 Task: Look for space in Estelle, United States from 12th August, 2023 to 16th August, 2023 for 8 adults in price range Rs.10000 to Rs.16000. Place can be private room with 8 bedrooms having 8 beds and 8 bathrooms. Property type can be house, flat, guest house, hotel. Amenities needed are: wifi, TV, free parkinig on premises, gym, breakfast. Booking option can be shelf check-in. Required host language is English.
Action: Mouse moved to (573, 141)
Screenshot: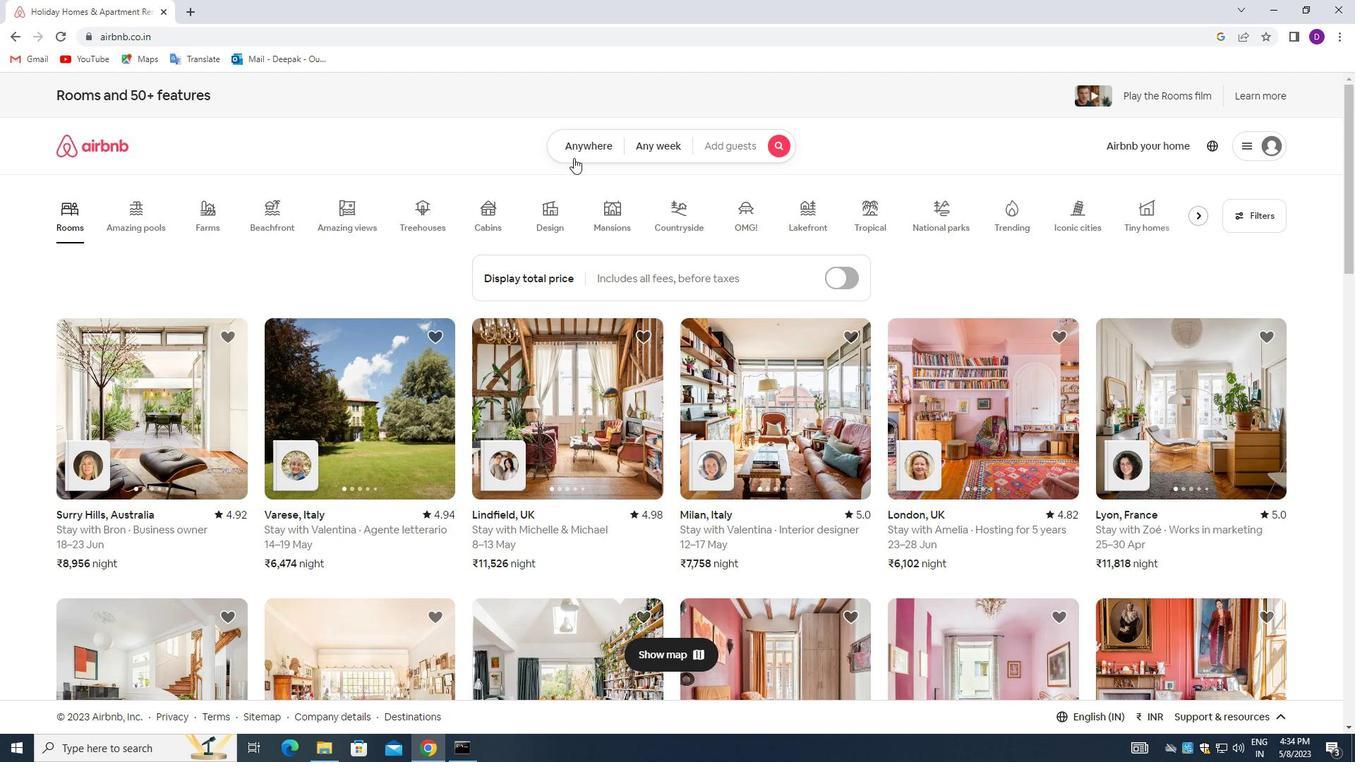 
Action: Mouse pressed left at (573, 141)
Screenshot: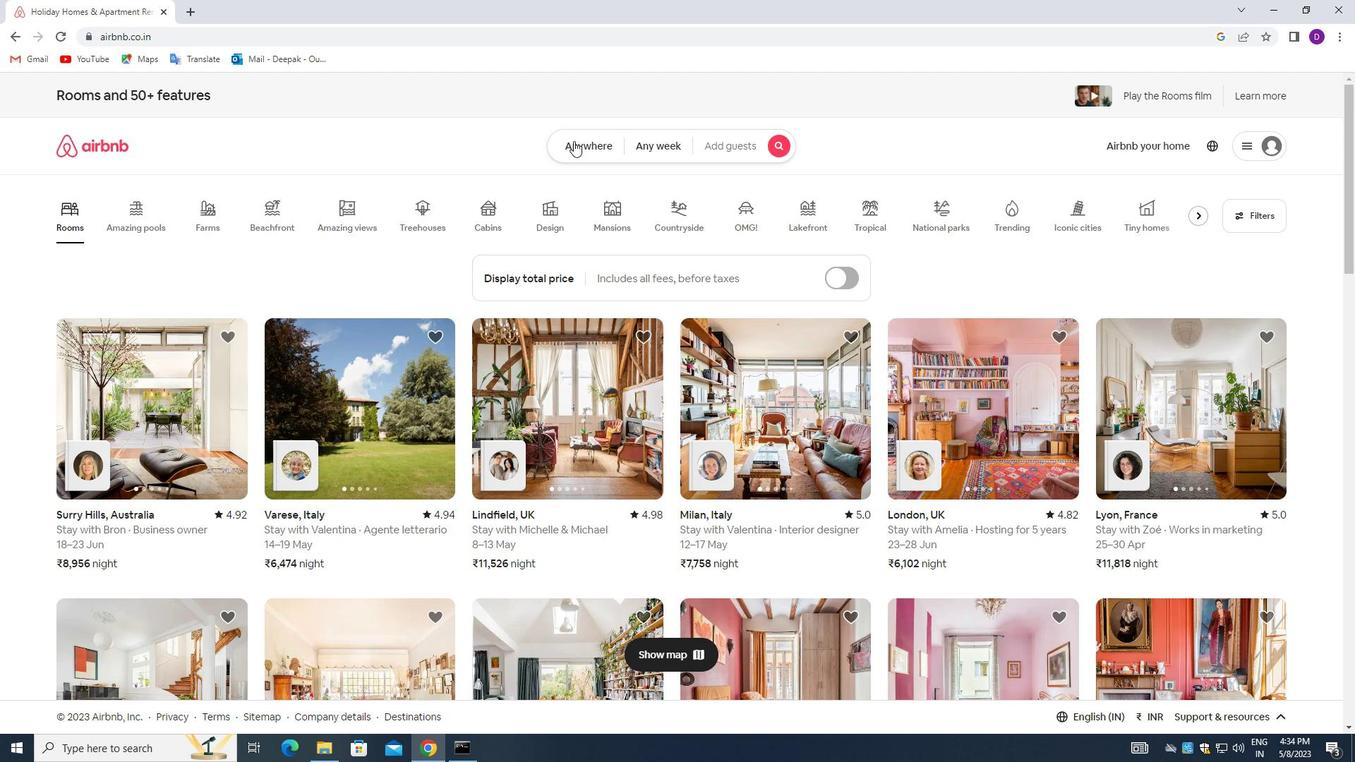 
Action: Mouse moved to (498, 199)
Screenshot: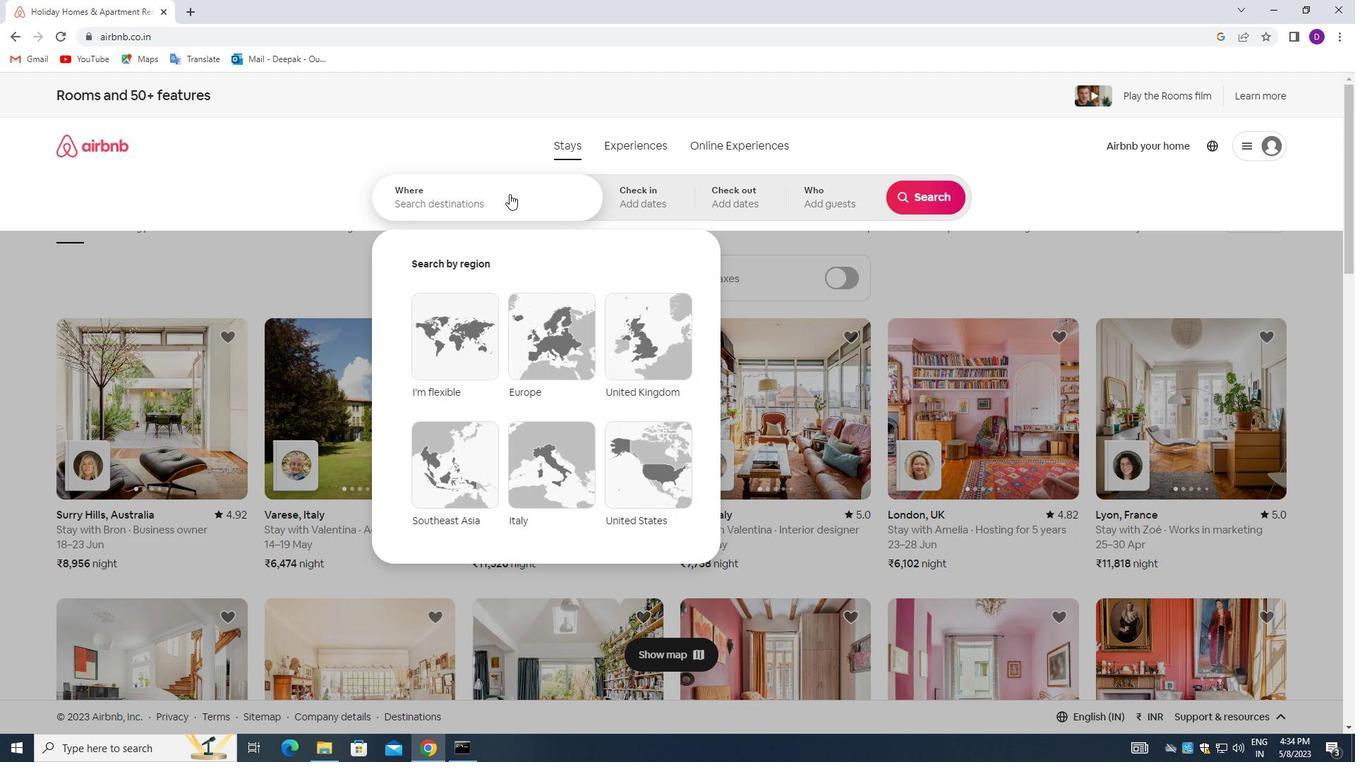 
Action: Mouse pressed left at (498, 199)
Screenshot: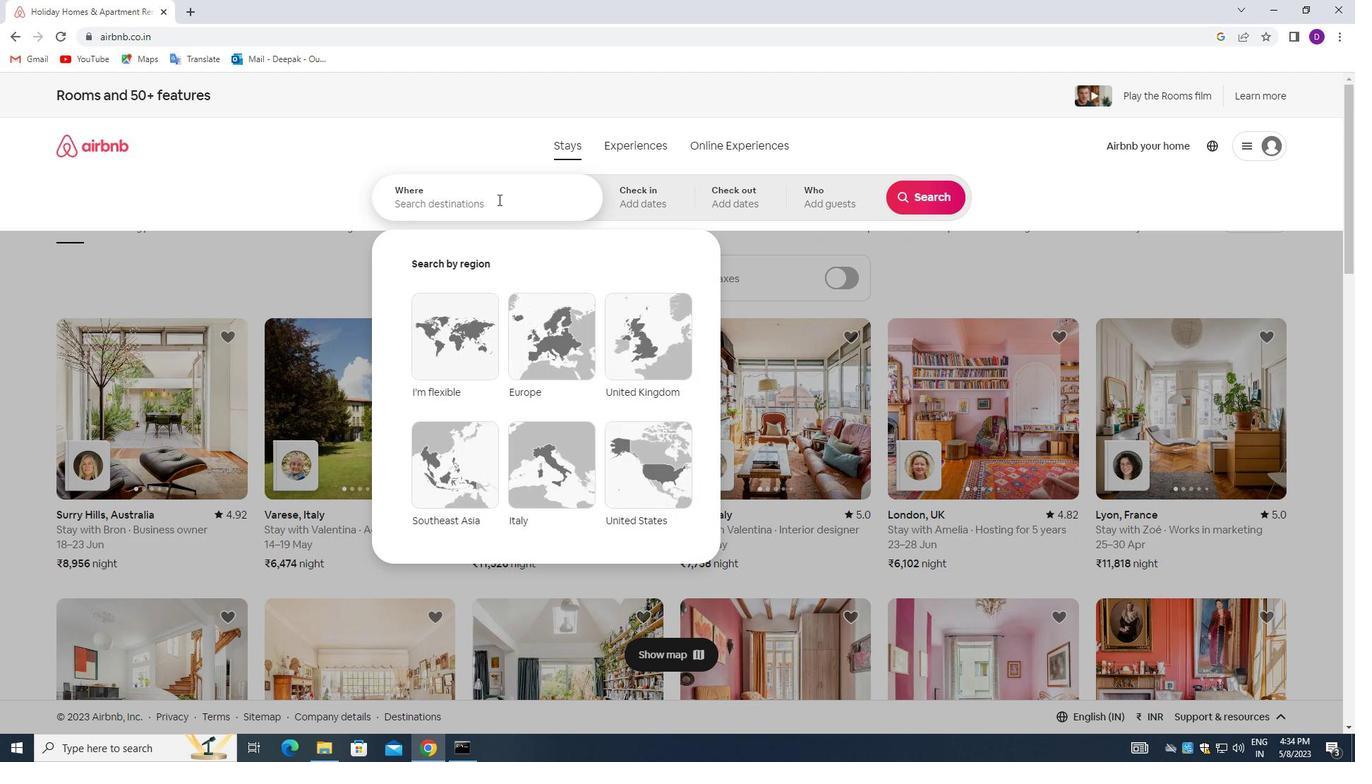 
Action: Mouse moved to (286, 285)
Screenshot: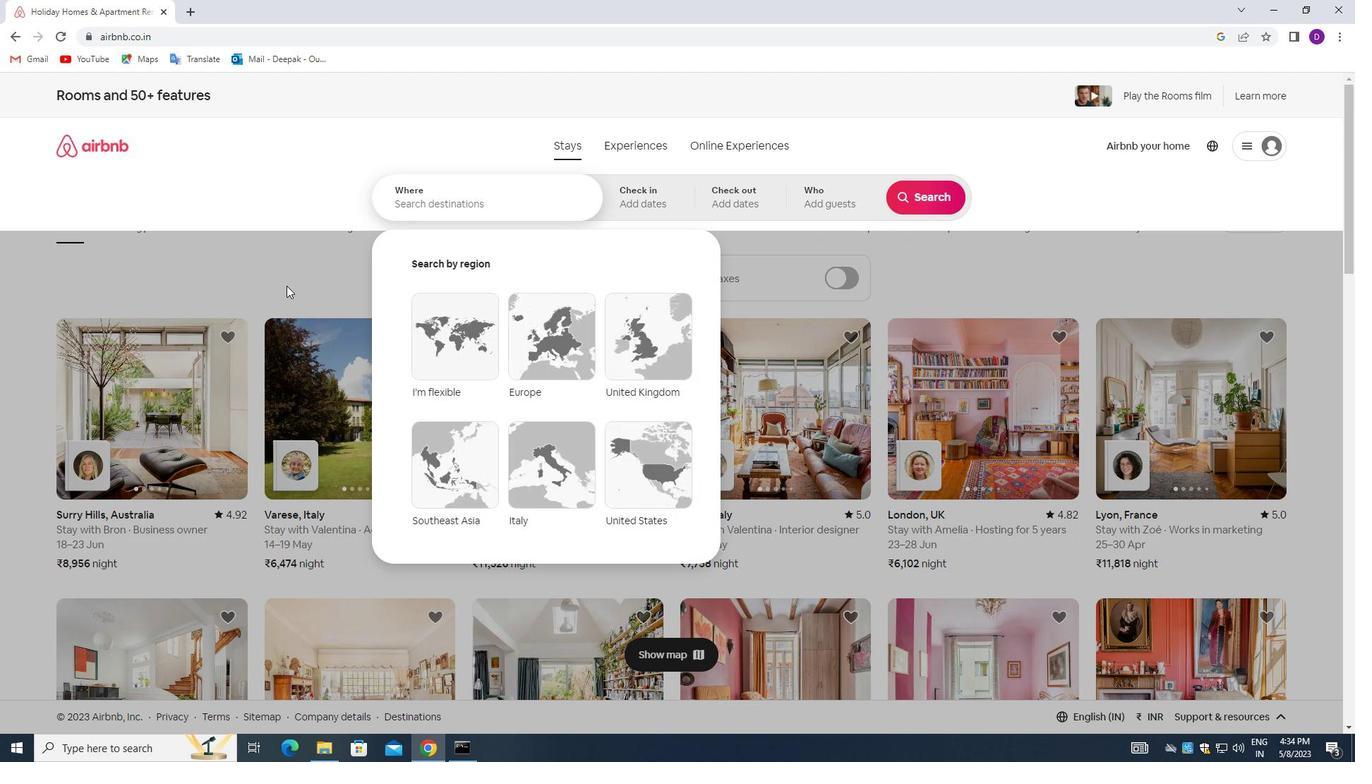 
Action: Key pressed <Key.shift_r>Estelle,<Key.space><Key.shift>UNITED<Key.space><Key.shift_r>STATES<Key.enter>
Screenshot: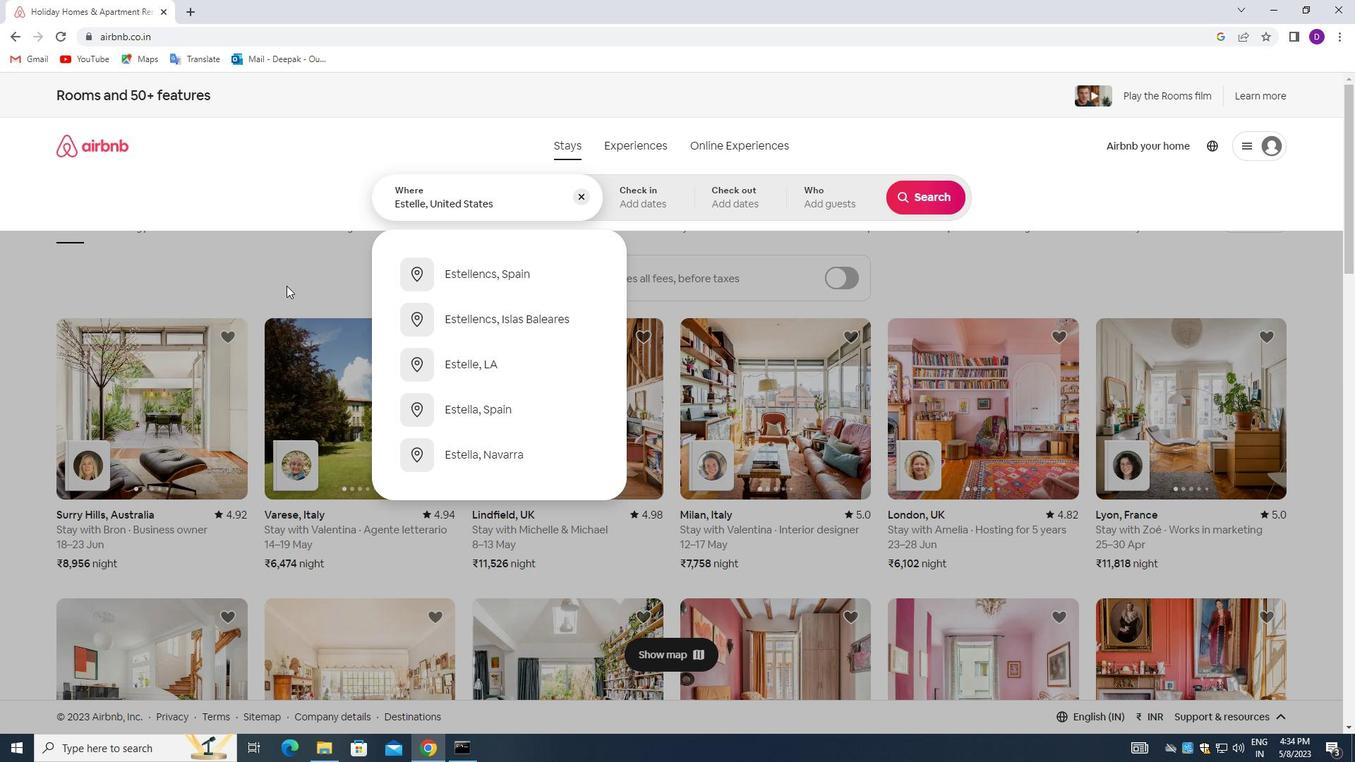 
Action: Mouse moved to (922, 306)
Screenshot: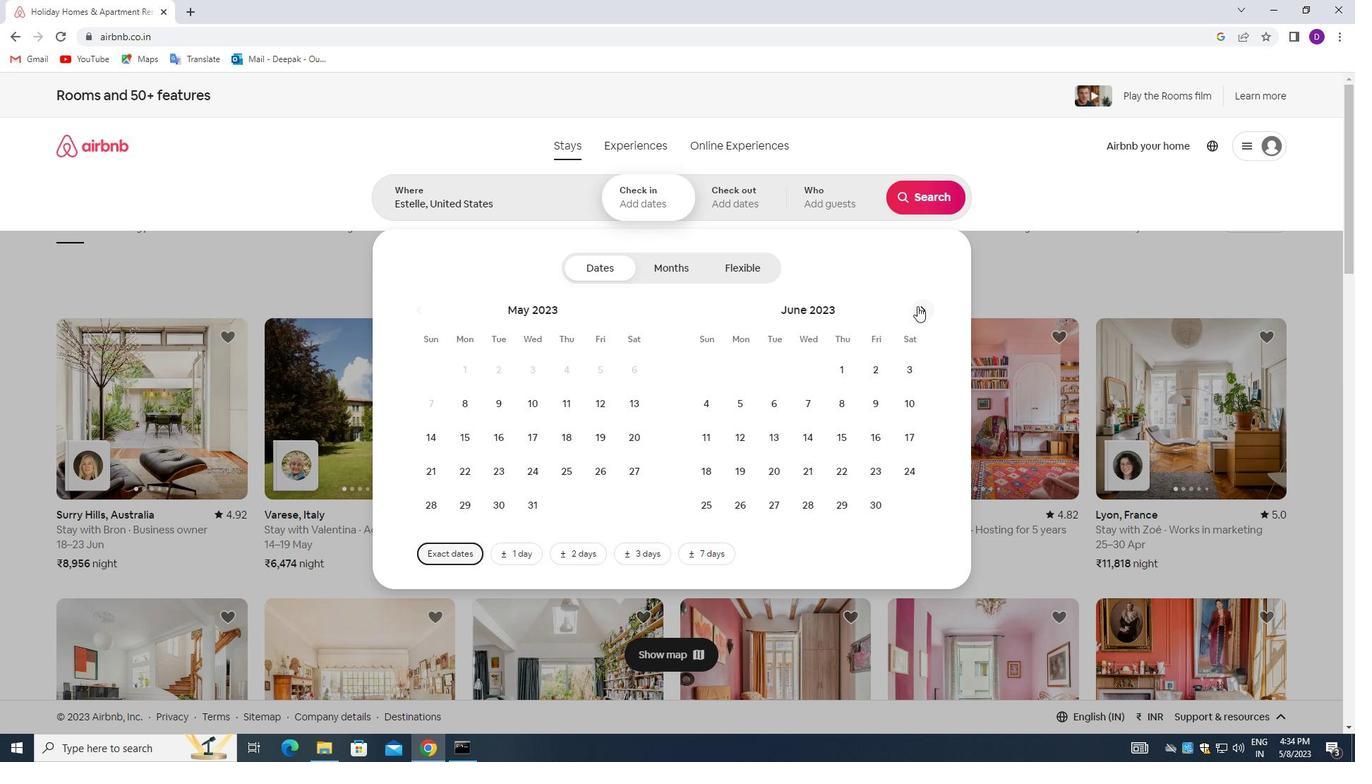 
Action: Mouse pressed left at (922, 306)
Screenshot: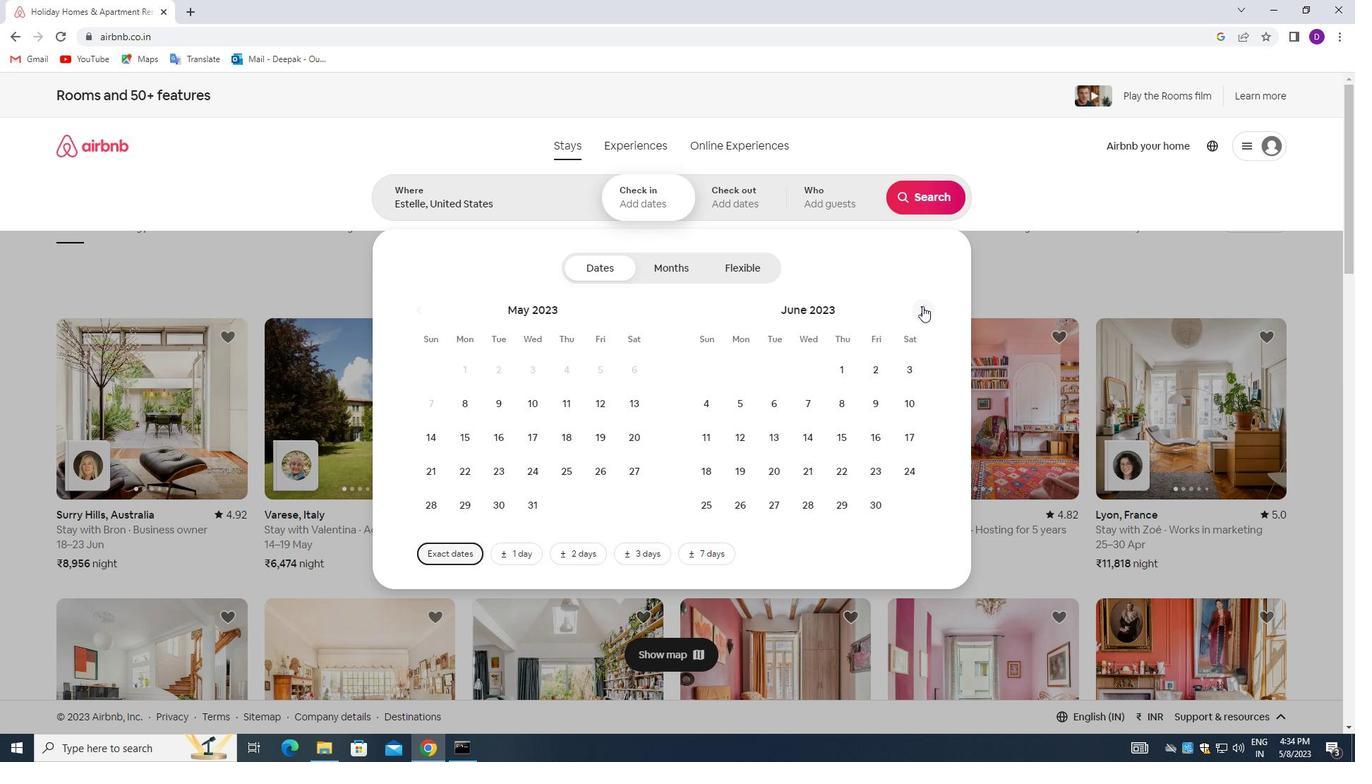 
Action: Mouse pressed left at (922, 306)
Screenshot: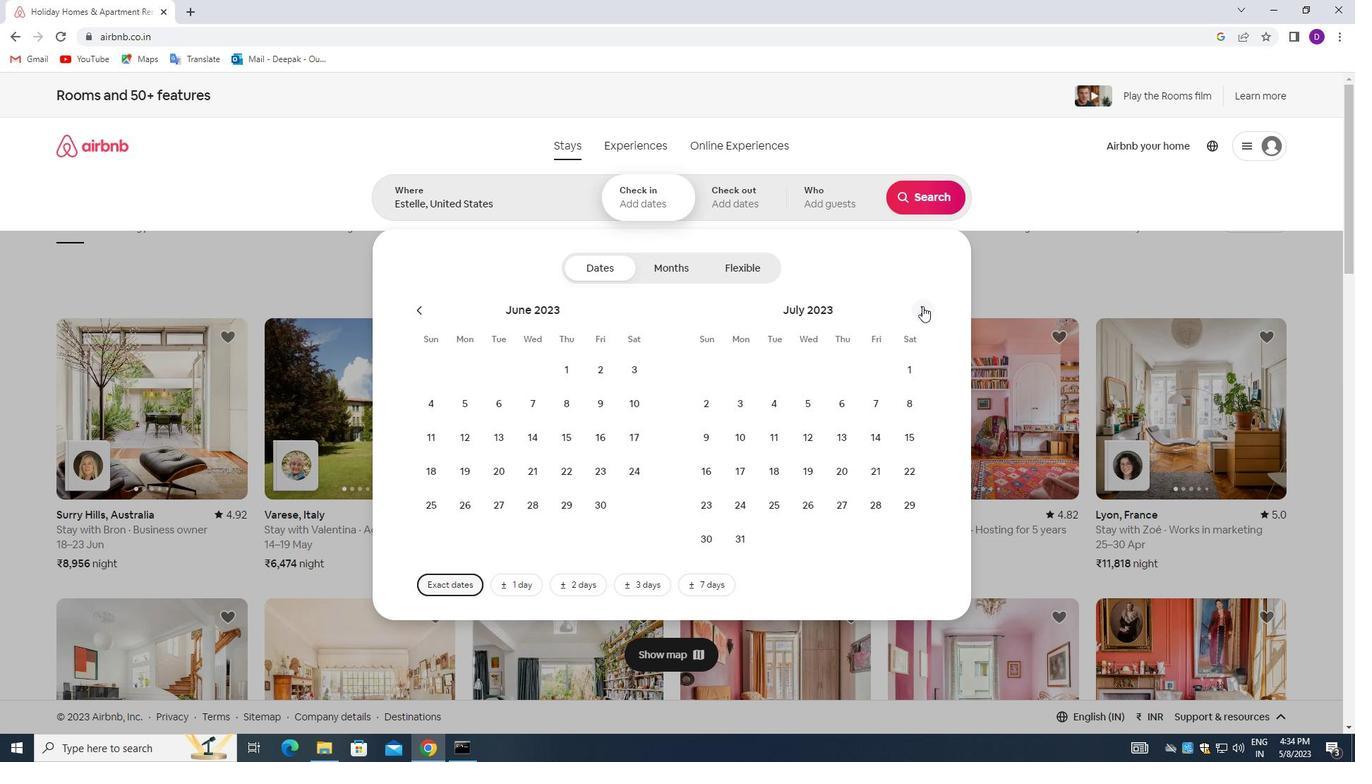 
Action: Mouse moved to (898, 396)
Screenshot: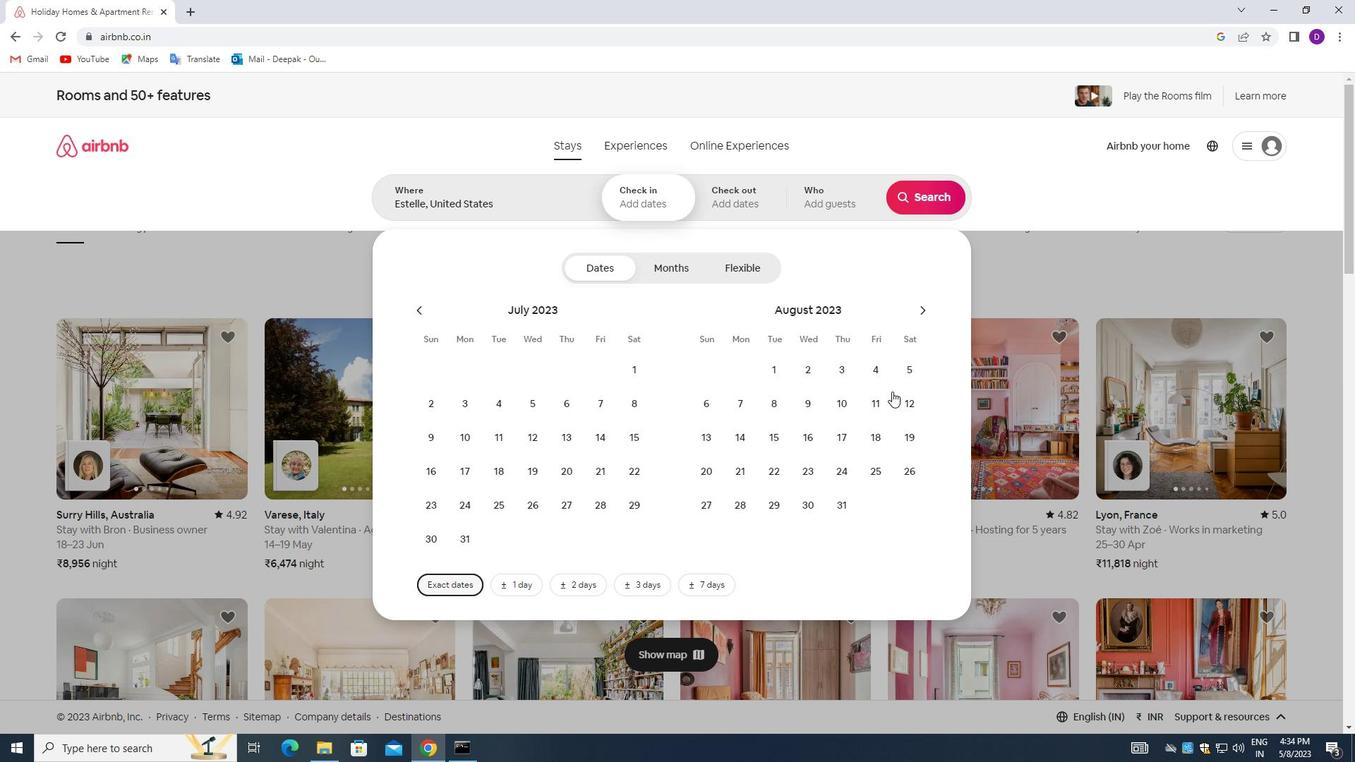 
Action: Mouse pressed left at (898, 396)
Screenshot: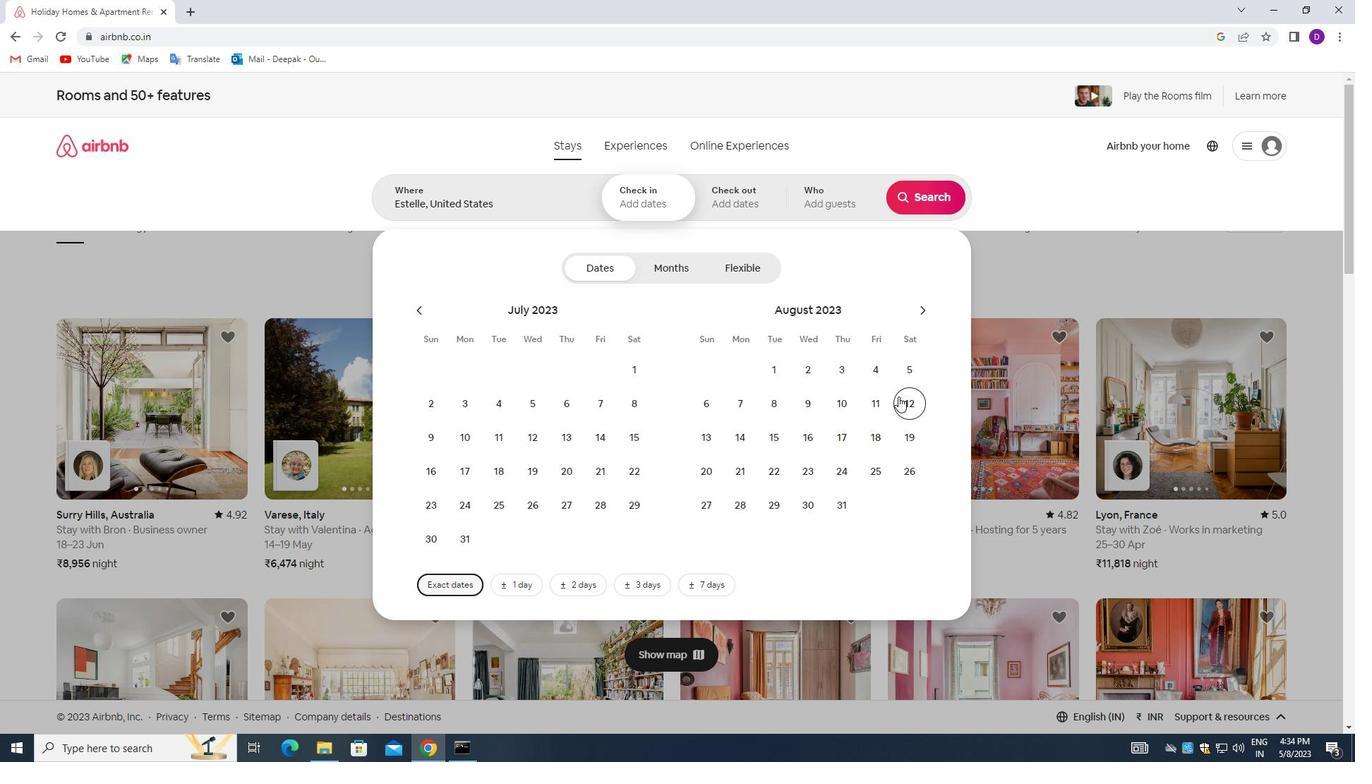 
Action: Mouse moved to (817, 430)
Screenshot: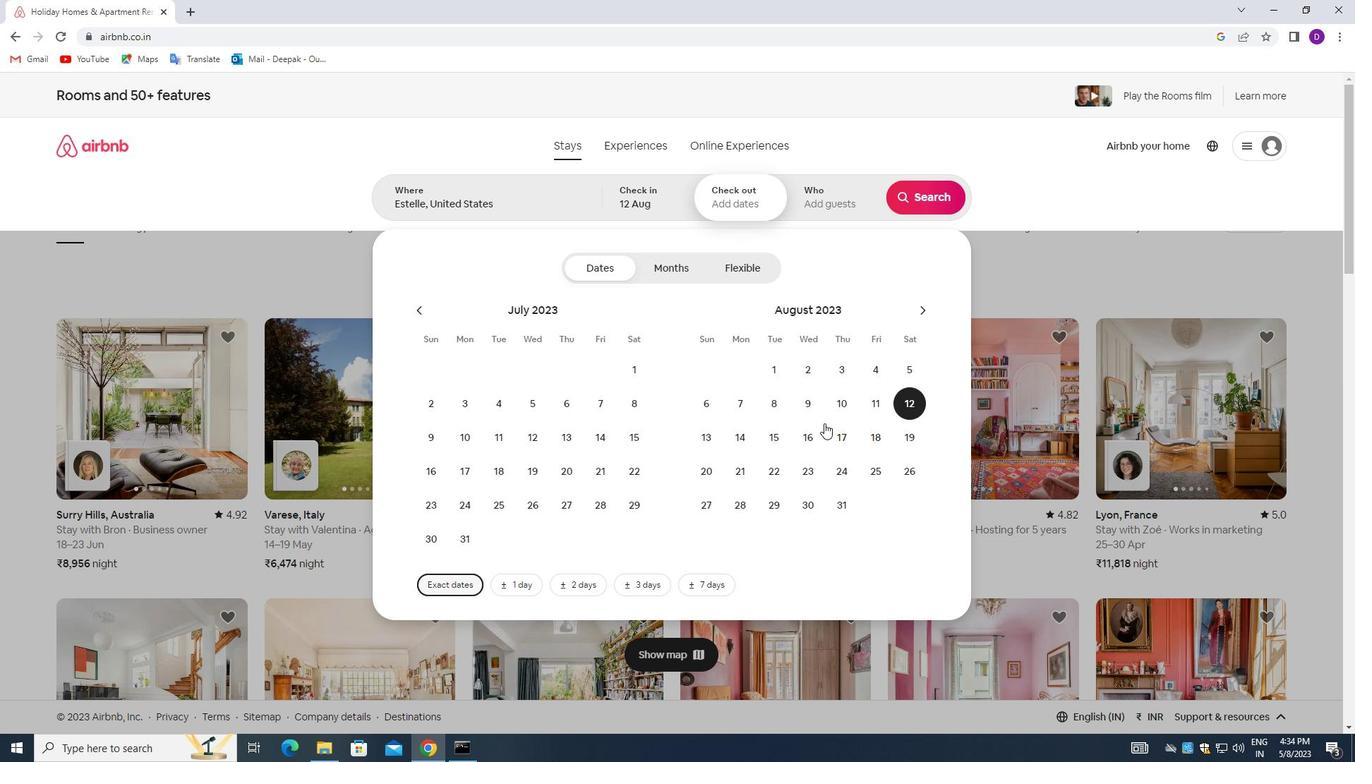 
Action: Mouse pressed left at (817, 430)
Screenshot: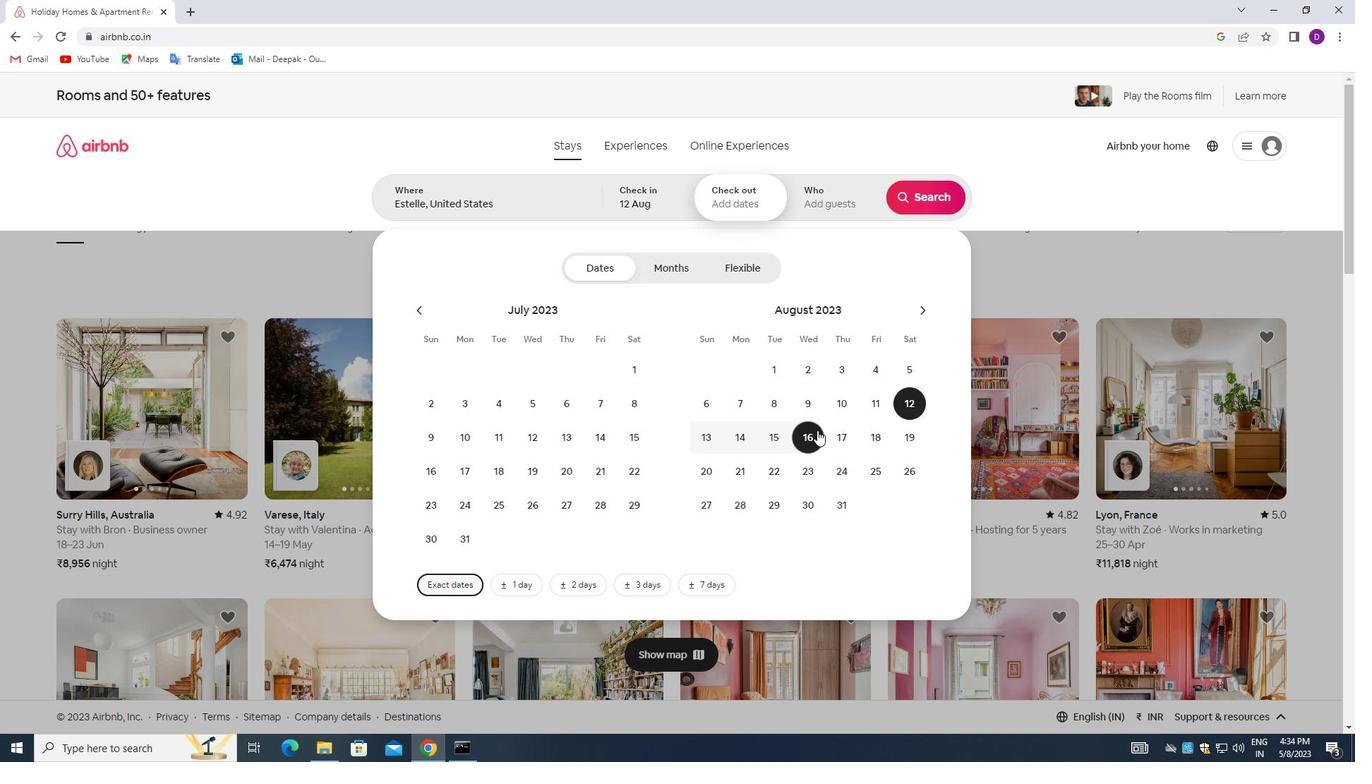 
Action: Mouse moved to (817, 199)
Screenshot: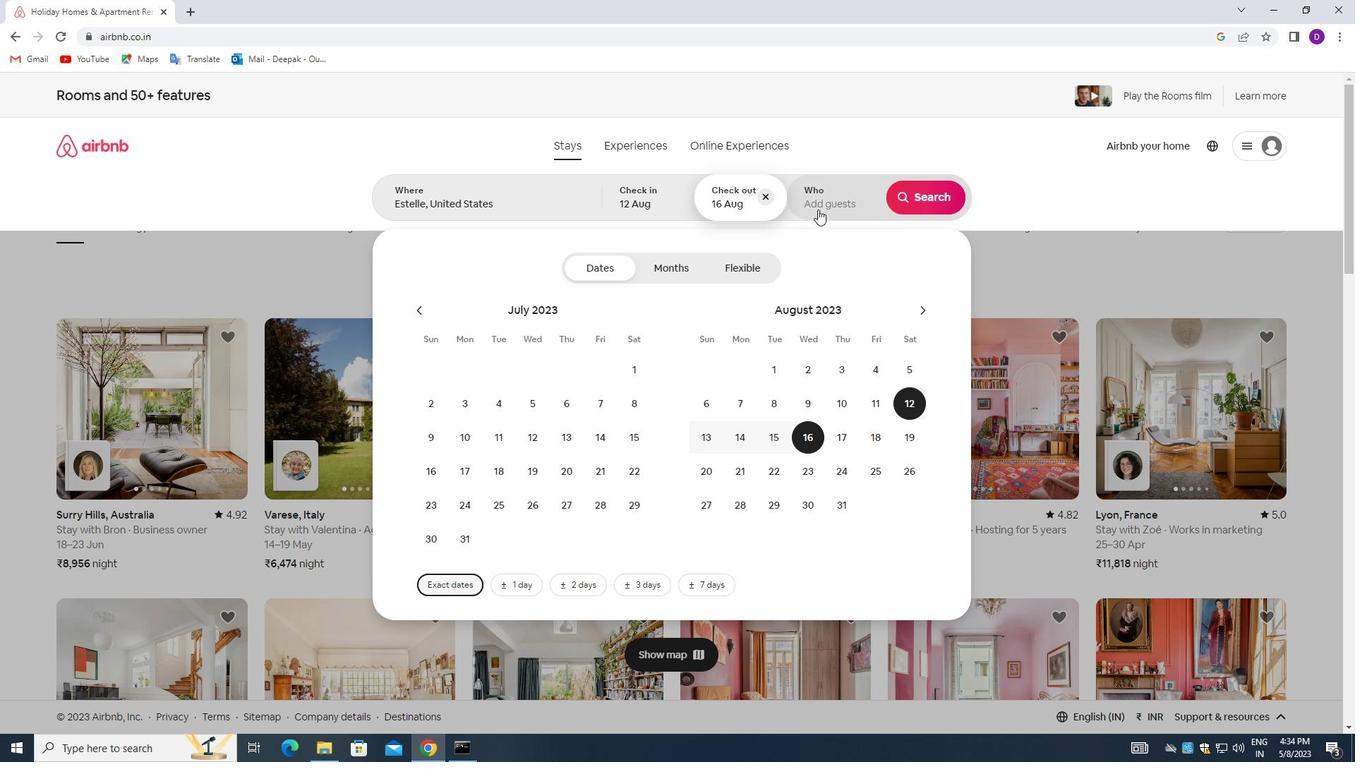 
Action: Mouse pressed left at (817, 199)
Screenshot: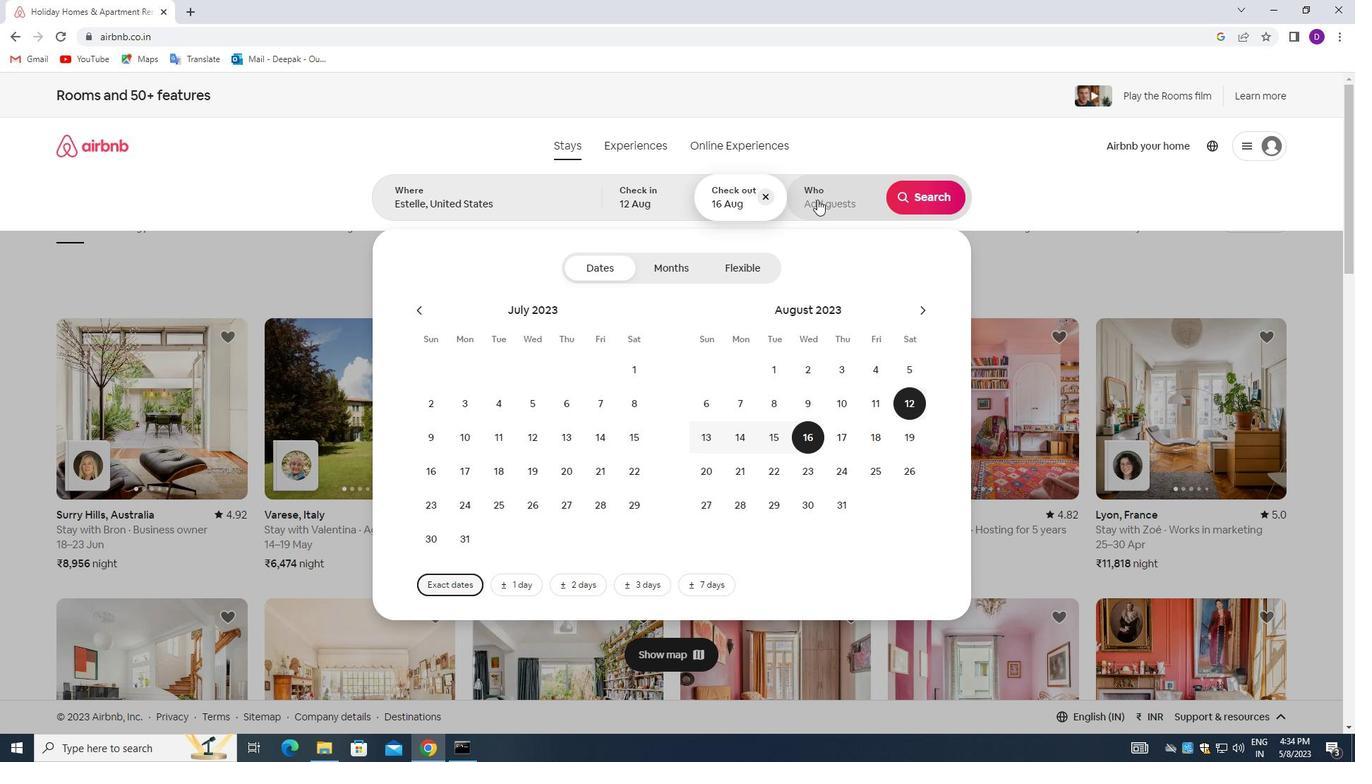 
Action: Mouse moved to (927, 269)
Screenshot: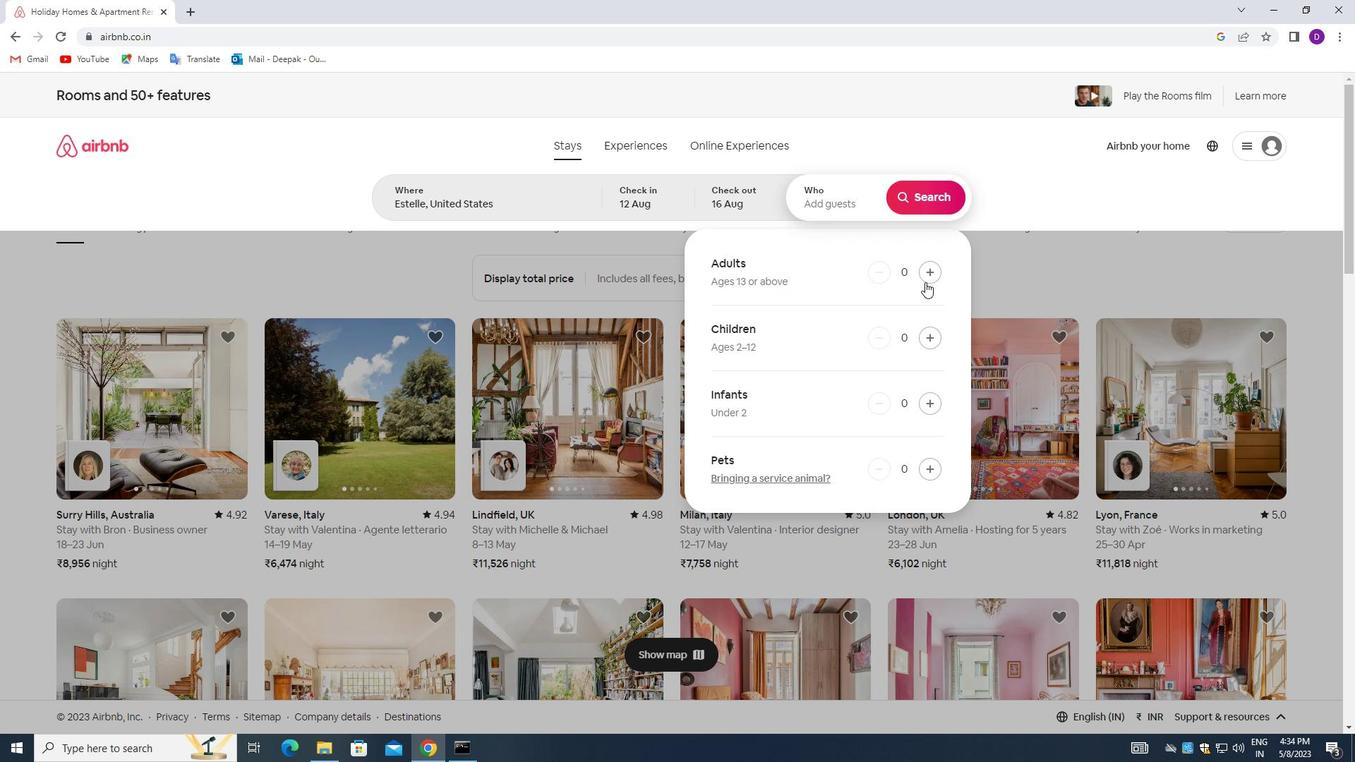 
Action: Mouse pressed left at (927, 269)
Screenshot: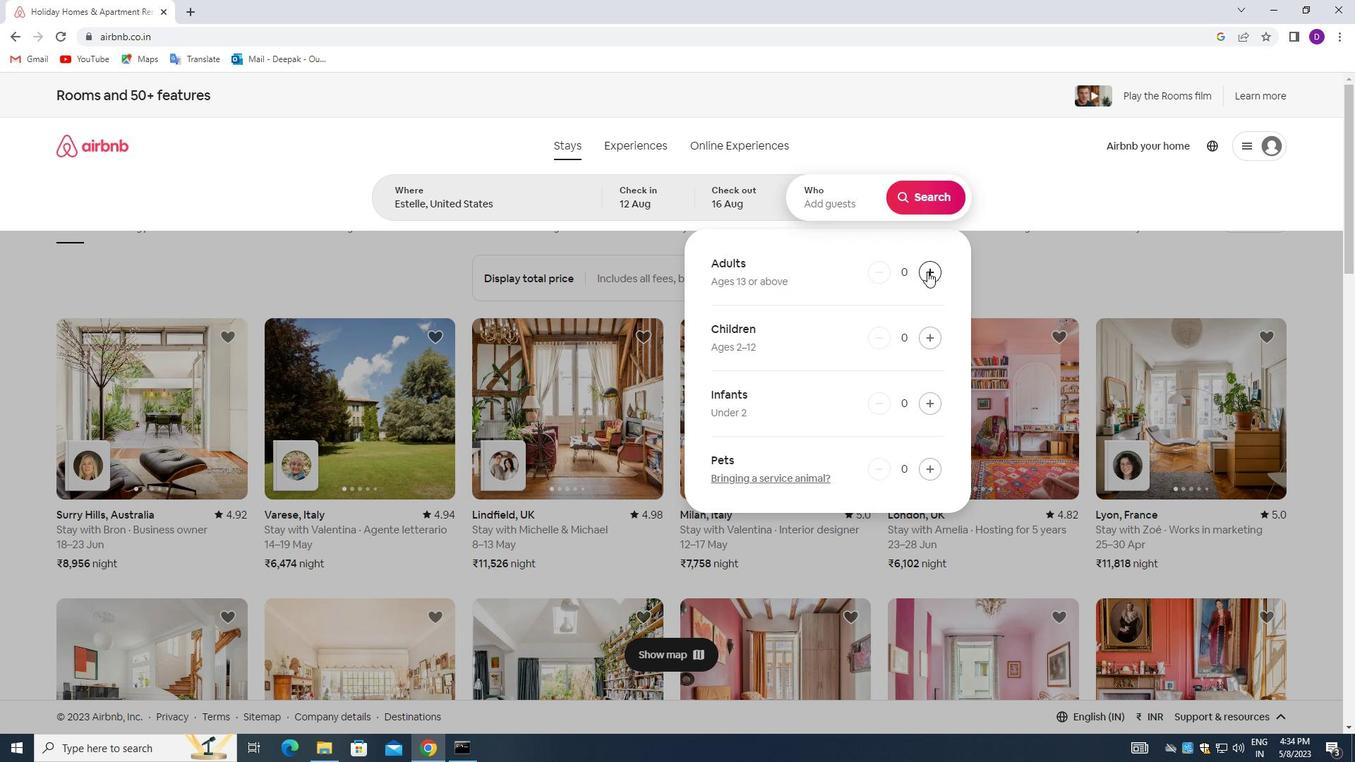 
Action: Mouse pressed left at (927, 269)
Screenshot: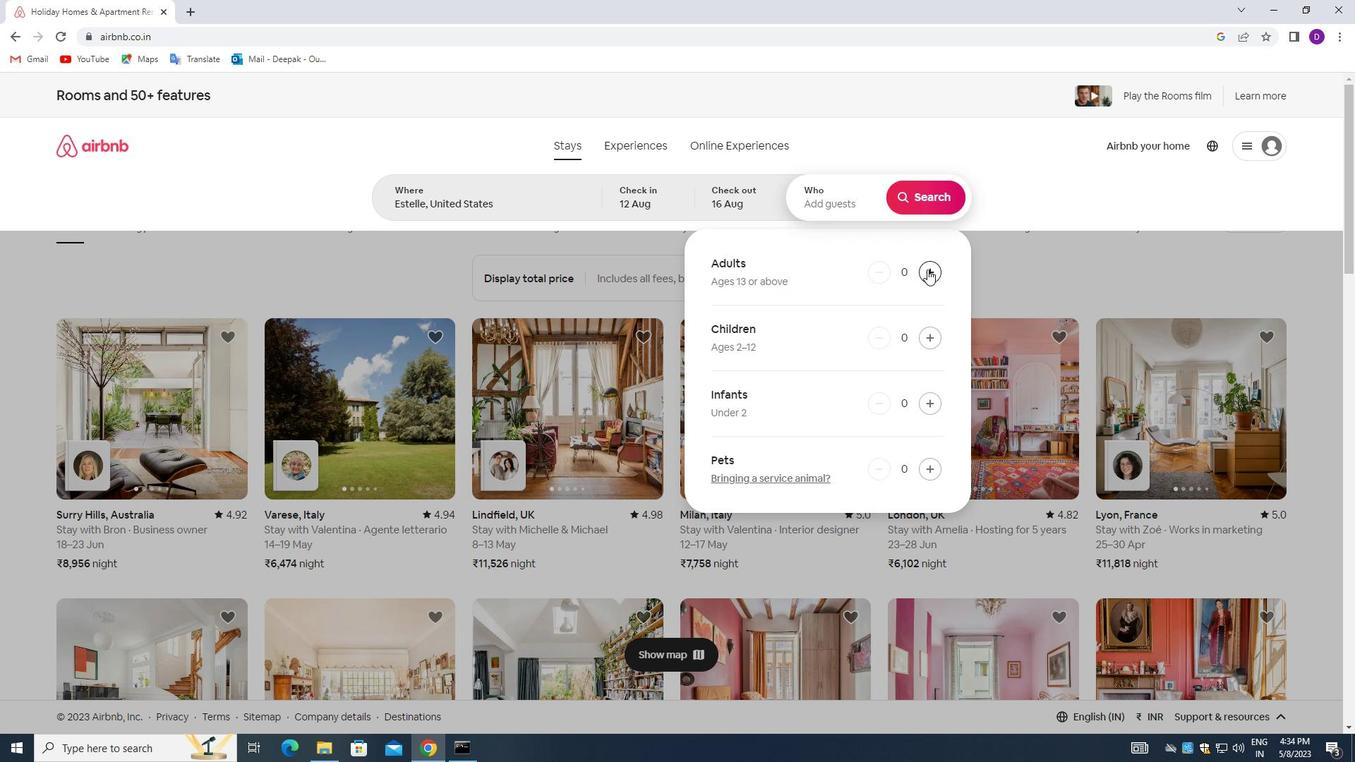
Action: Mouse pressed left at (927, 269)
Screenshot: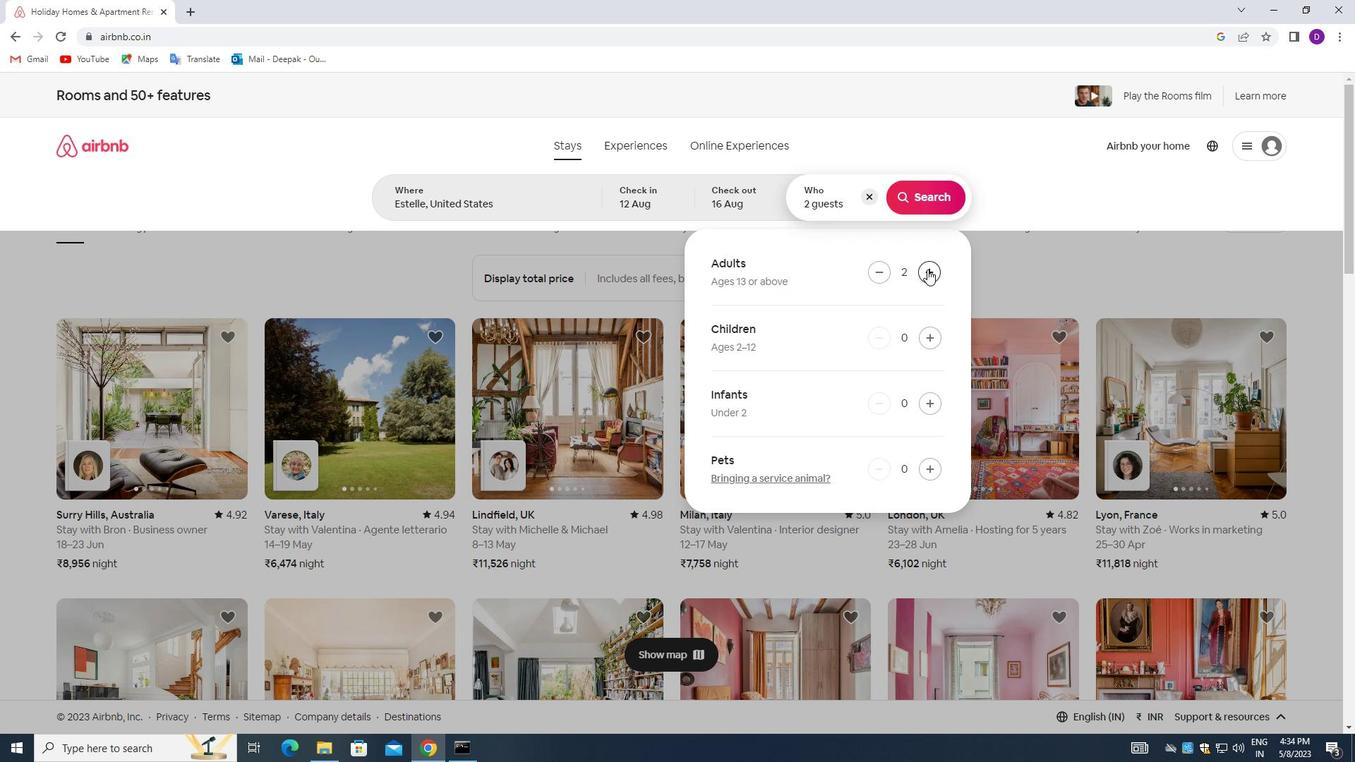 
Action: Mouse pressed left at (927, 269)
Screenshot: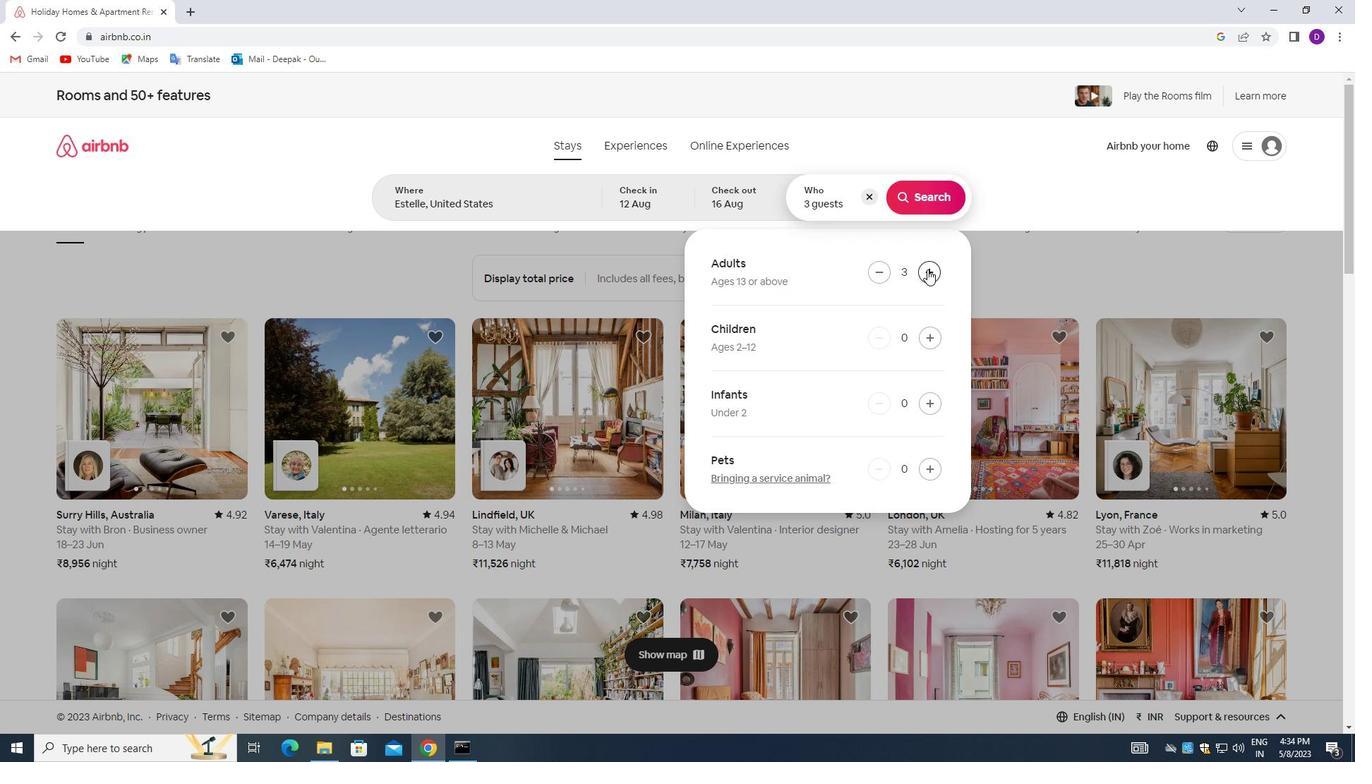 
Action: Mouse pressed left at (927, 269)
Screenshot: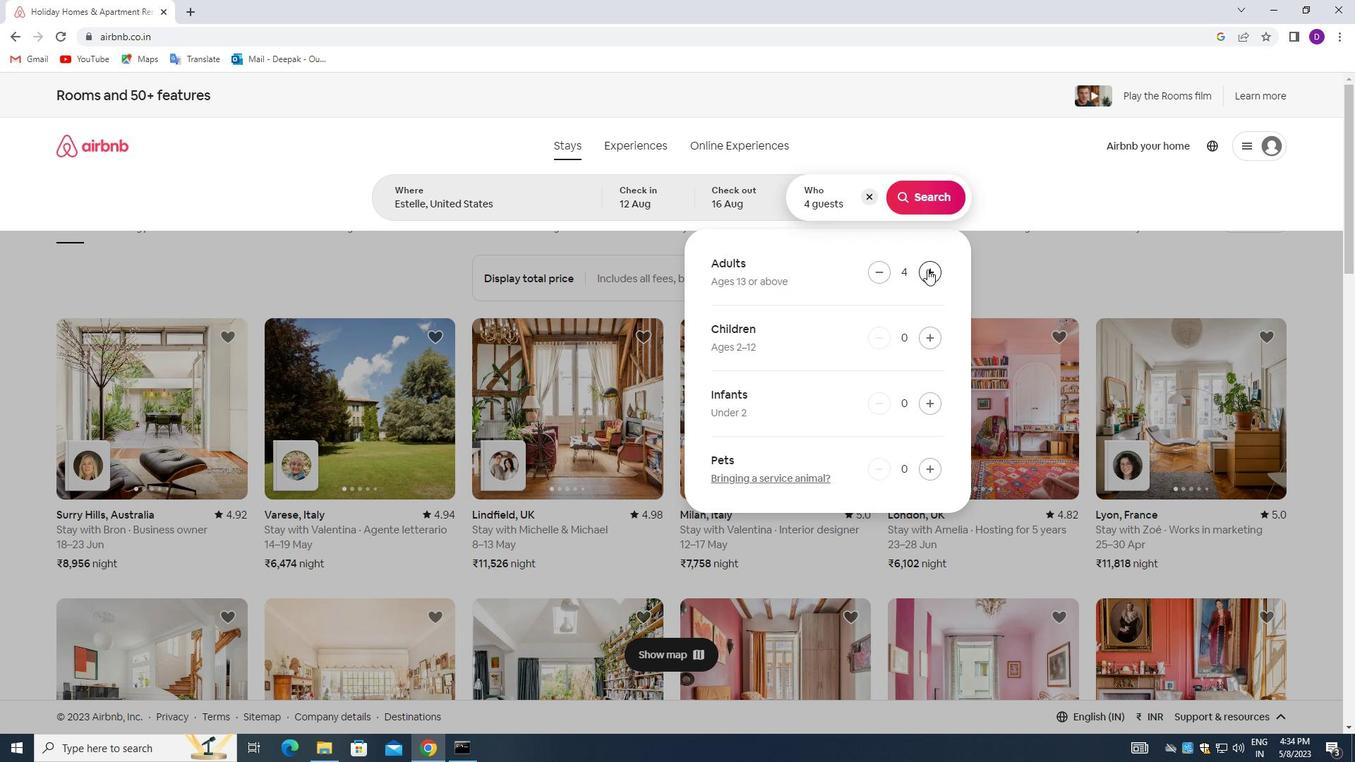 
Action: Mouse pressed left at (927, 269)
Screenshot: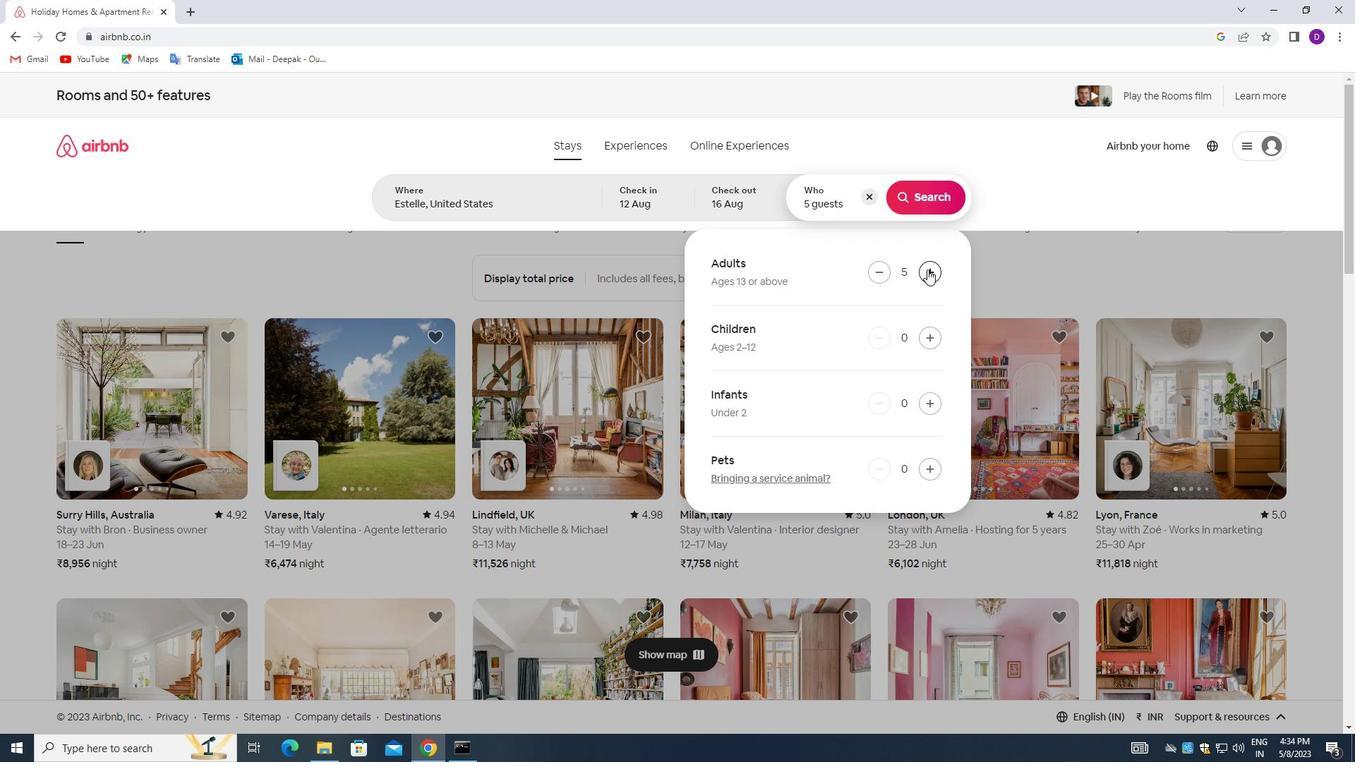 
Action: Mouse pressed left at (927, 269)
Screenshot: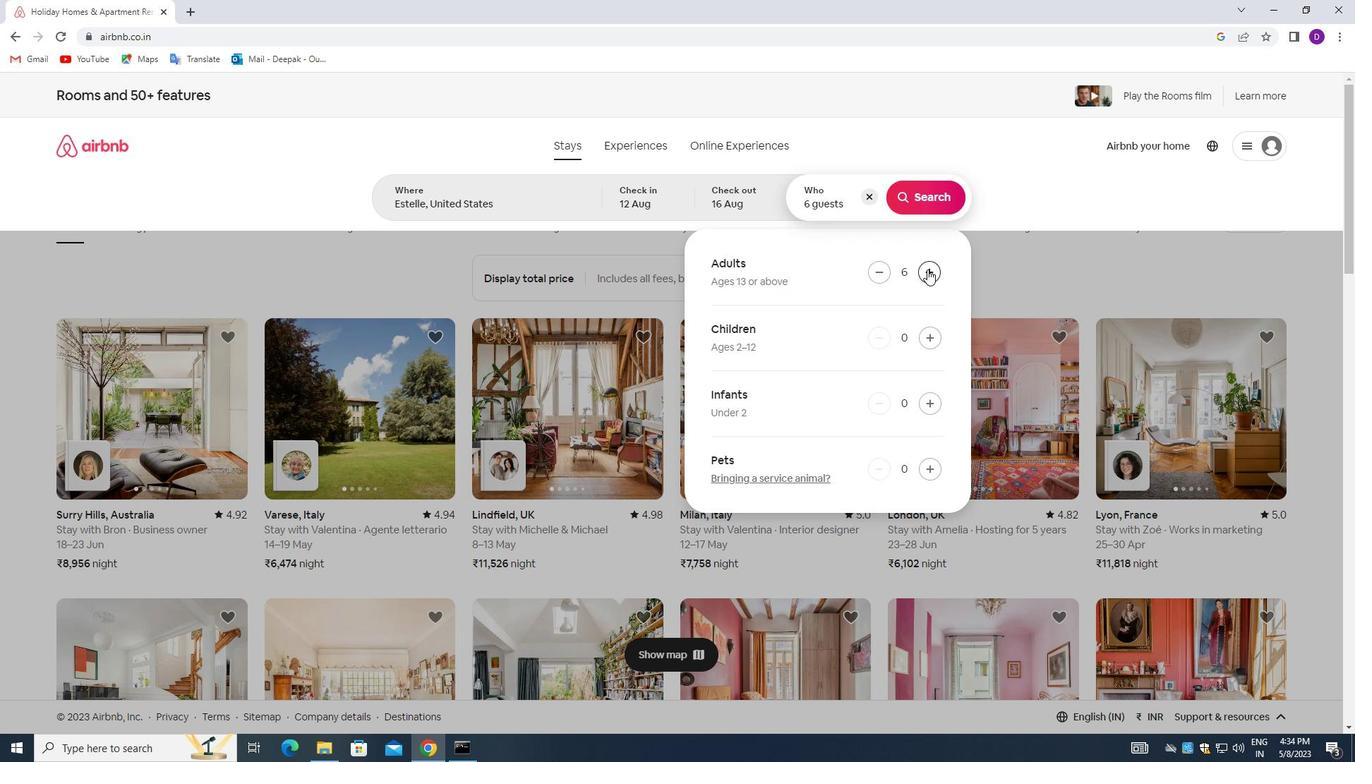 
Action: Mouse pressed left at (927, 269)
Screenshot: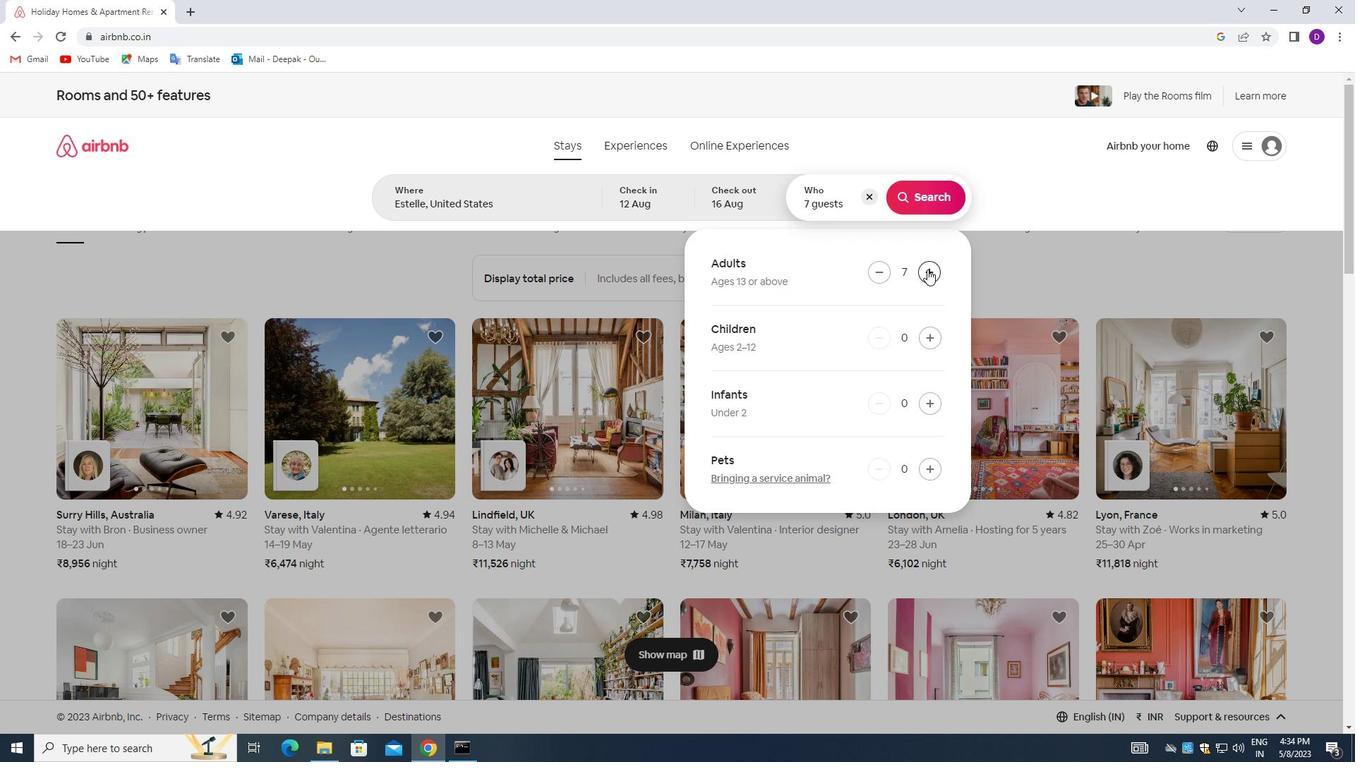 
Action: Mouse moved to (928, 189)
Screenshot: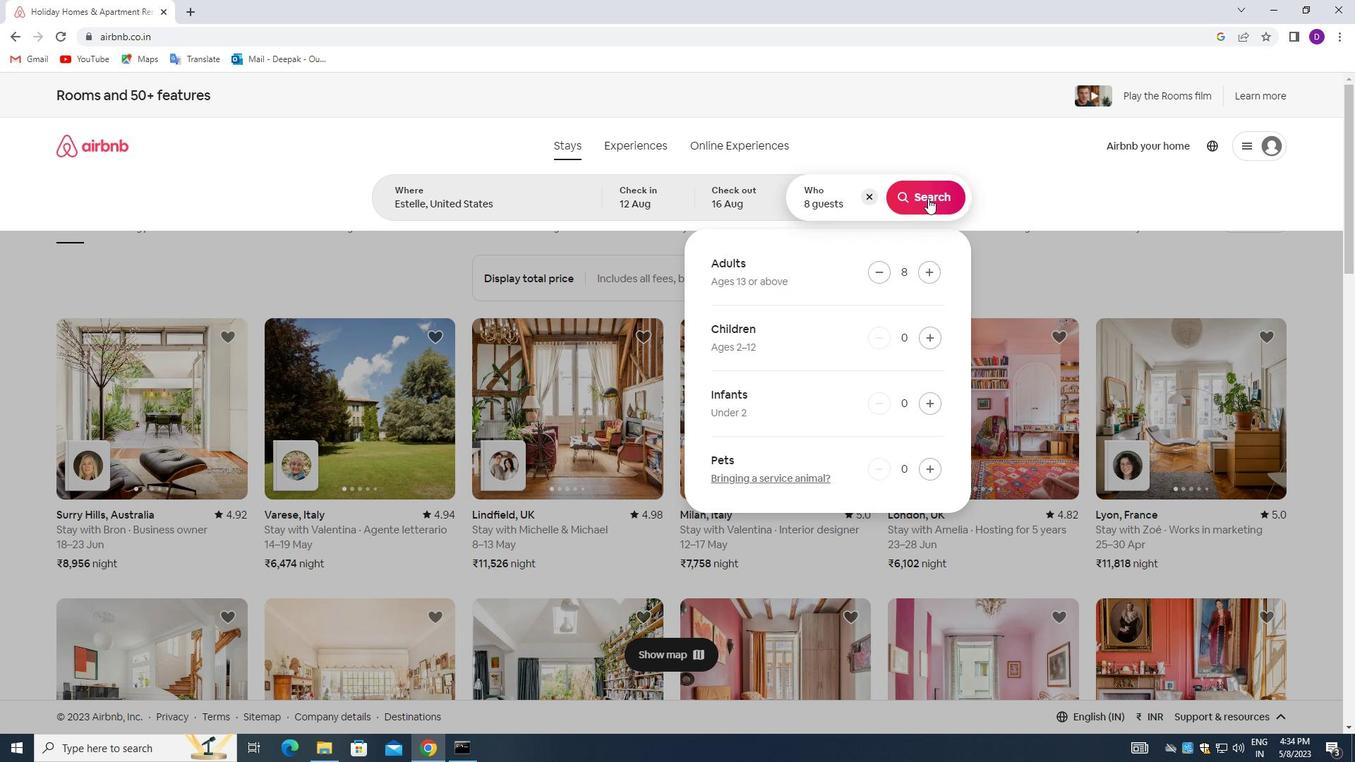 
Action: Mouse pressed left at (928, 189)
Screenshot: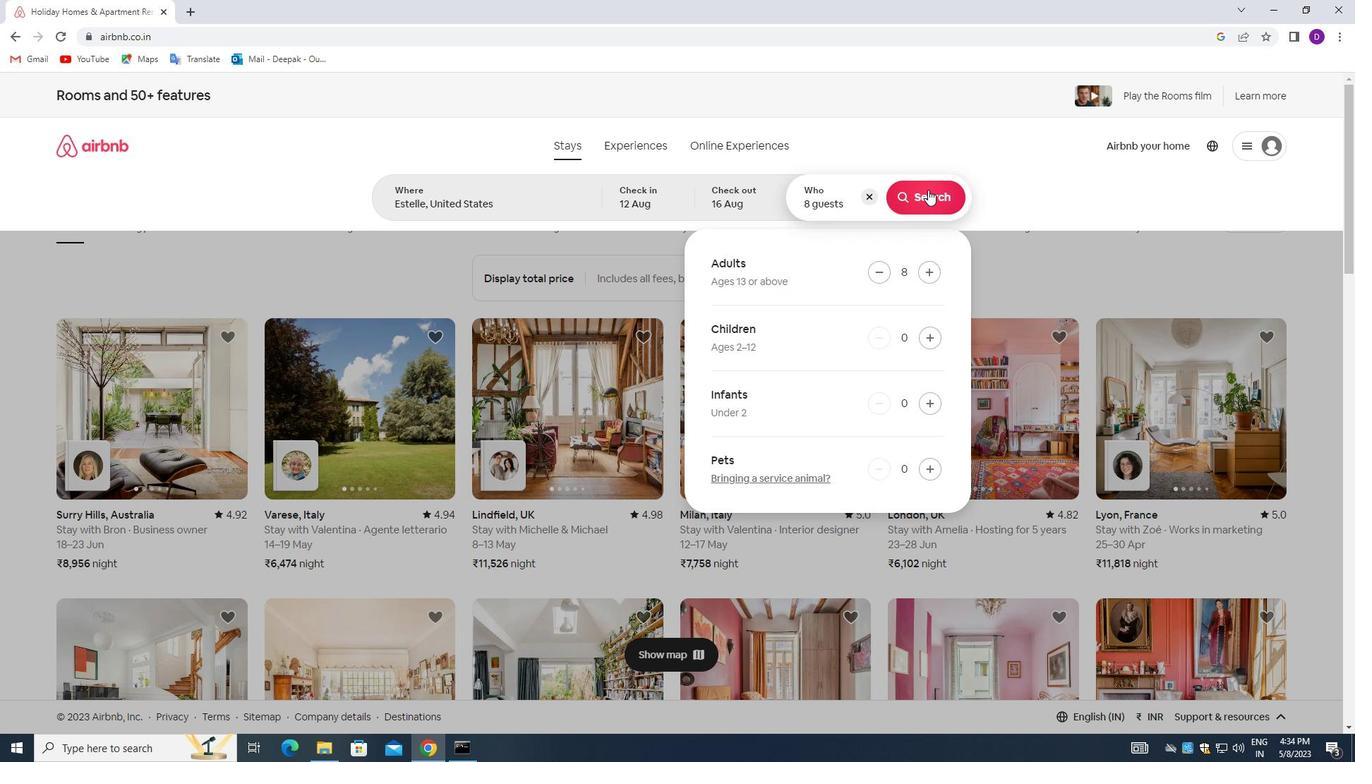 
Action: Mouse moved to (1274, 153)
Screenshot: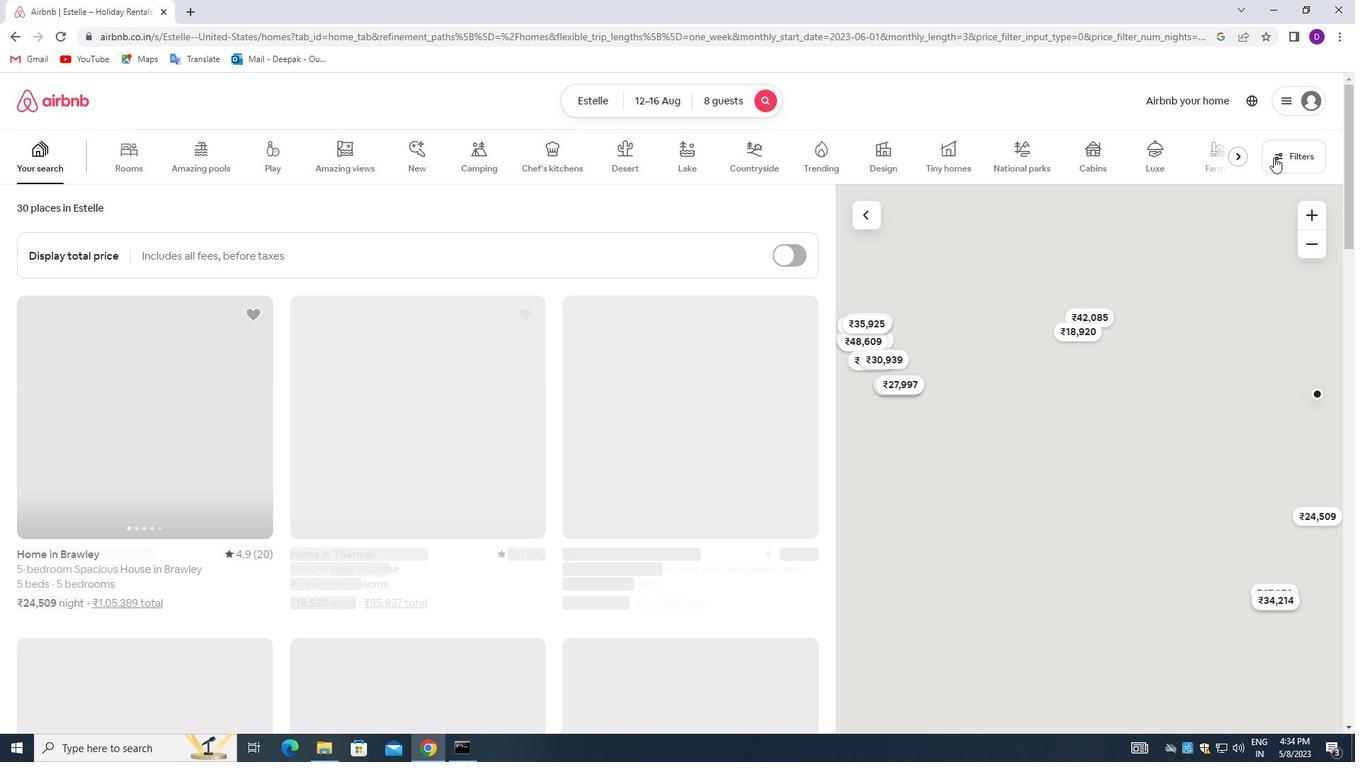 
Action: Mouse pressed left at (1274, 153)
Screenshot: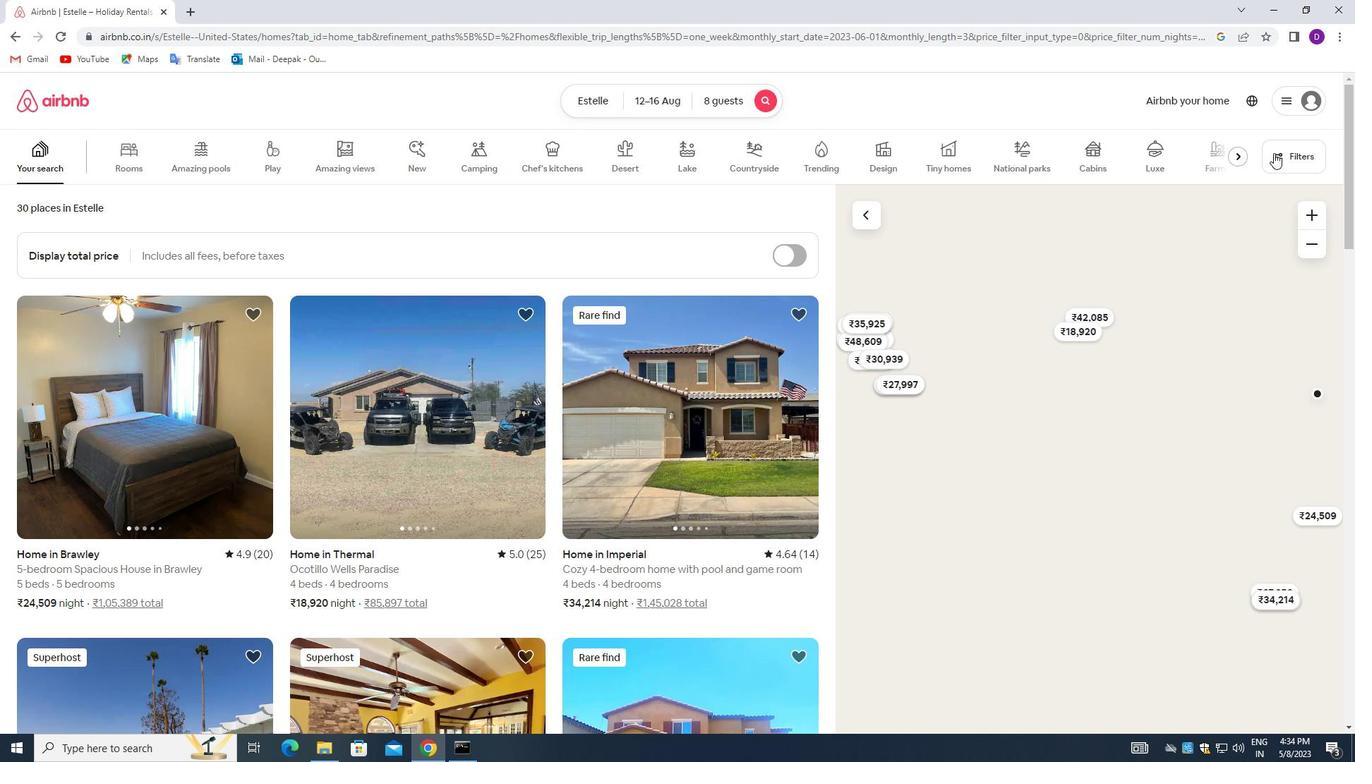 
Action: Mouse moved to (482, 503)
Screenshot: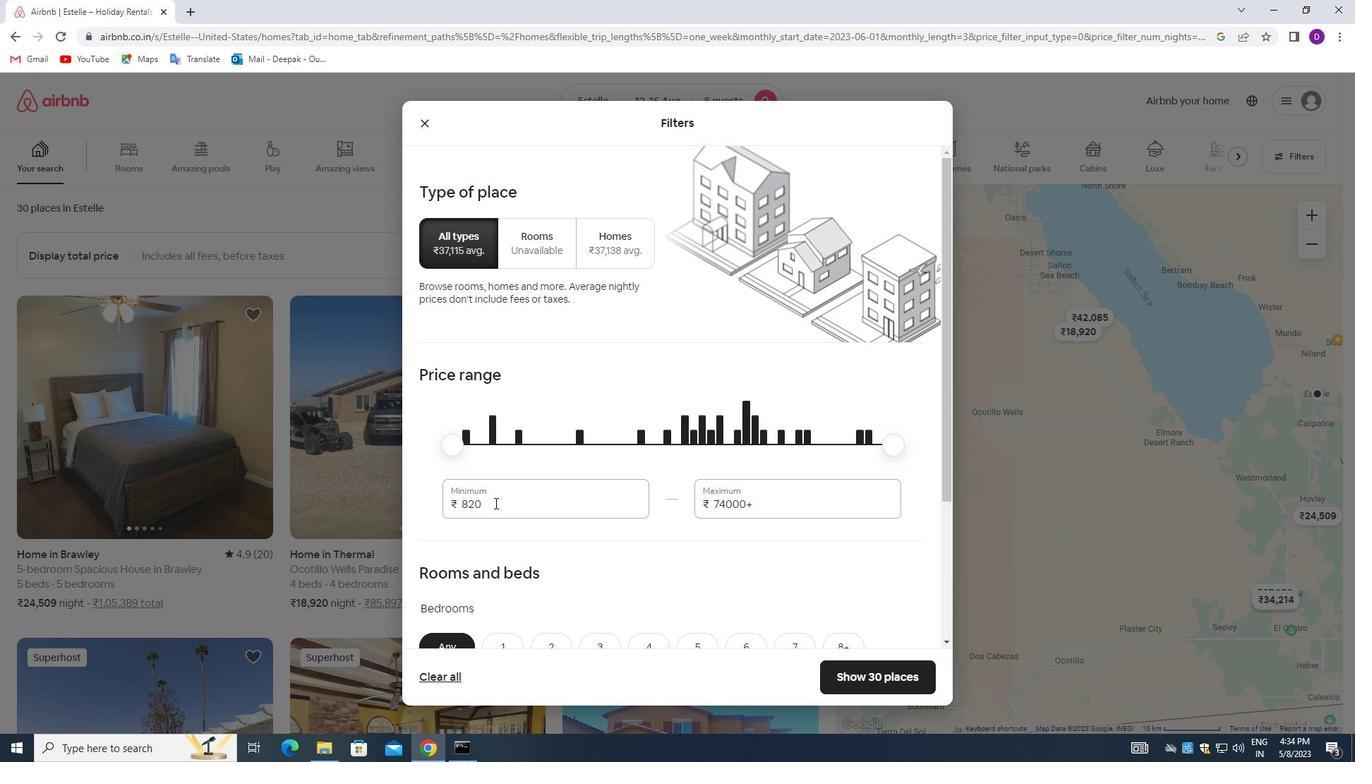 
Action: Mouse pressed left at (482, 503)
Screenshot: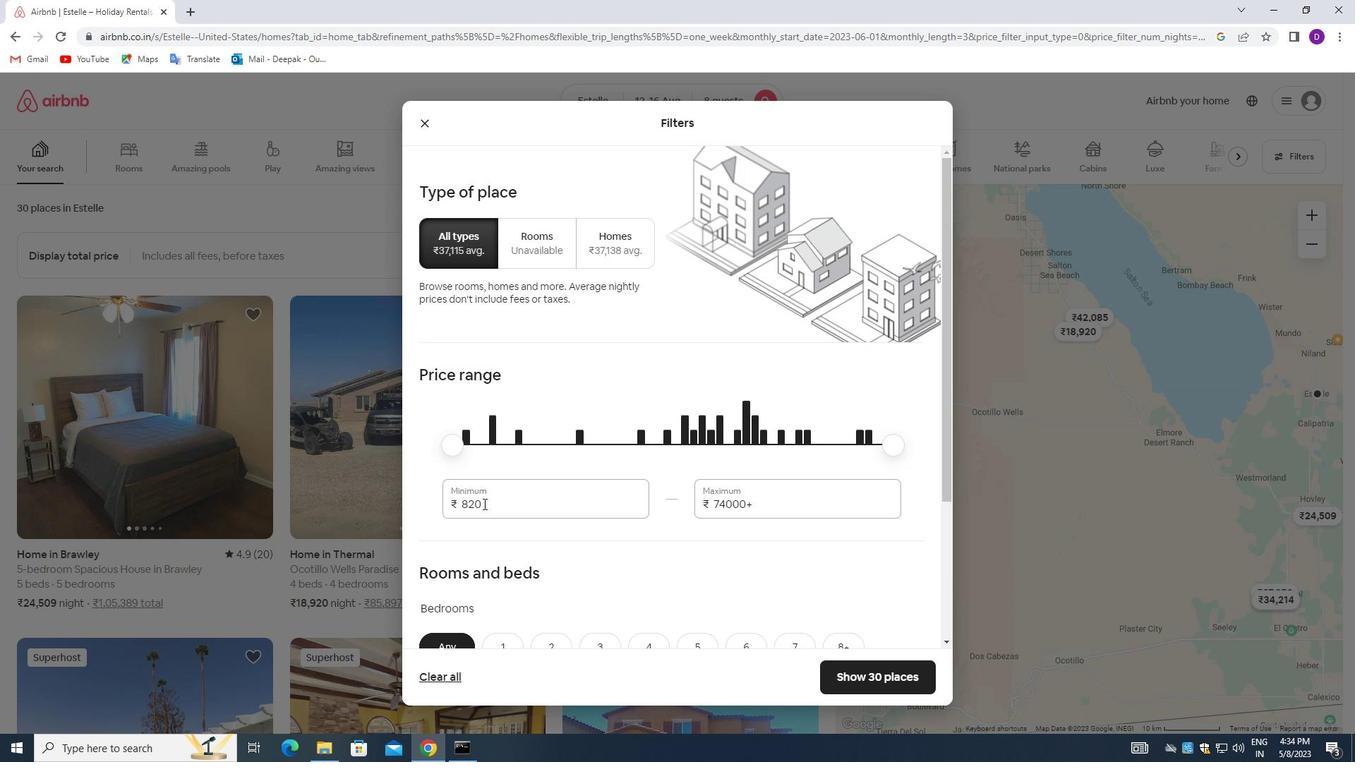 
Action: Mouse pressed left at (482, 503)
Screenshot: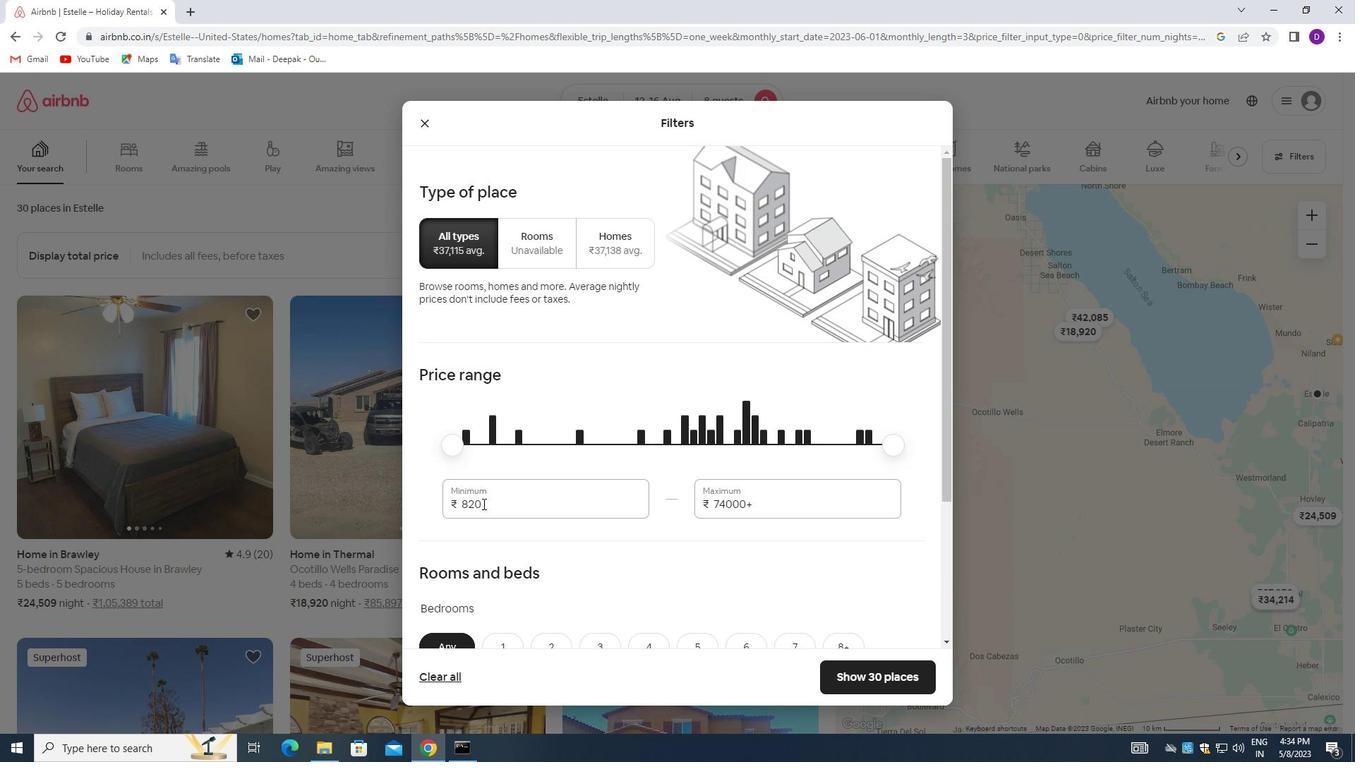
Action: Mouse moved to (472, 499)
Screenshot: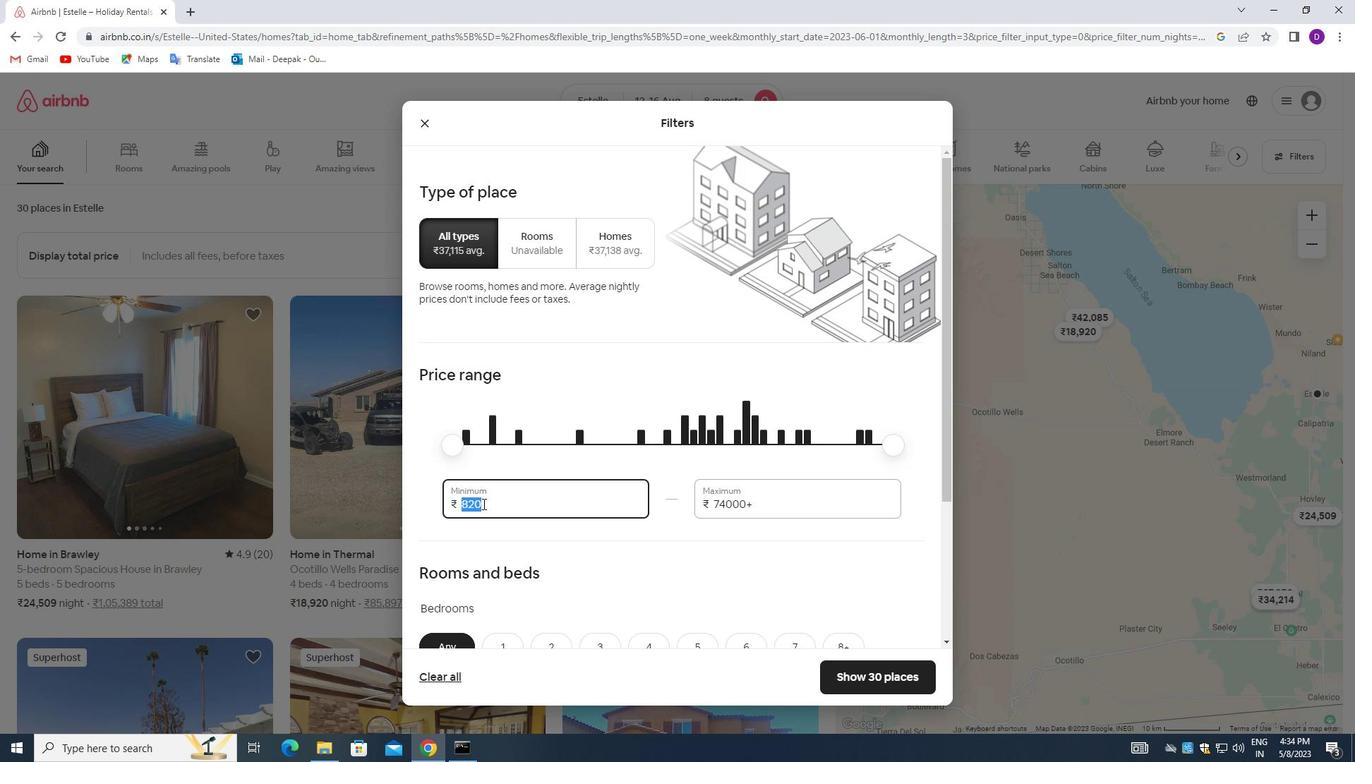 
Action: Key pressed 10000<Key.tab>16000
Screenshot: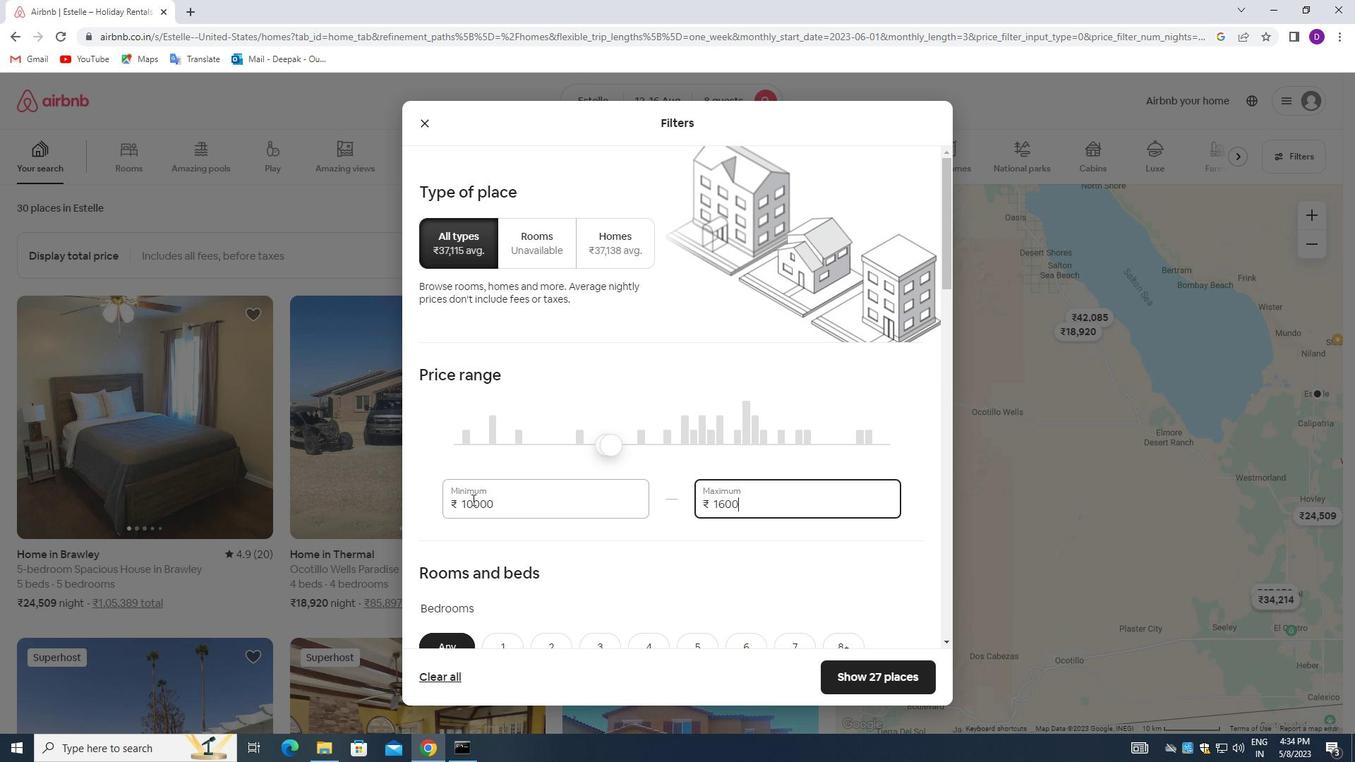 
Action: Mouse moved to (572, 518)
Screenshot: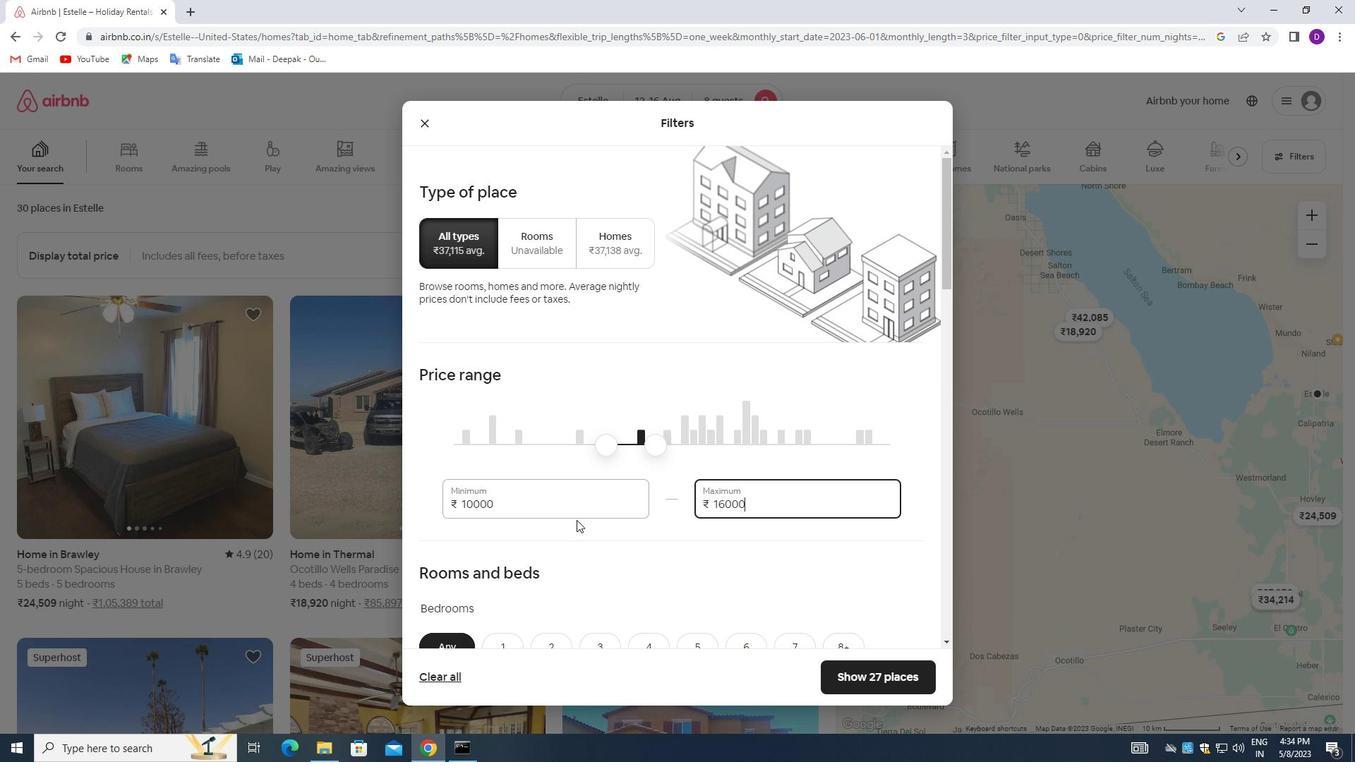 
Action: Mouse scrolled (572, 518) with delta (0, 0)
Screenshot: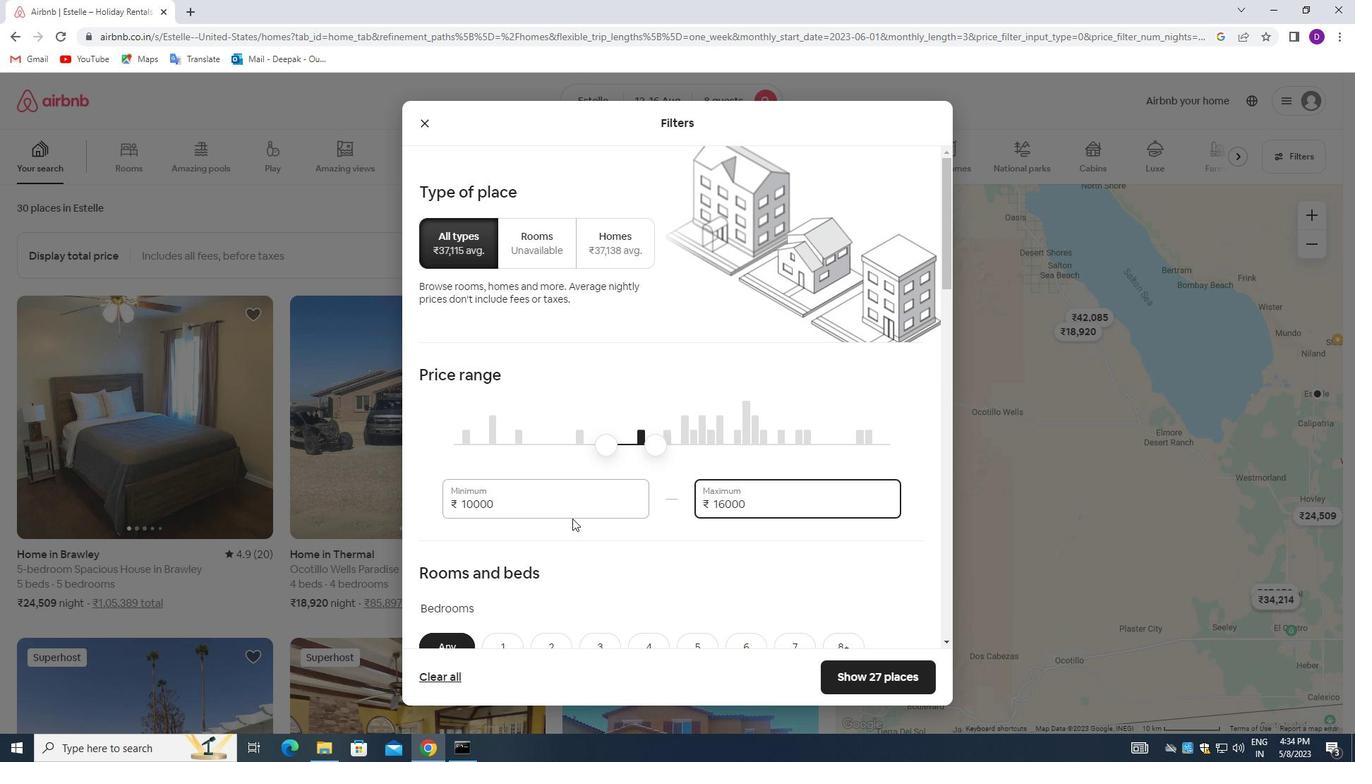 
Action: Mouse moved to (571, 518)
Screenshot: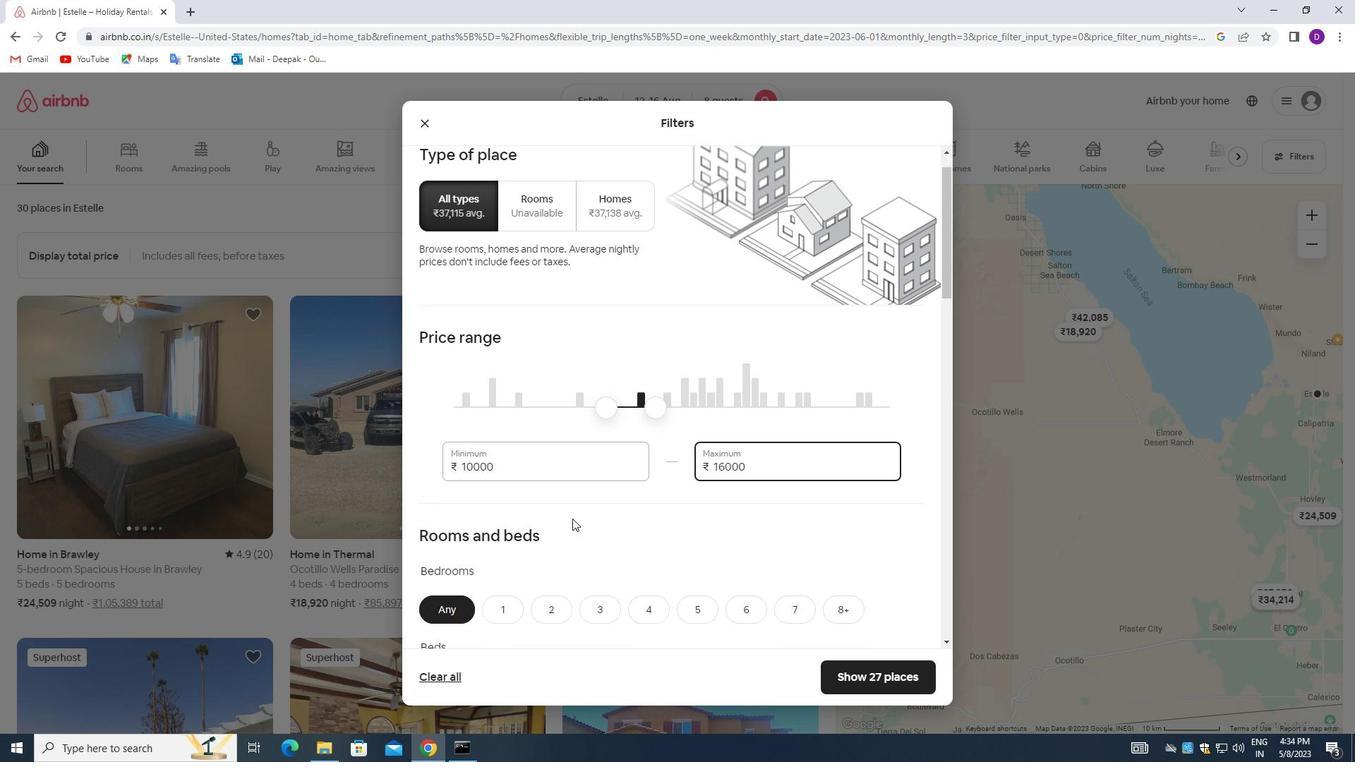 
Action: Mouse scrolled (571, 517) with delta (0, 0)
Screenshot: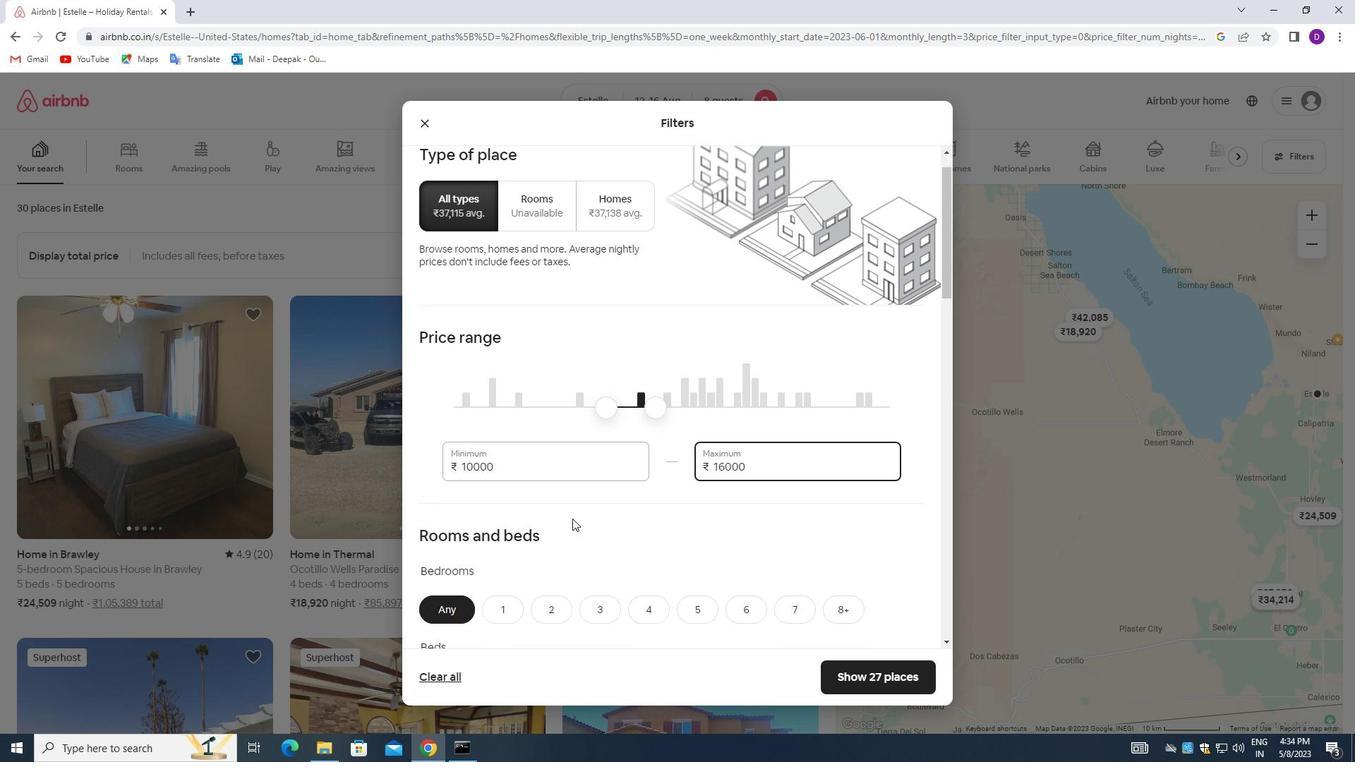 
Action: Mouse moved to (668, 506)
Screenshot: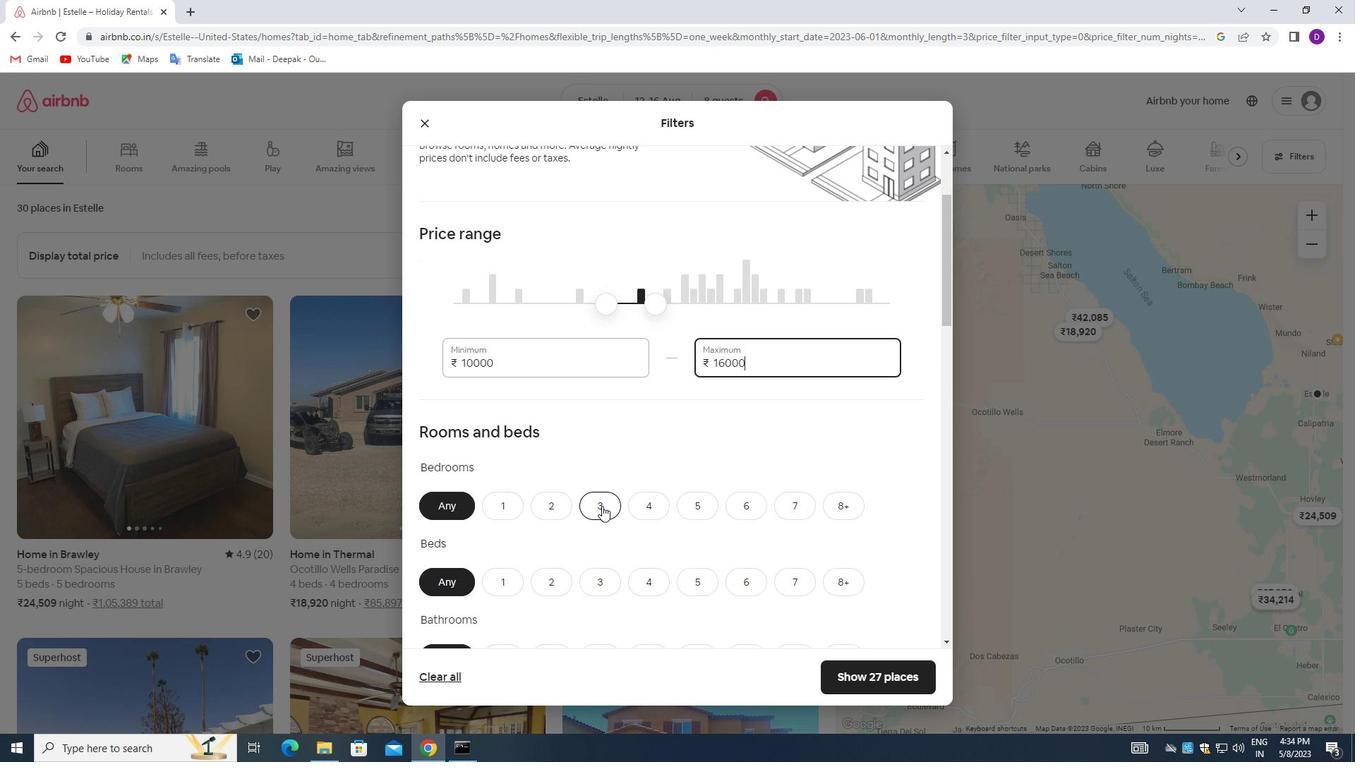 
Action: Mouse scrolled (668, 505) with delta (0, 0)
Screenshot: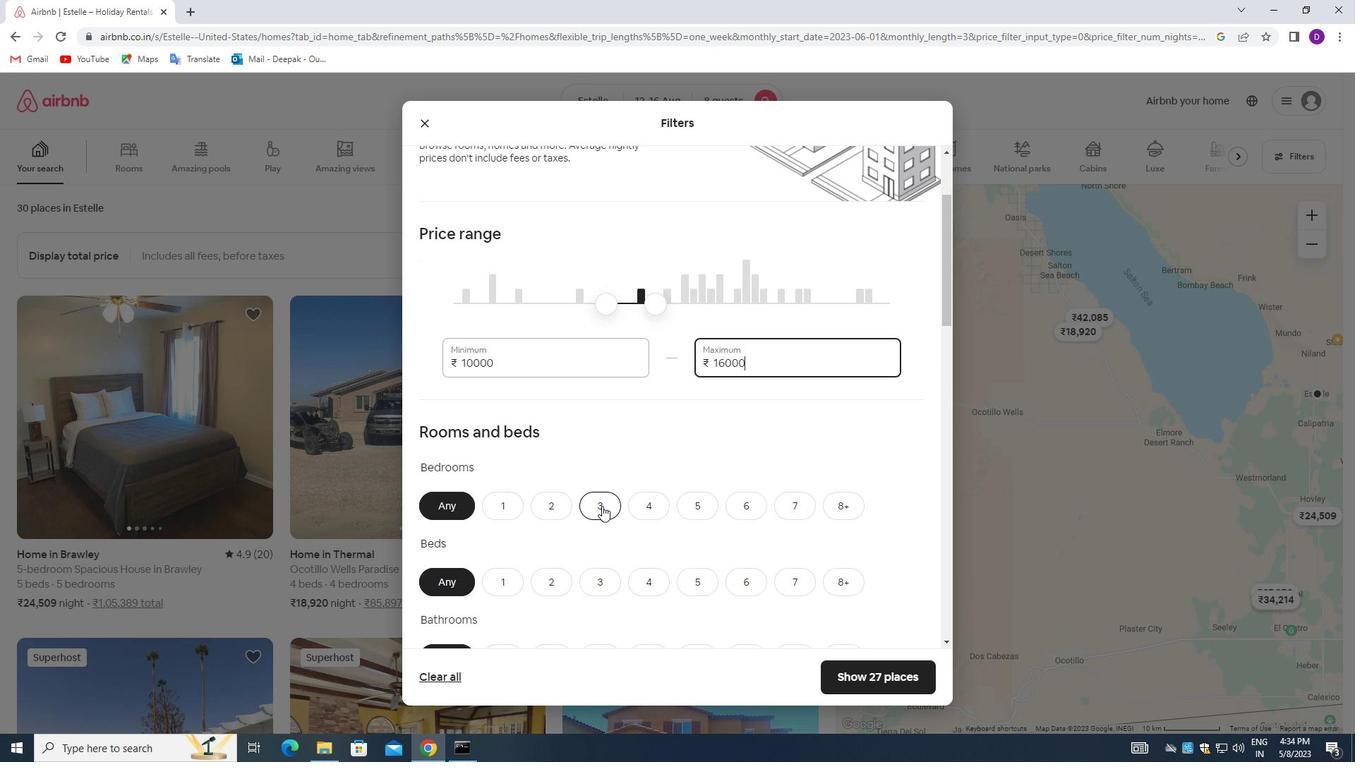 
Action: Mouse moved to (833, 443)
Screenshot: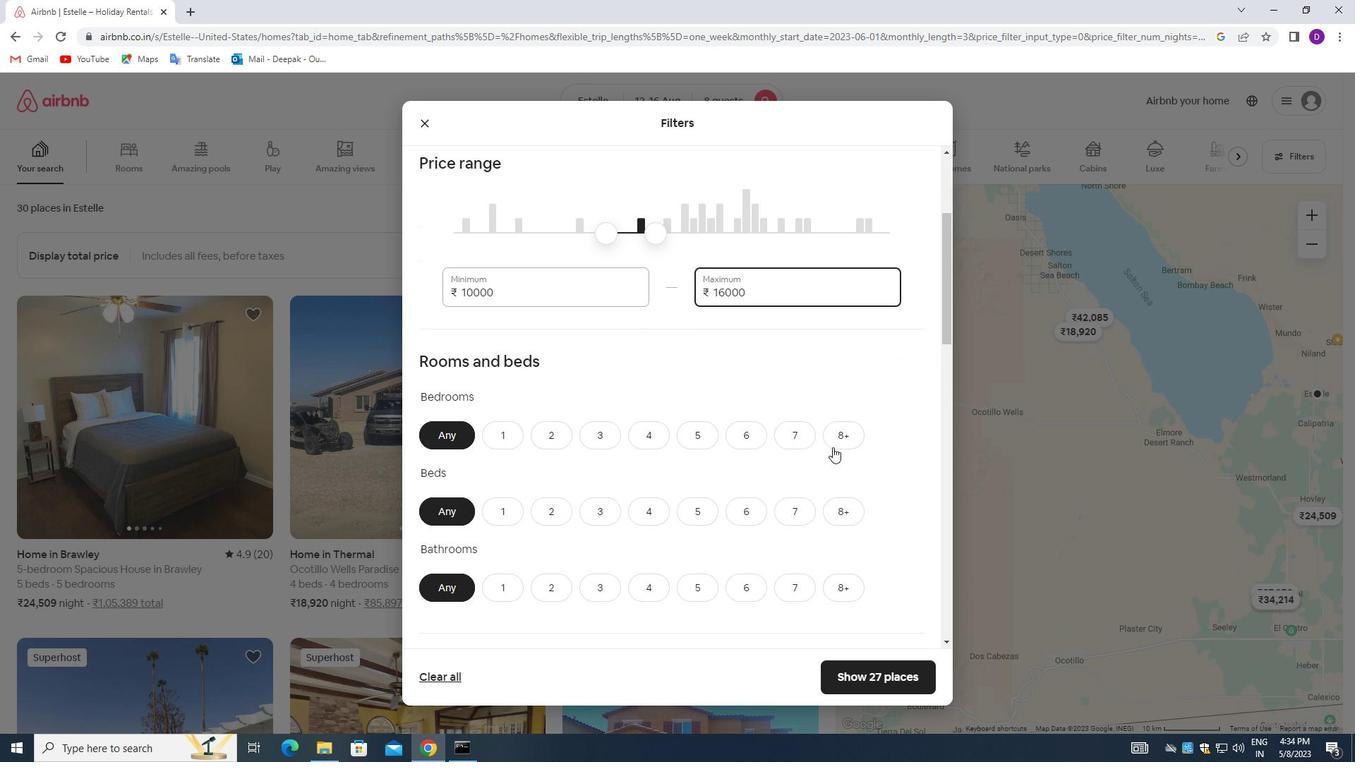 
Action: Mouse pressed left at (833, 443)
Screenshot: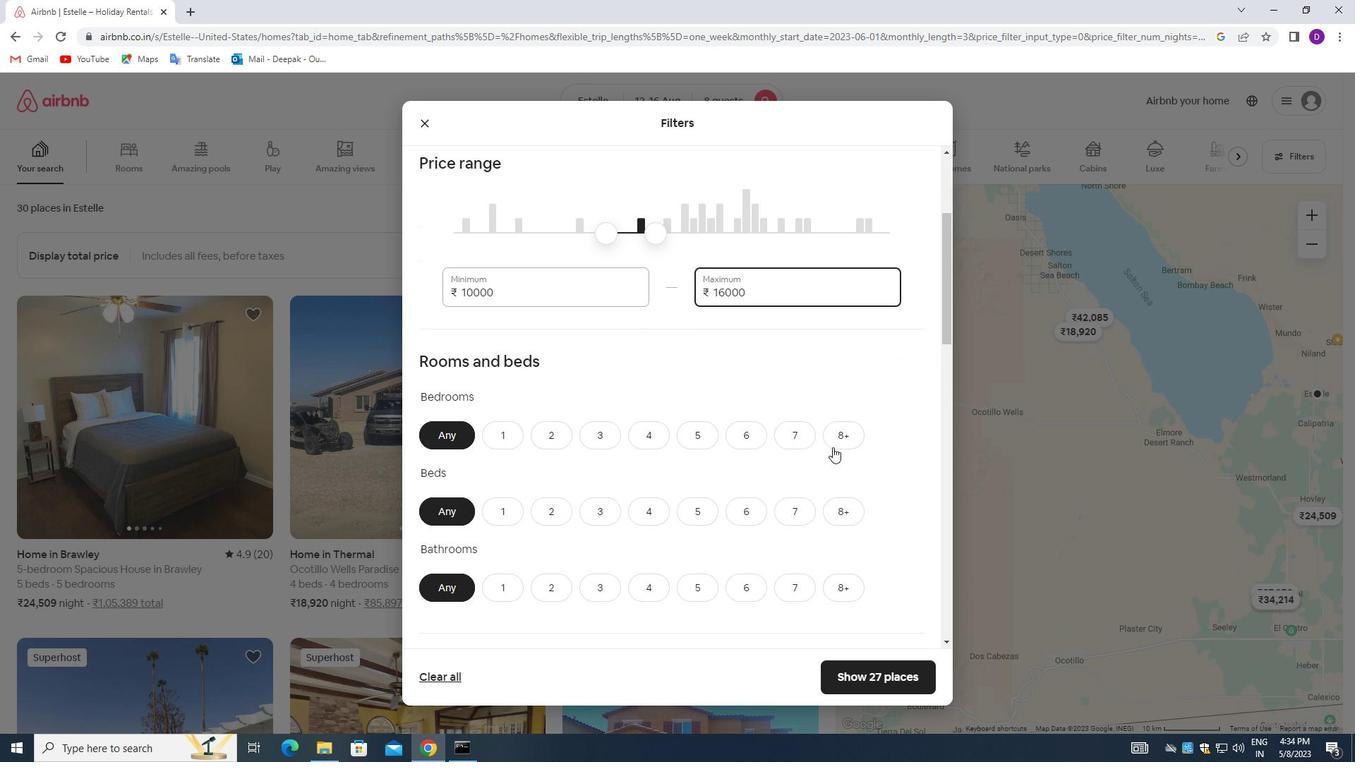 
Action: Mouse moved to (833, 508)
Screenshot: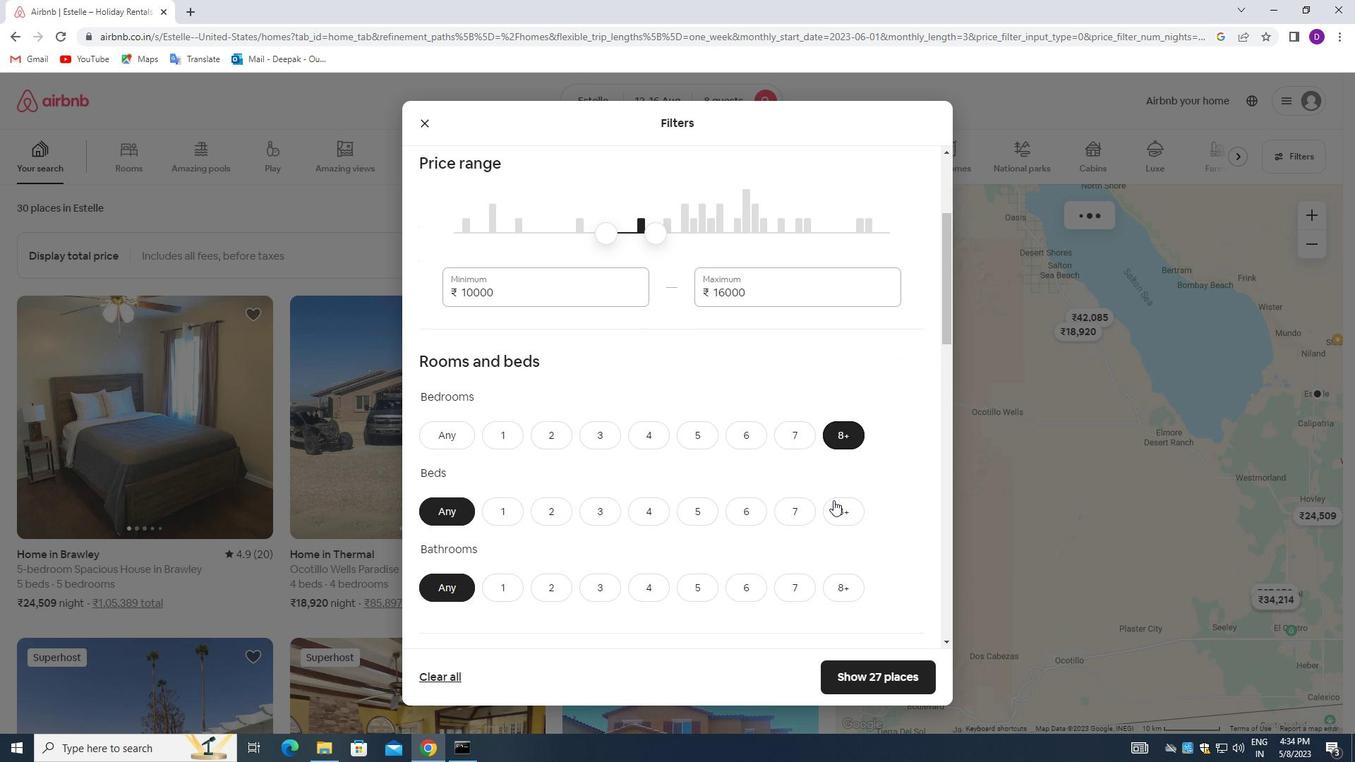 
Action: Mouse pressed left at (833, 508)
Screenshot: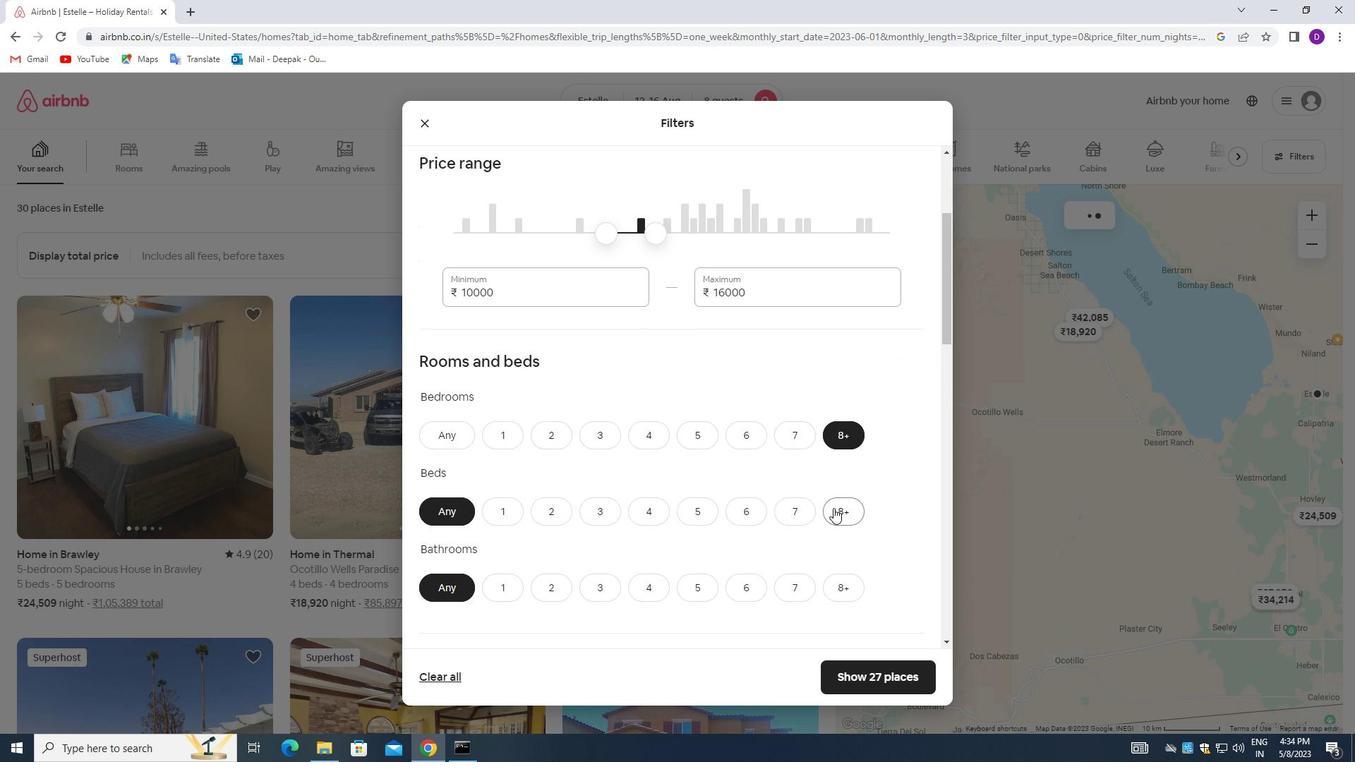 
Action: Mouse moved to (844, 578)
Screenshot: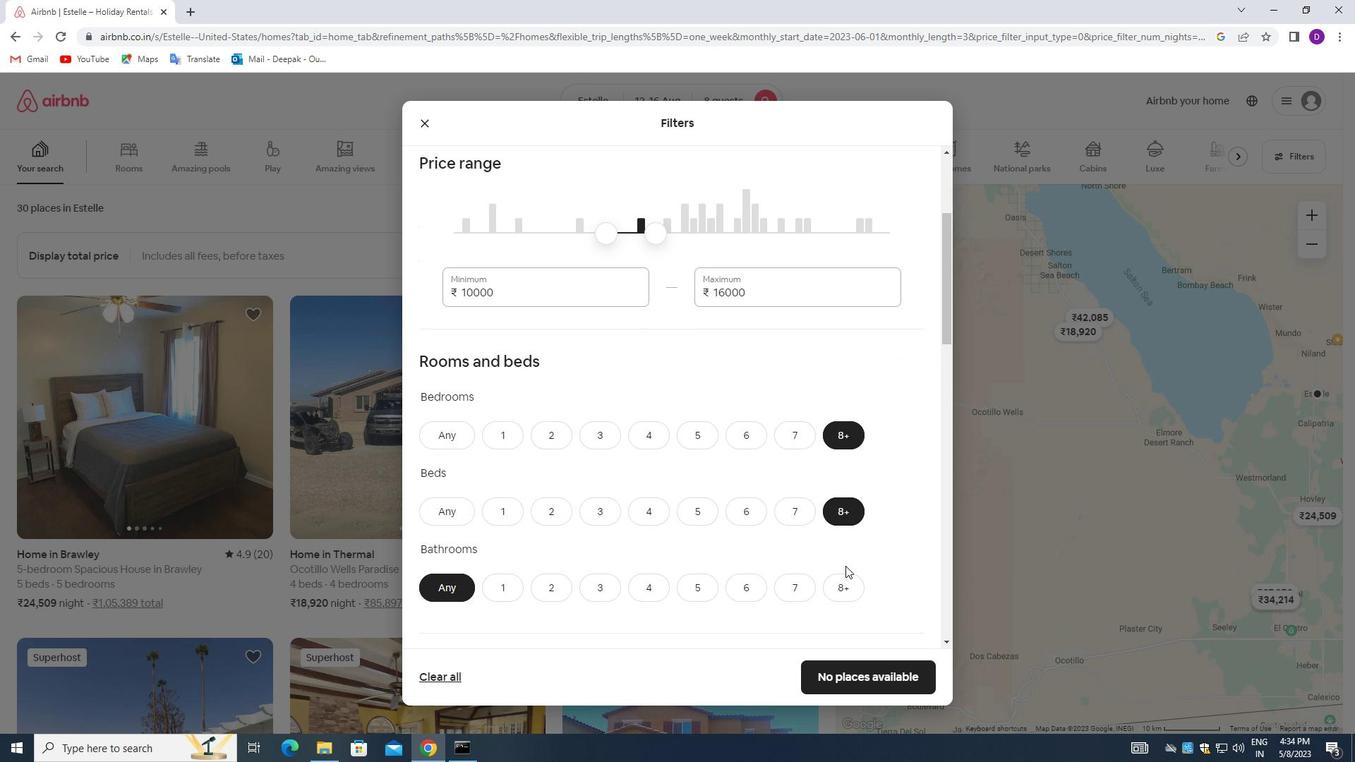 
Action: Mouse pressed left at (844, 578)
Screenshot: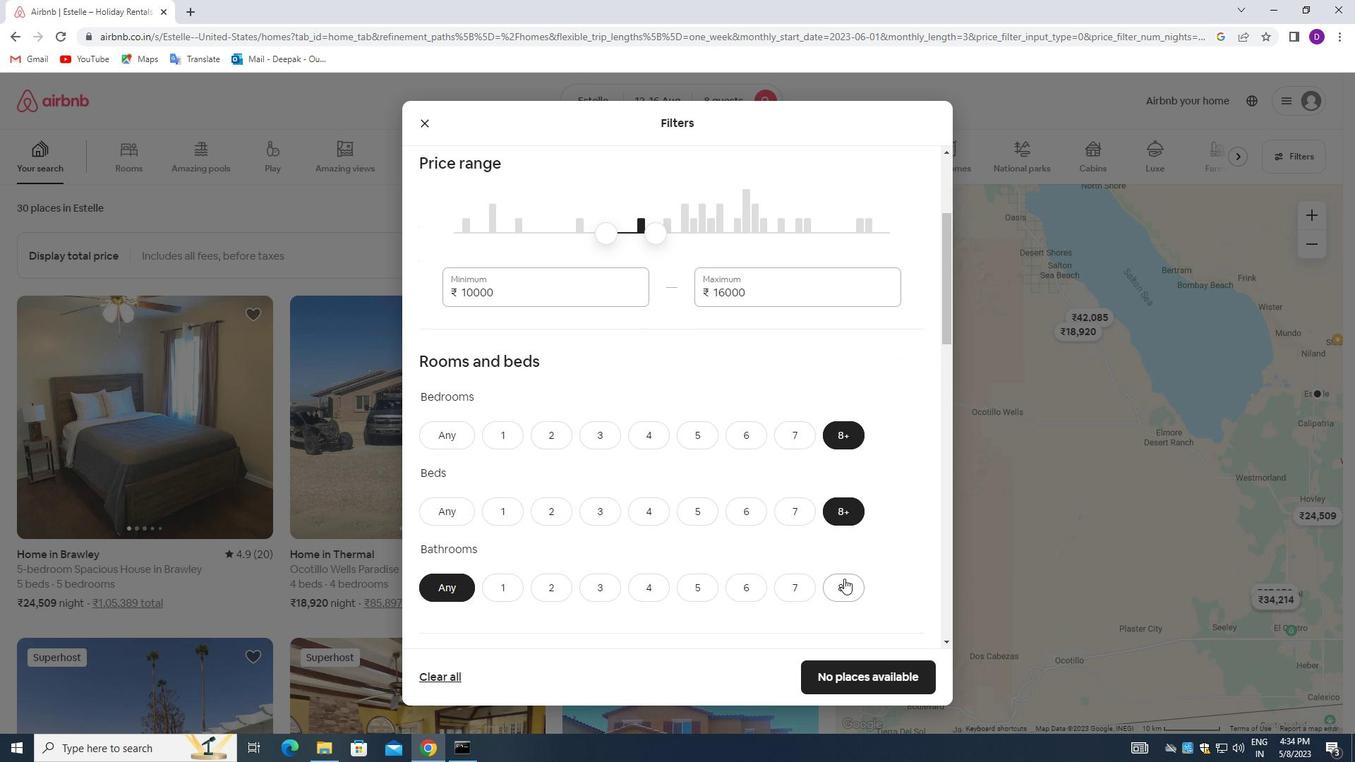 
Action: Mouse moved to (736, 508)
Screenshot: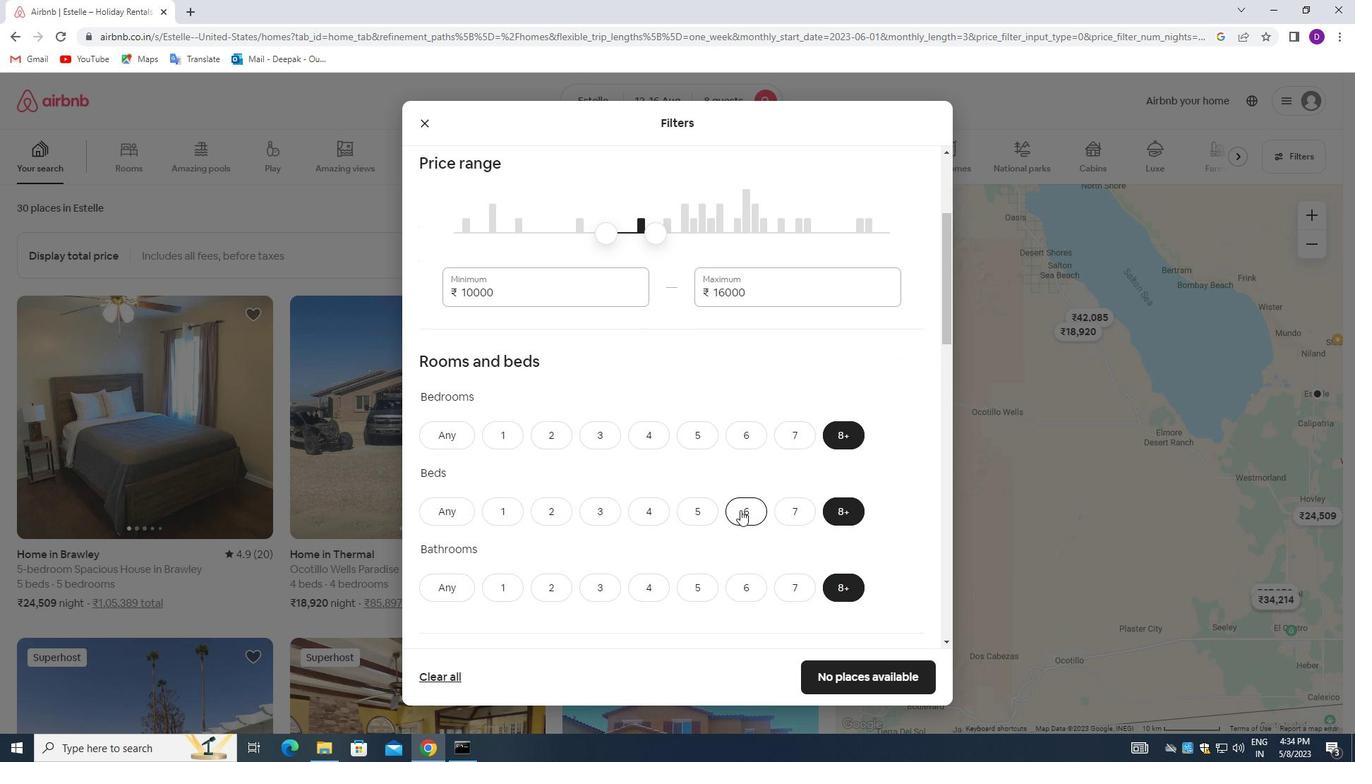 
Action: Mouse scrolled (736, 508) with delta (0, 0)
Screenshot: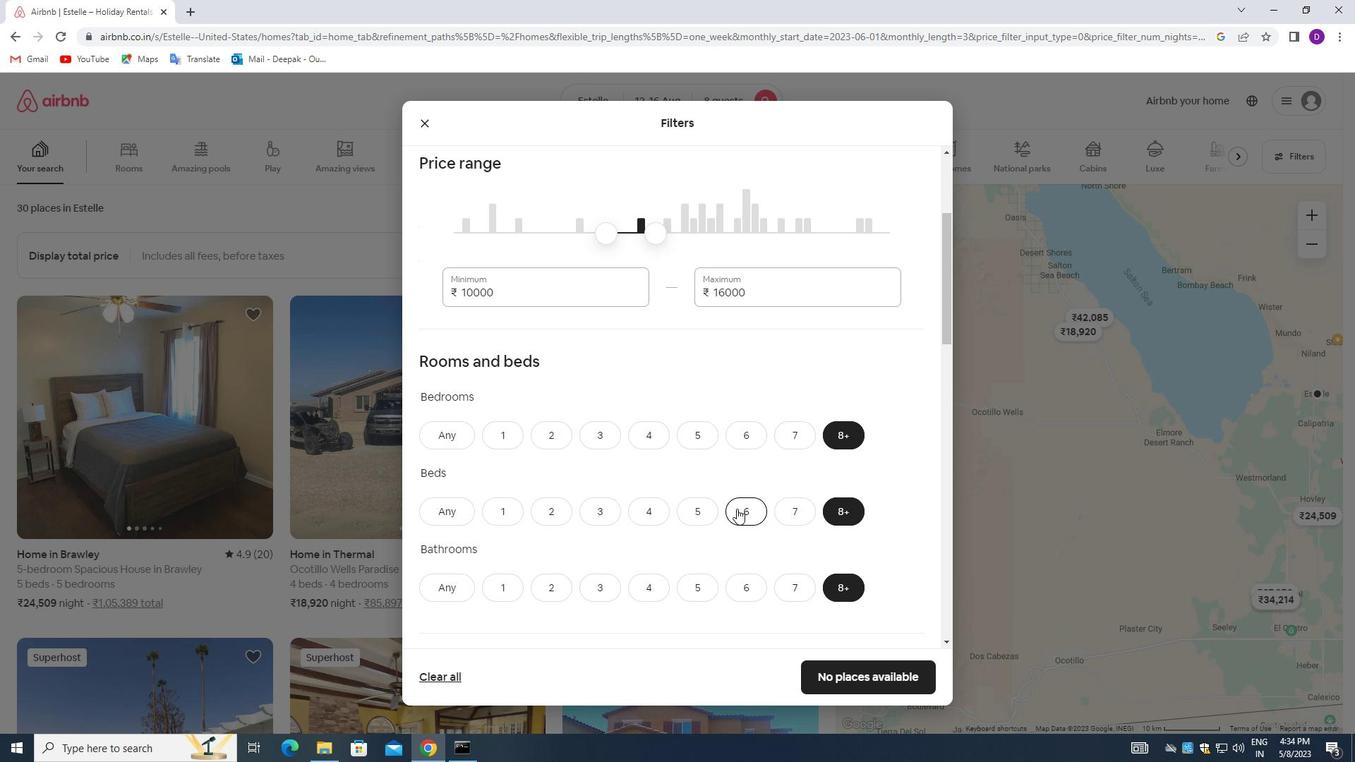 
Action: Mouse scrolled (736, 508) with delta (0, 0)
Screenshot: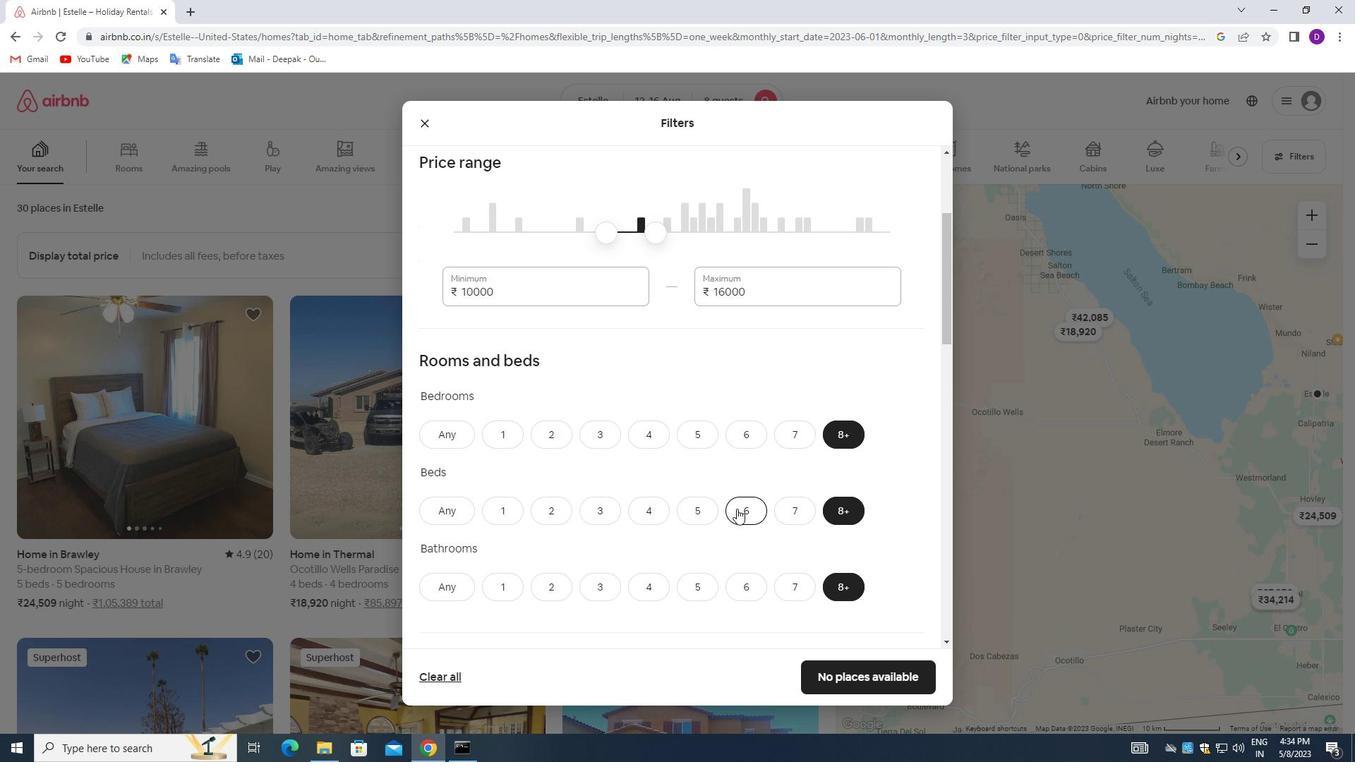 
Action: Mouse scrolled (736, 508) with delta (0, 0)
Screenshot: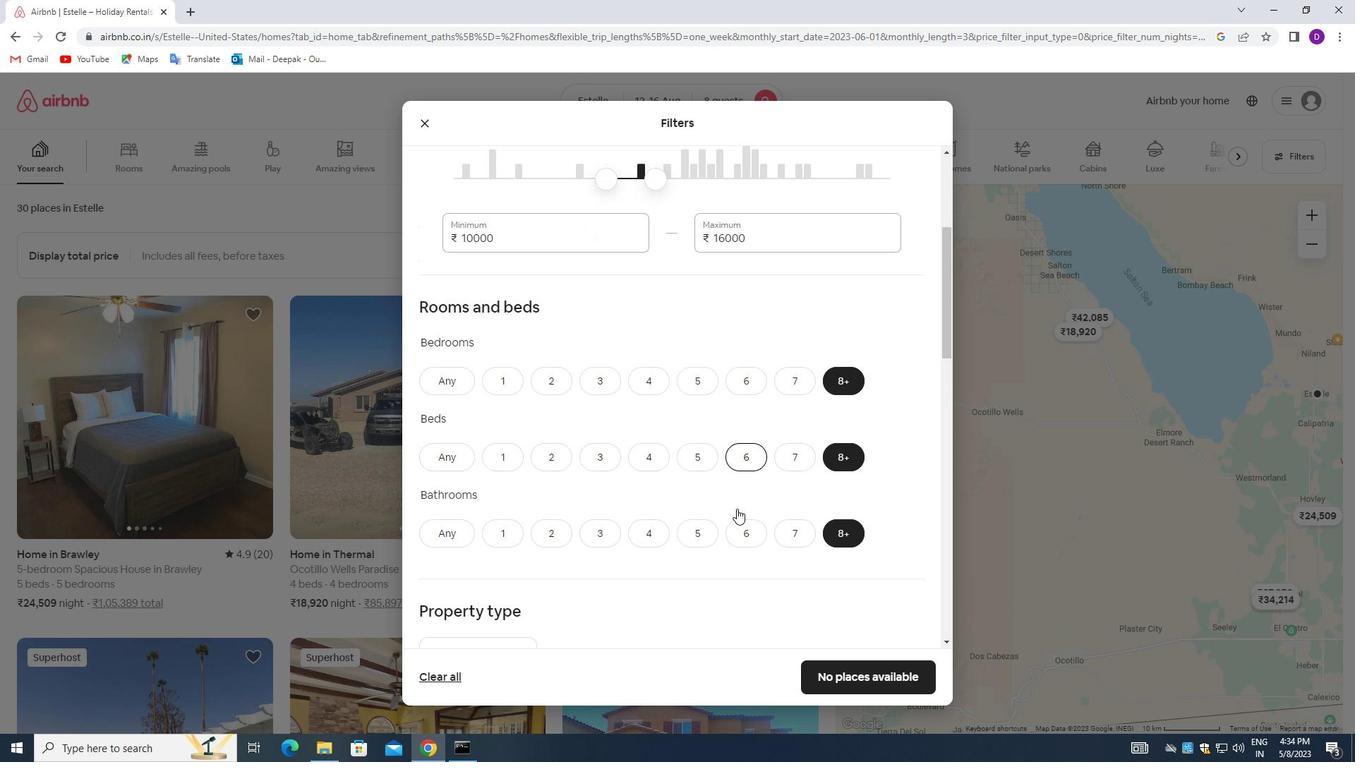 
Action: Mouse moved to (731, 480)
Screenshot: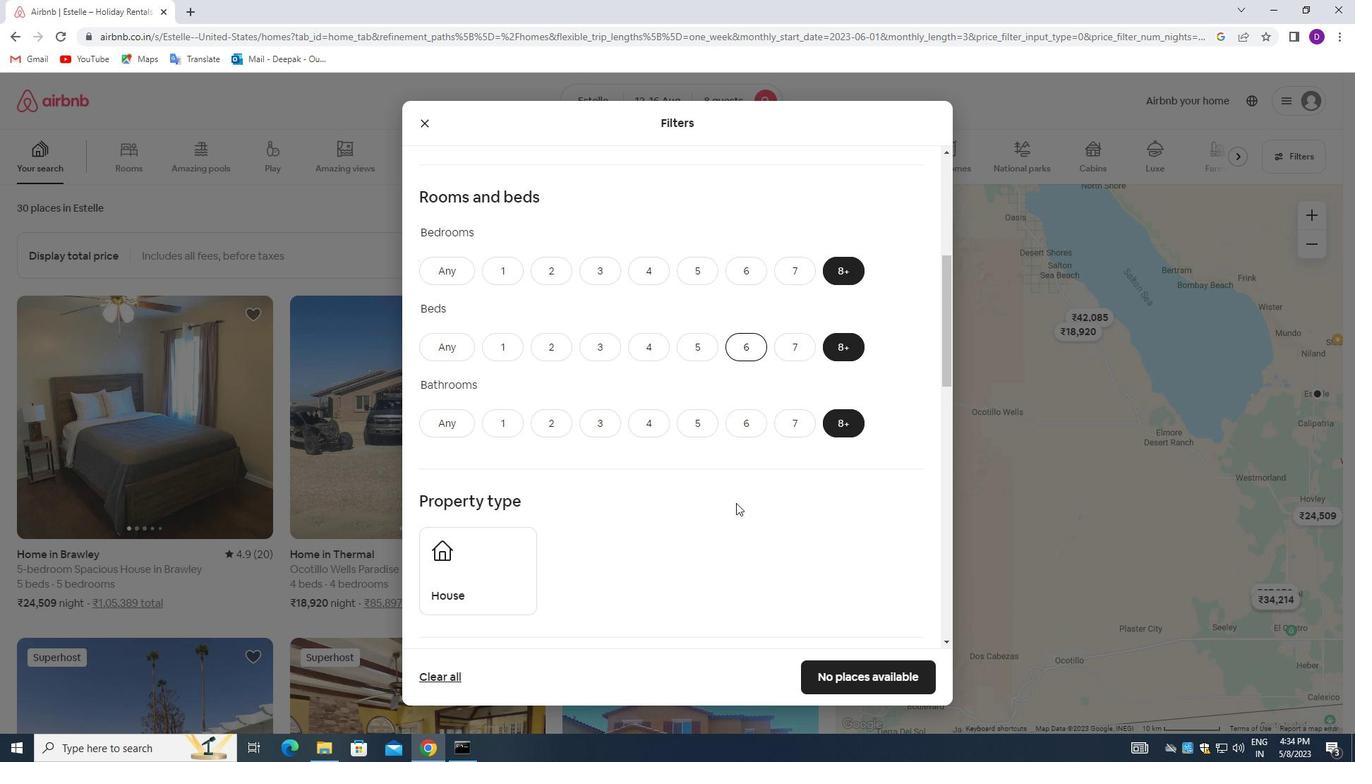 
Action: Mouse scrolled (731, 479) with delta (0, 0)
Screenshot: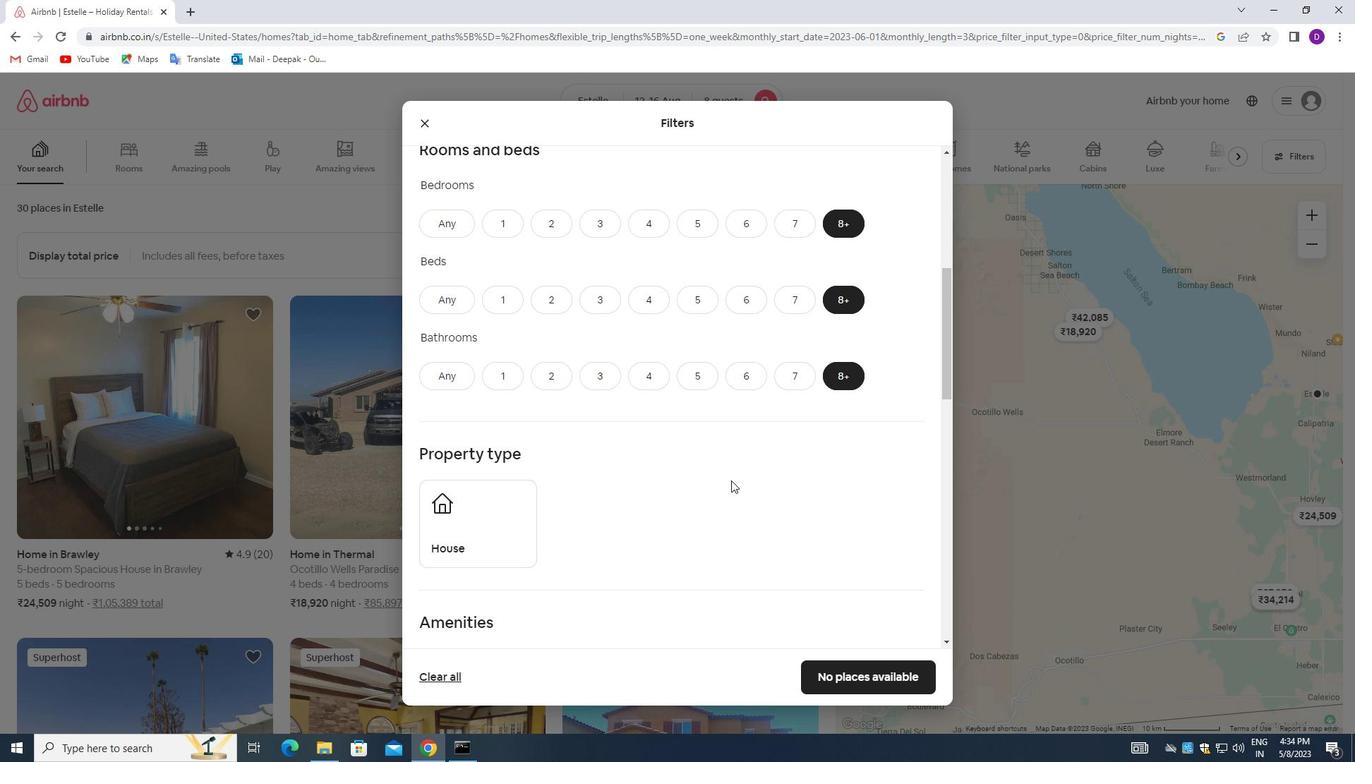 
Action: Mouse moved to (480, 460)
Screenshot: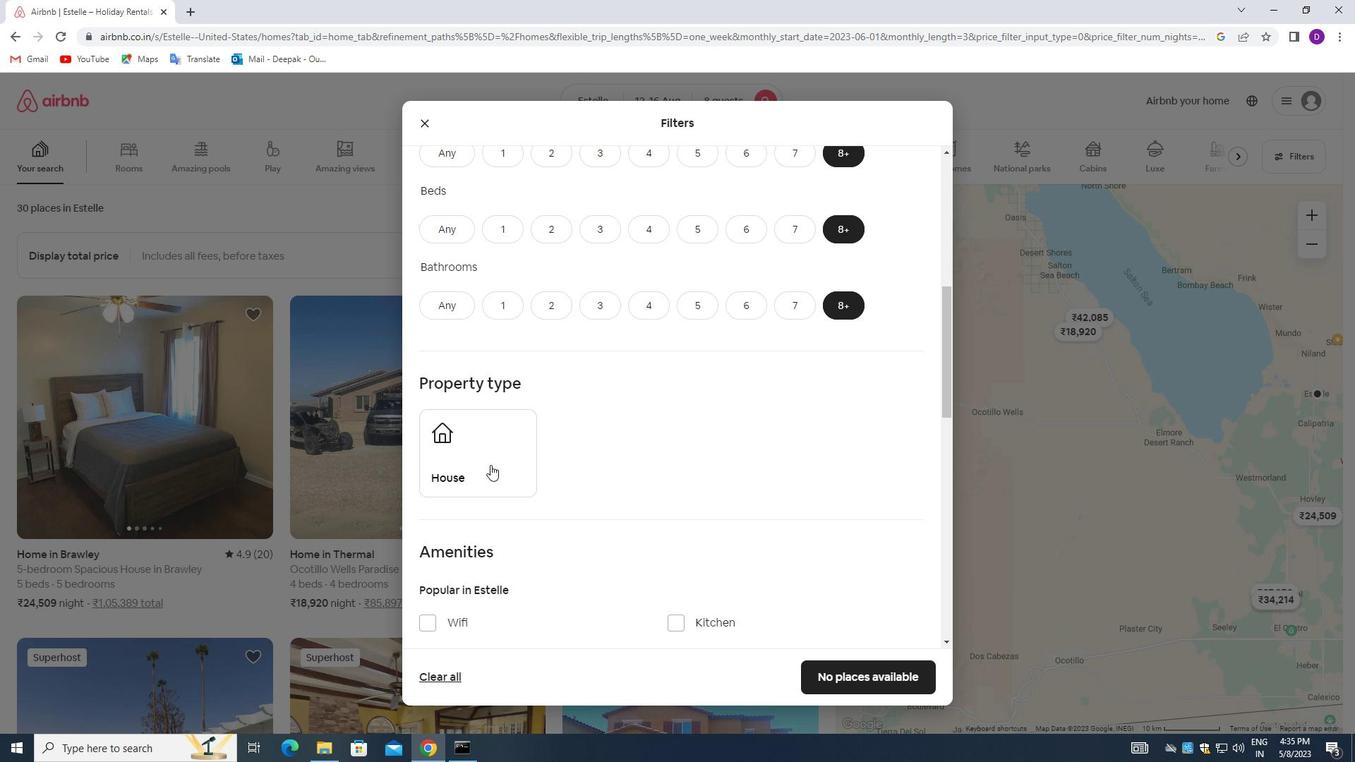 
Action: Mouse pressed left at (480, 460)
Screenshot: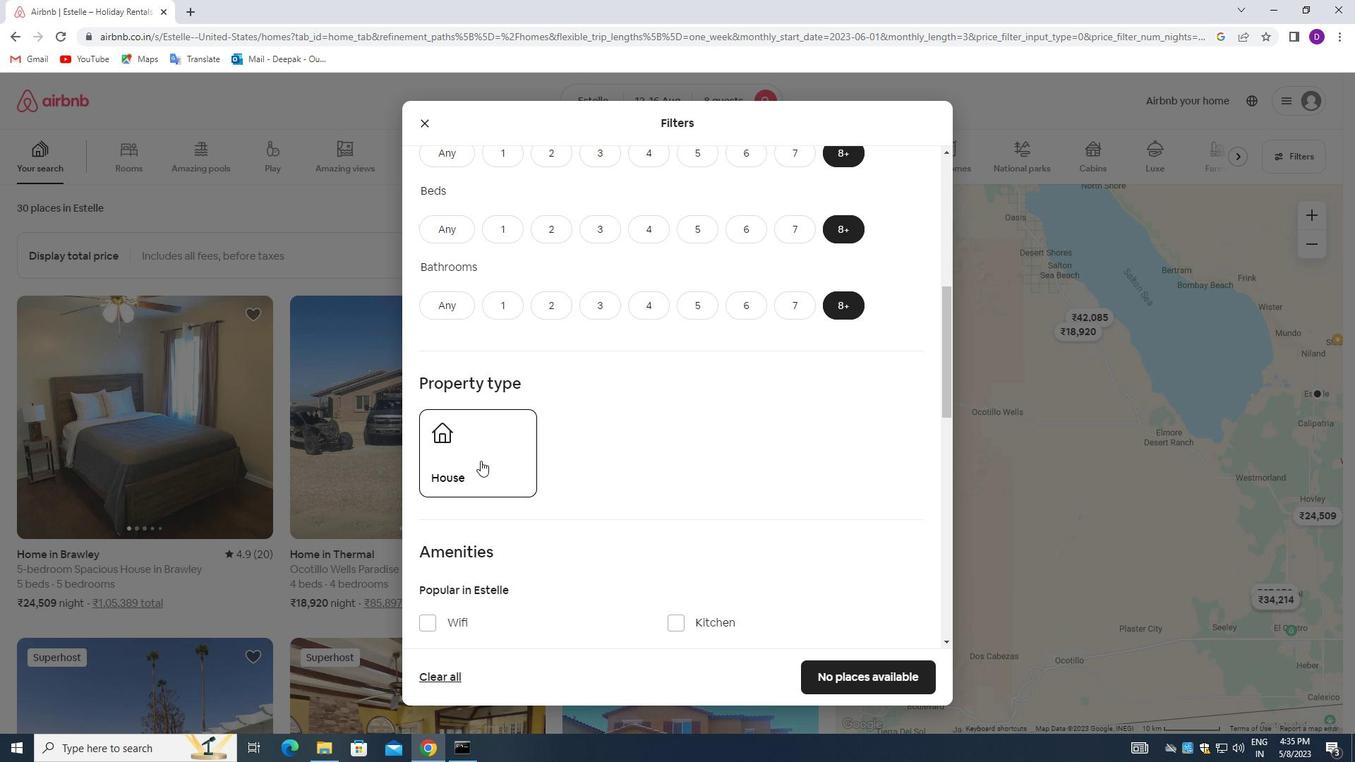 
Action: Mouse moved to (630, 459)
Screenshot: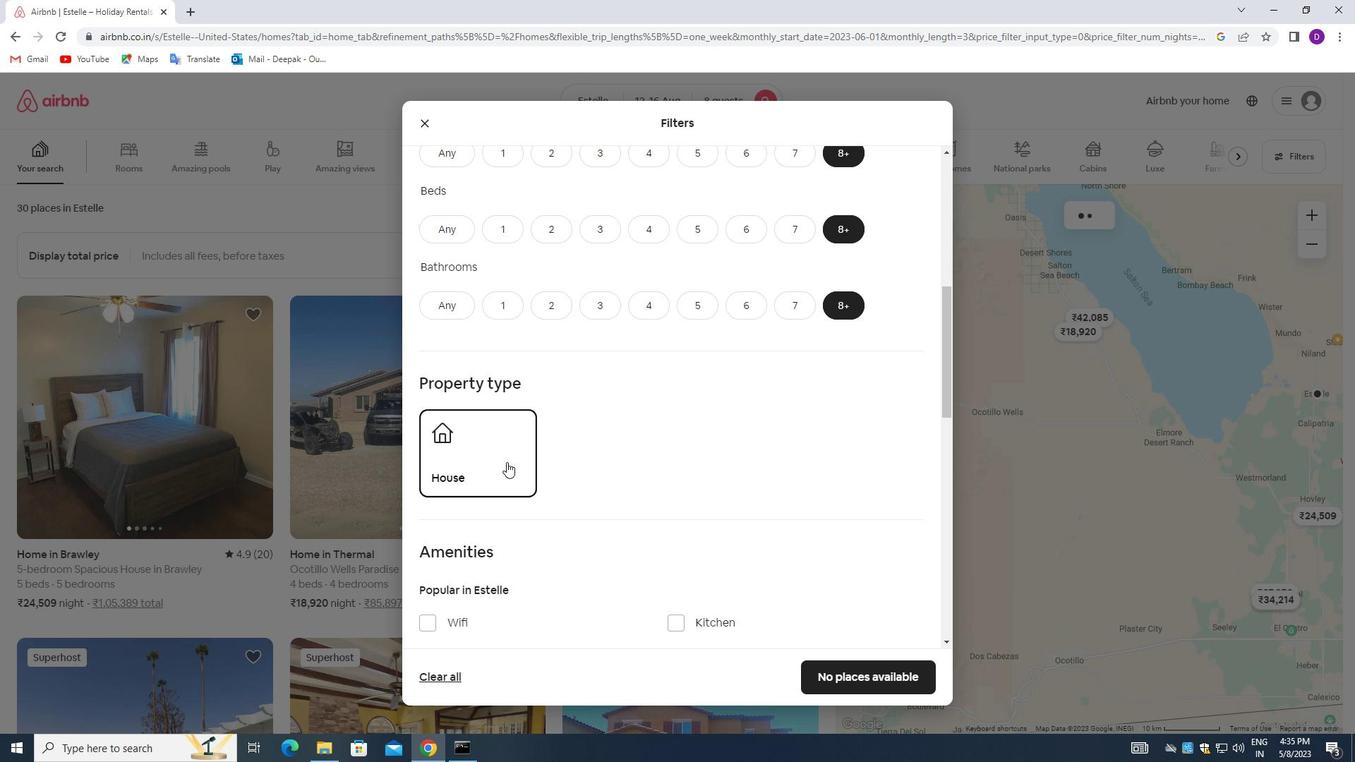 
Action: Mouse scrolled (630, 458) with delta (0, 0)
Screenshot: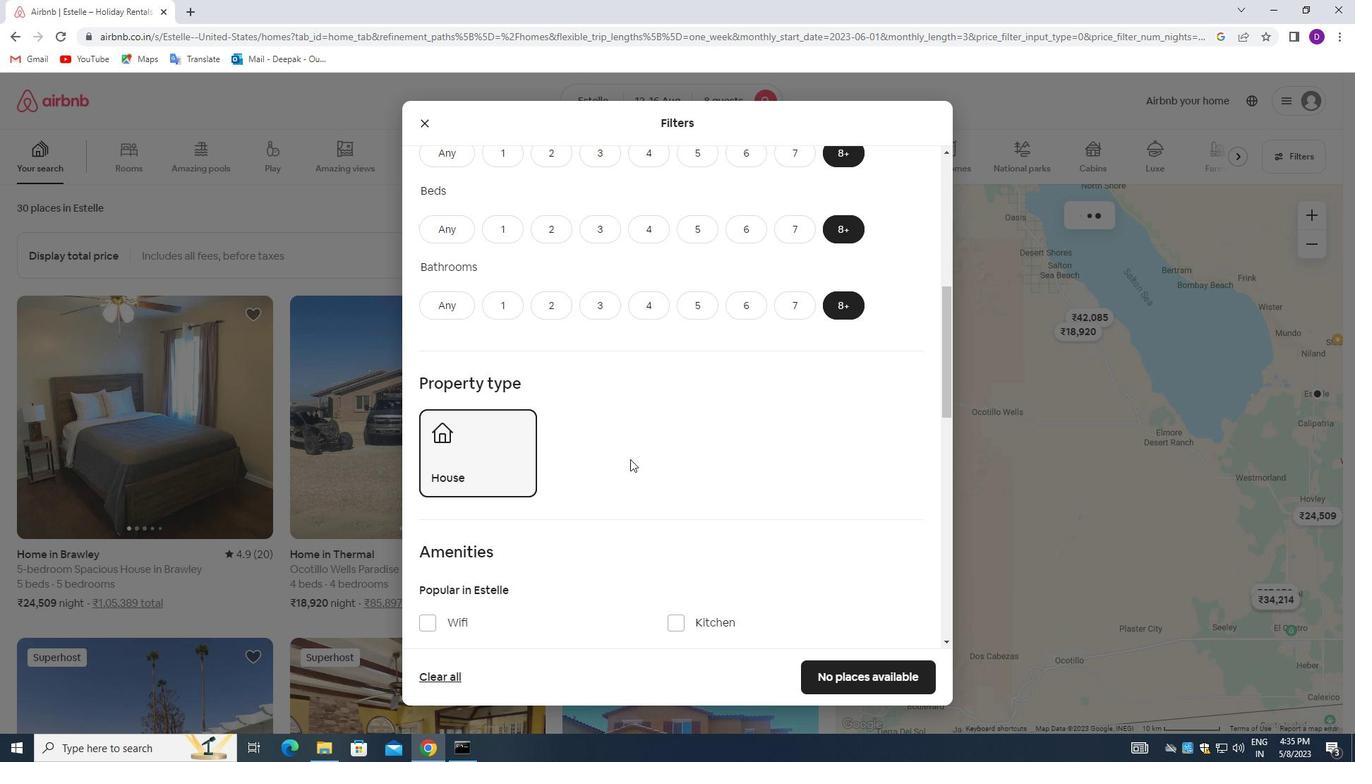 
Action: Mouse scrolled (630, 458) with delta (0, 0)
Screenshot: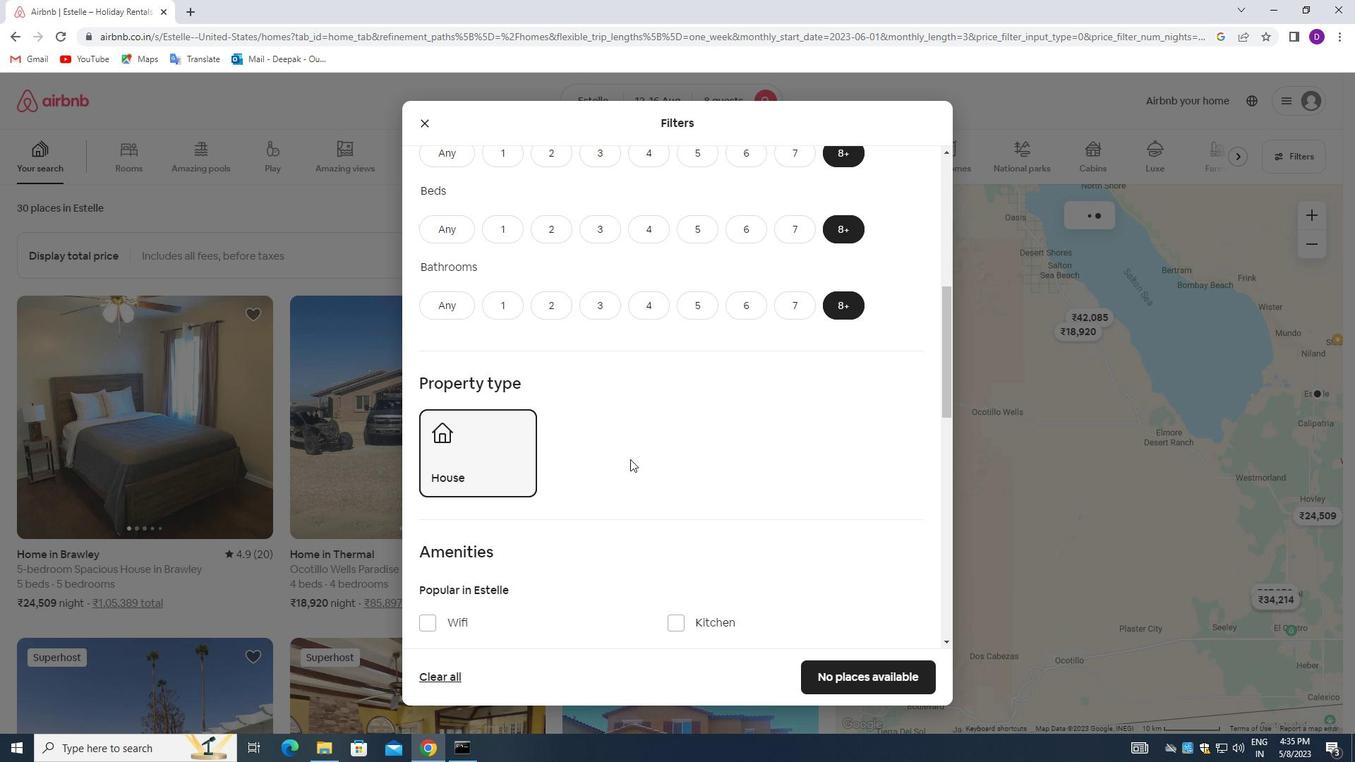 
Action: Mouse scrolled (630, 458) with delta (0, 0)
Screenshot: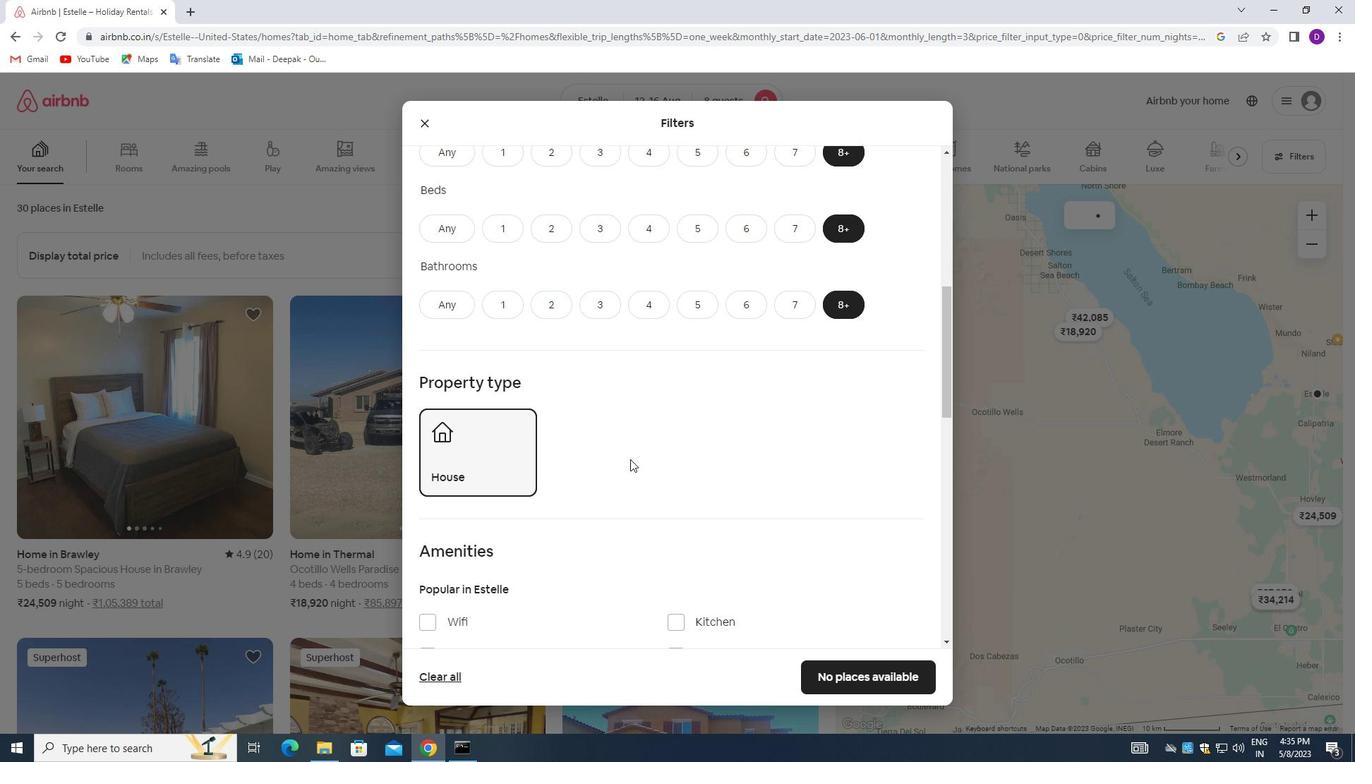 
Action: Mouse scrolled (630, 458) with delta (0, 0)
Screenshot: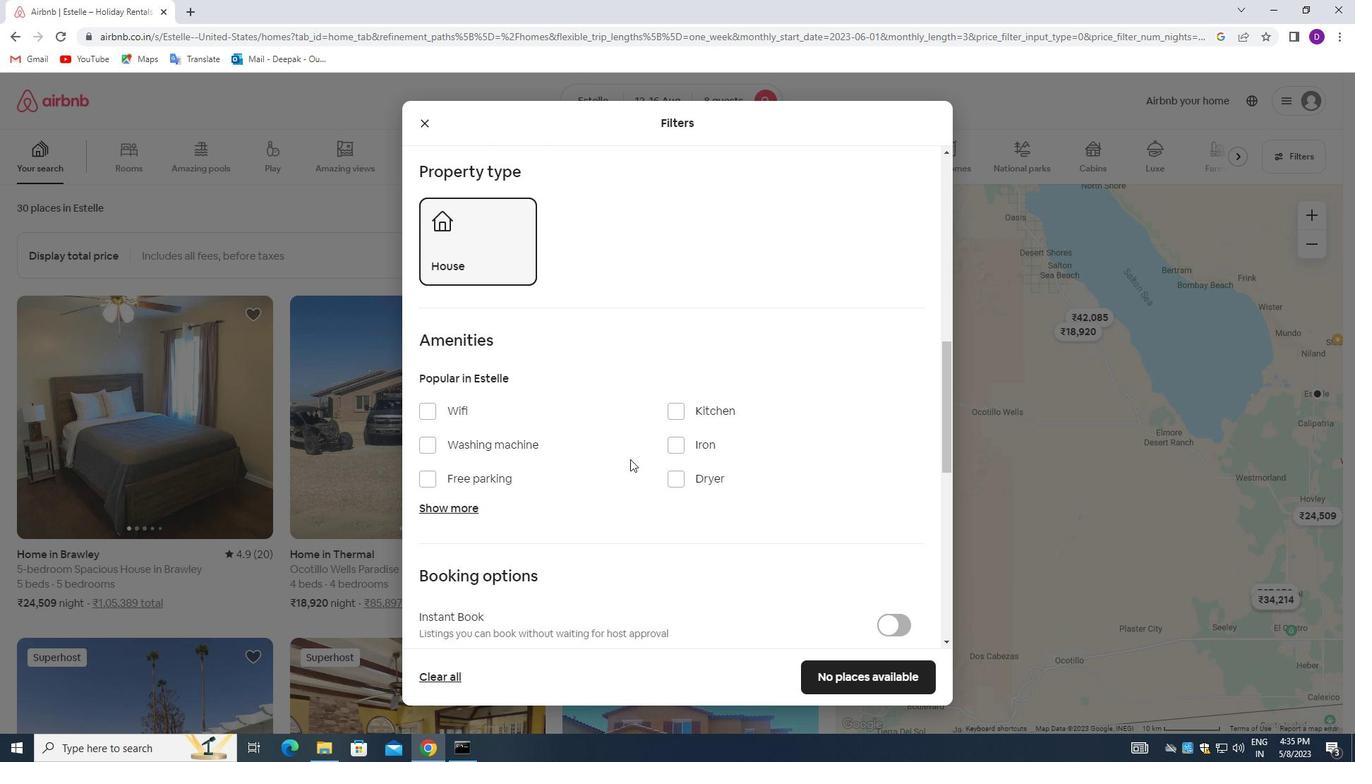 
Action: Mouse moved to (424, 343)
Screenshot: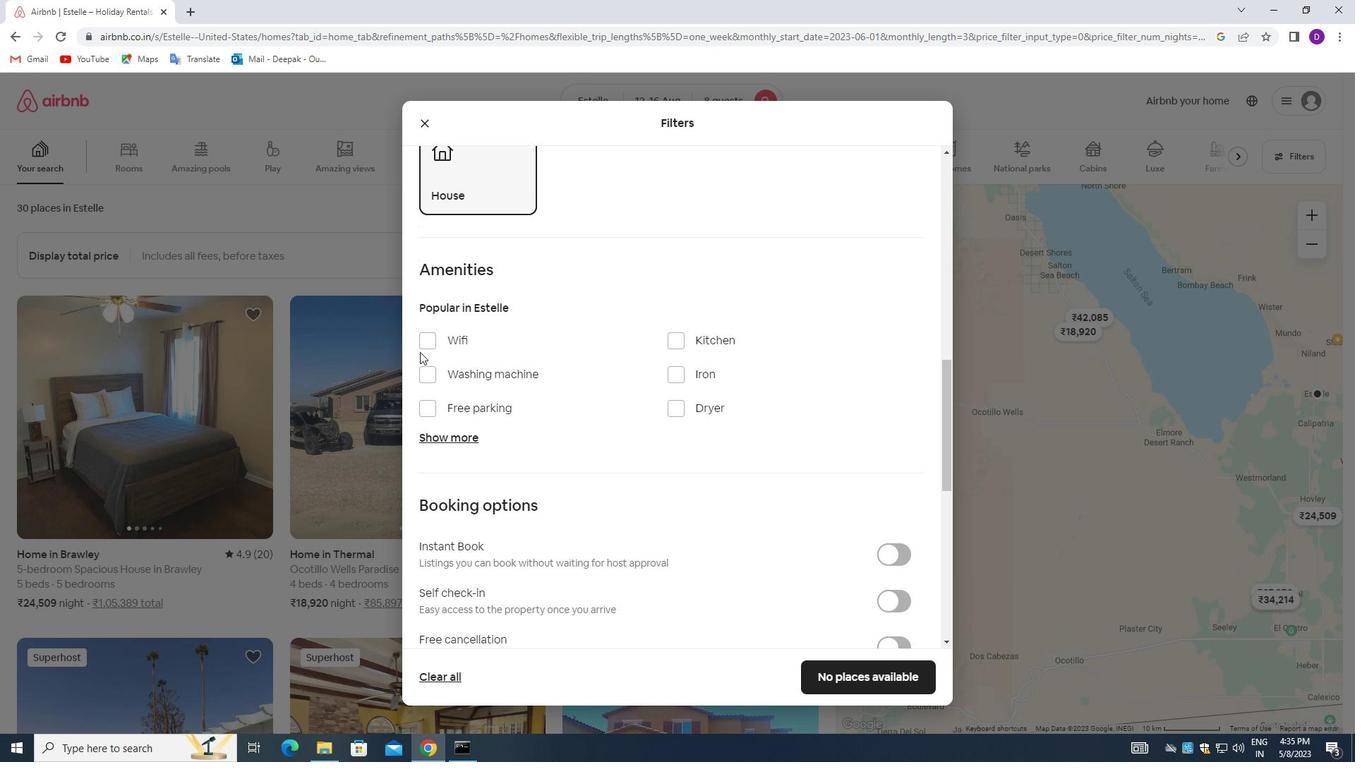 
Action: Mouse pressed left at (424, 343)
Screenshot: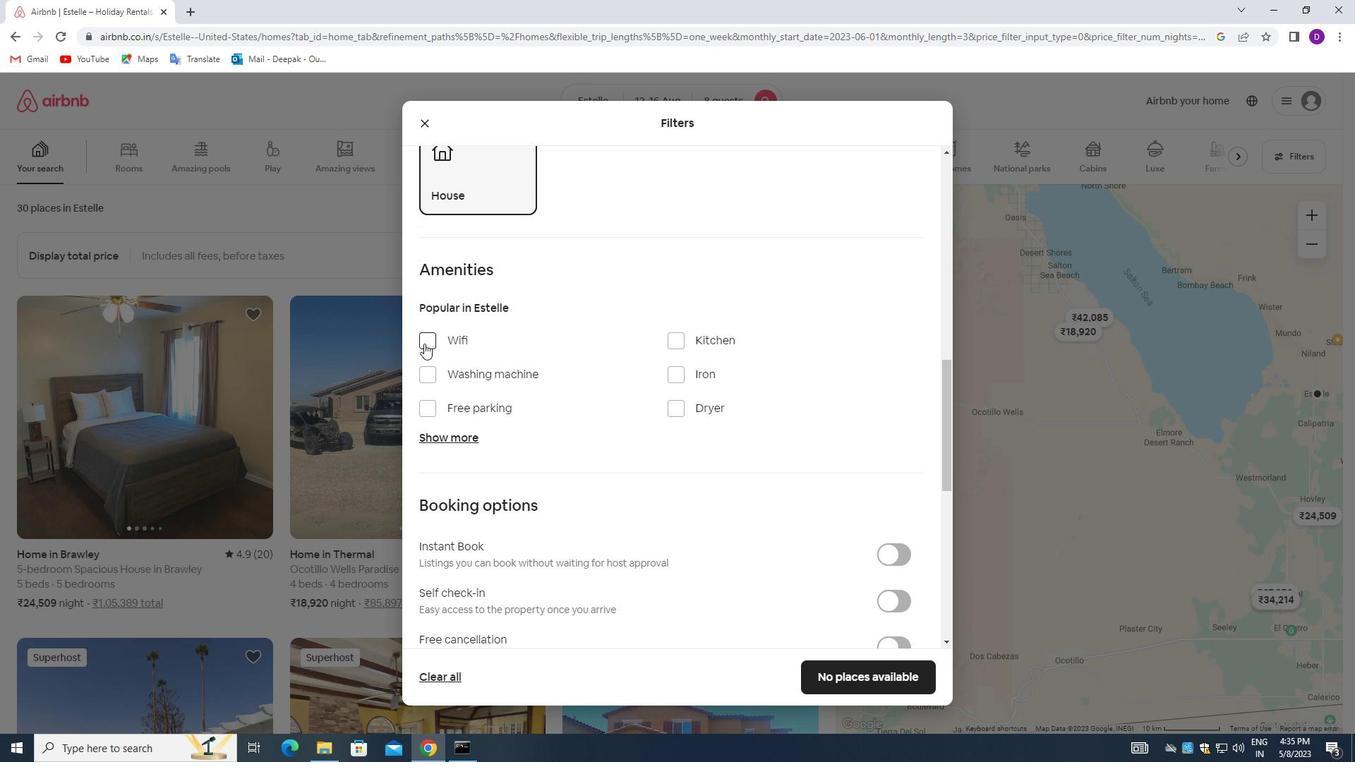 
Action: Mouse moved to (421, 410)
Screenshot: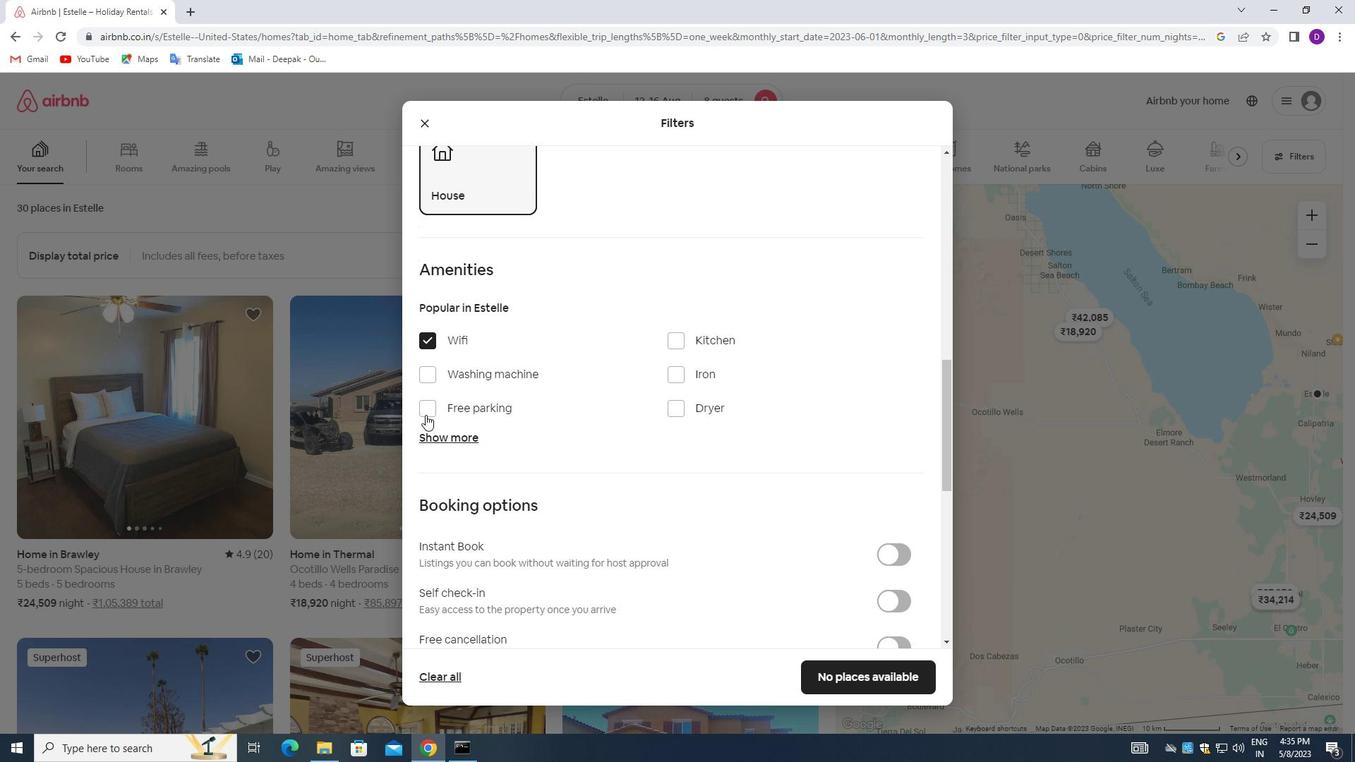 
Action: Mouse pressed left at (421, 410)
Screenshot: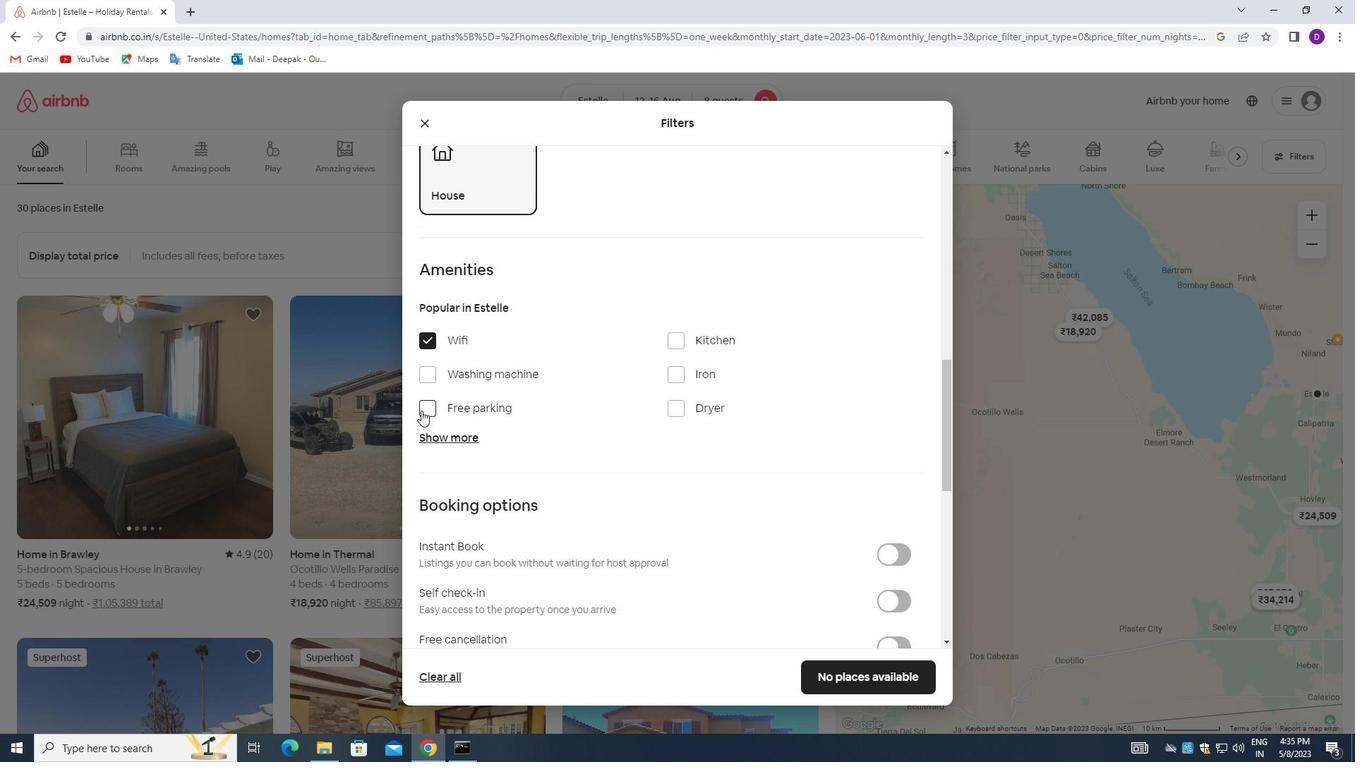 
Action: Mouse moved to (445, 440)
Screenshot: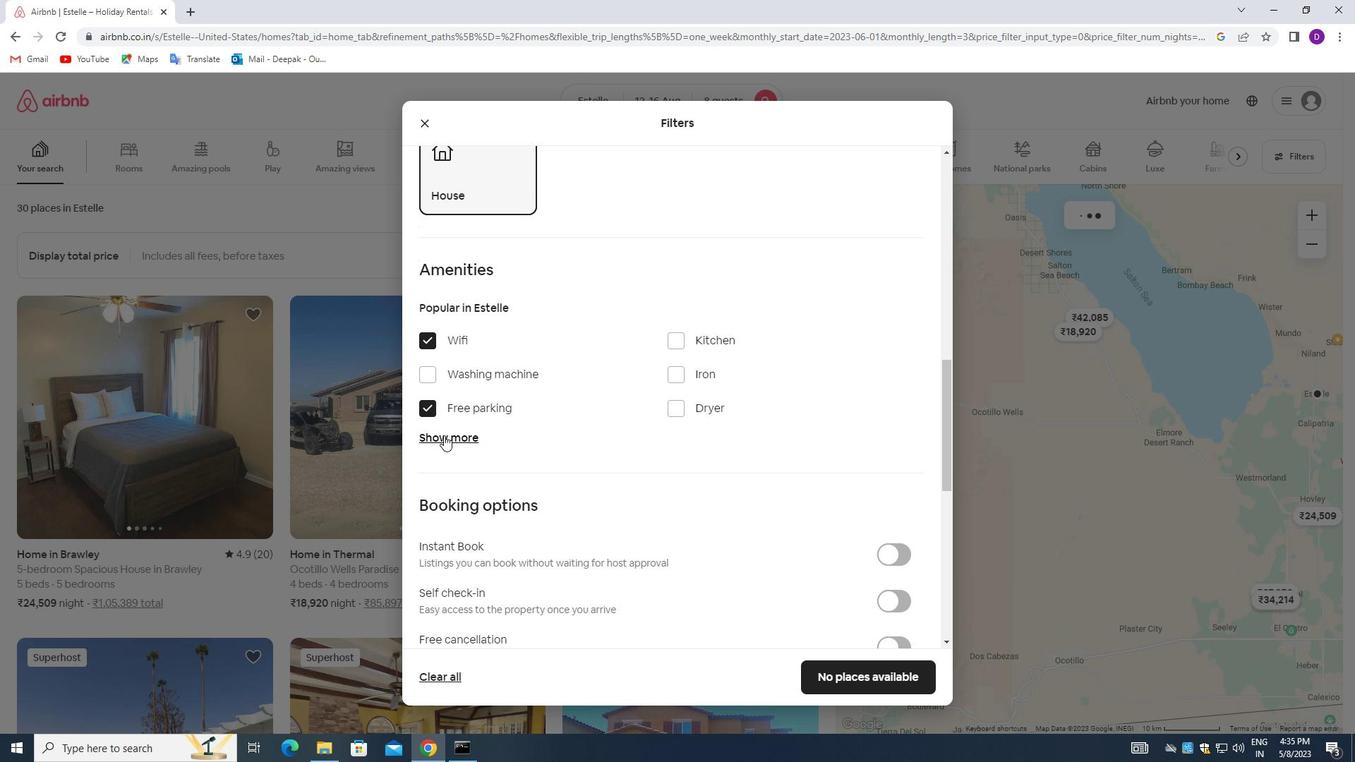 
Action: Mouse pressed left at (445, 440)
Screenshot: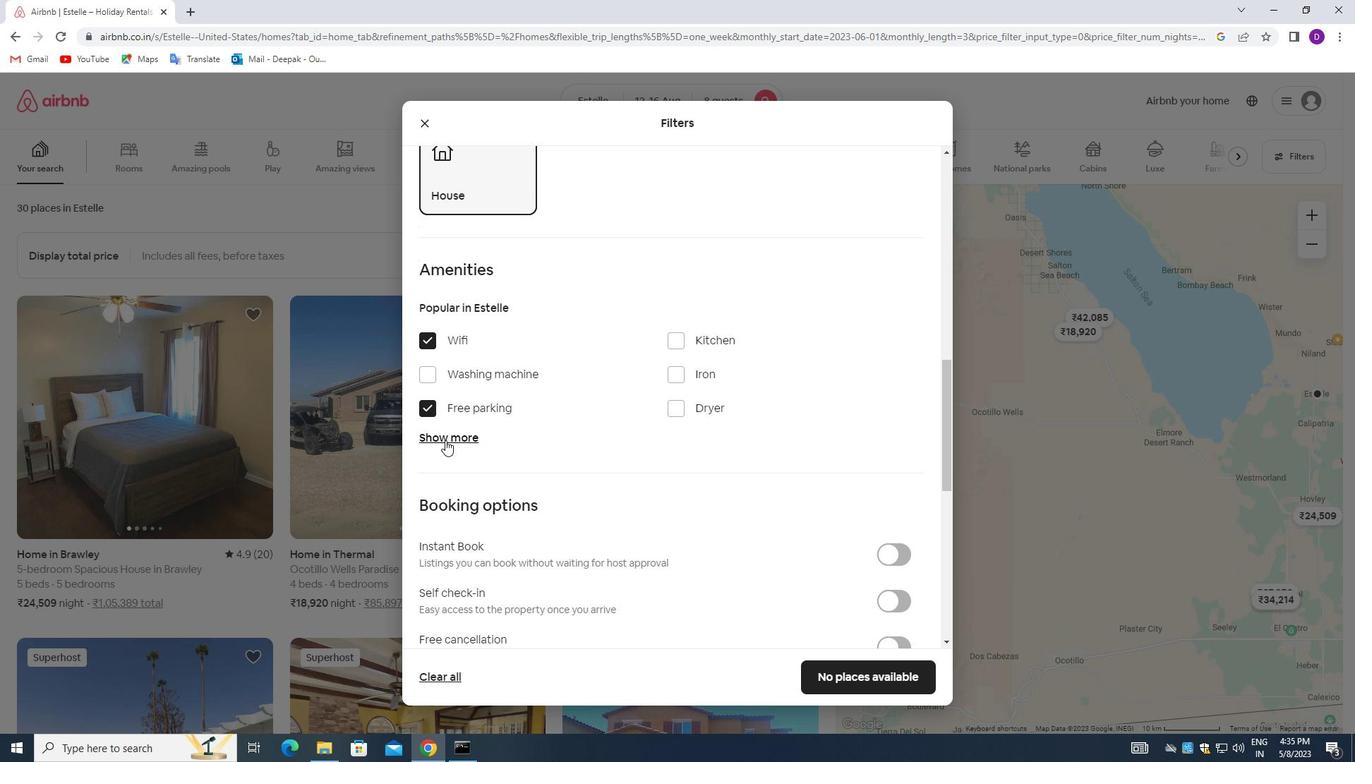 
Action: Mouse moved to (681, 518)
Screenshot: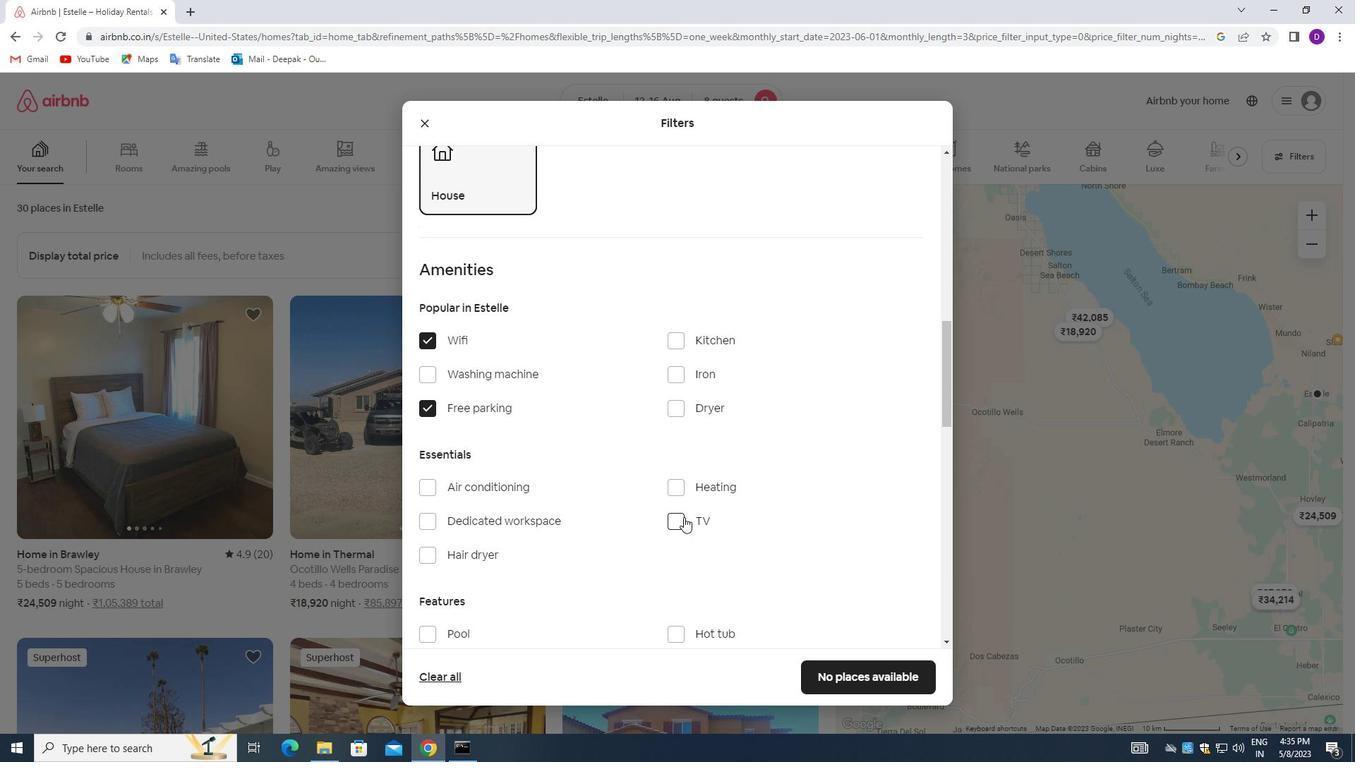 
Action: Mouse pressed left at (681, 518)
Screenshot: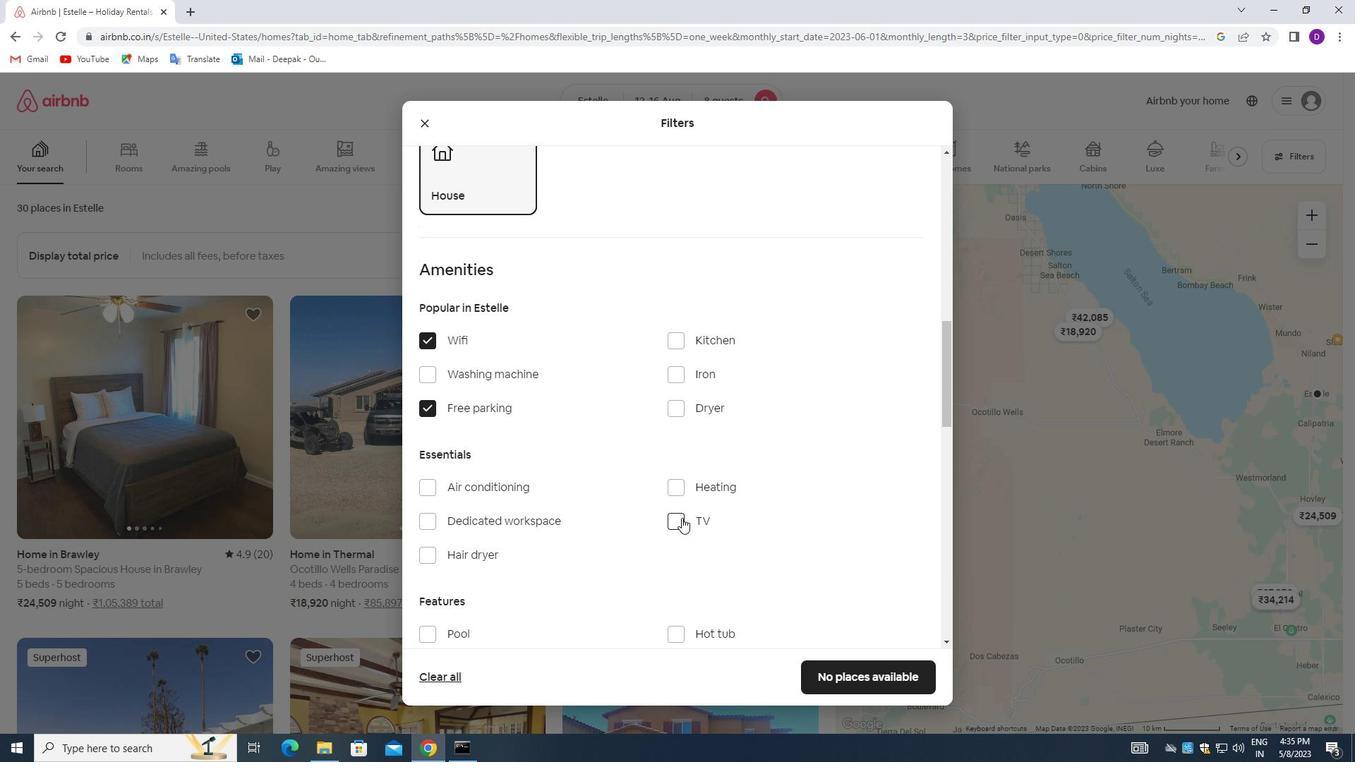
Action: Mouse moved to (602, 512)
Screenshot: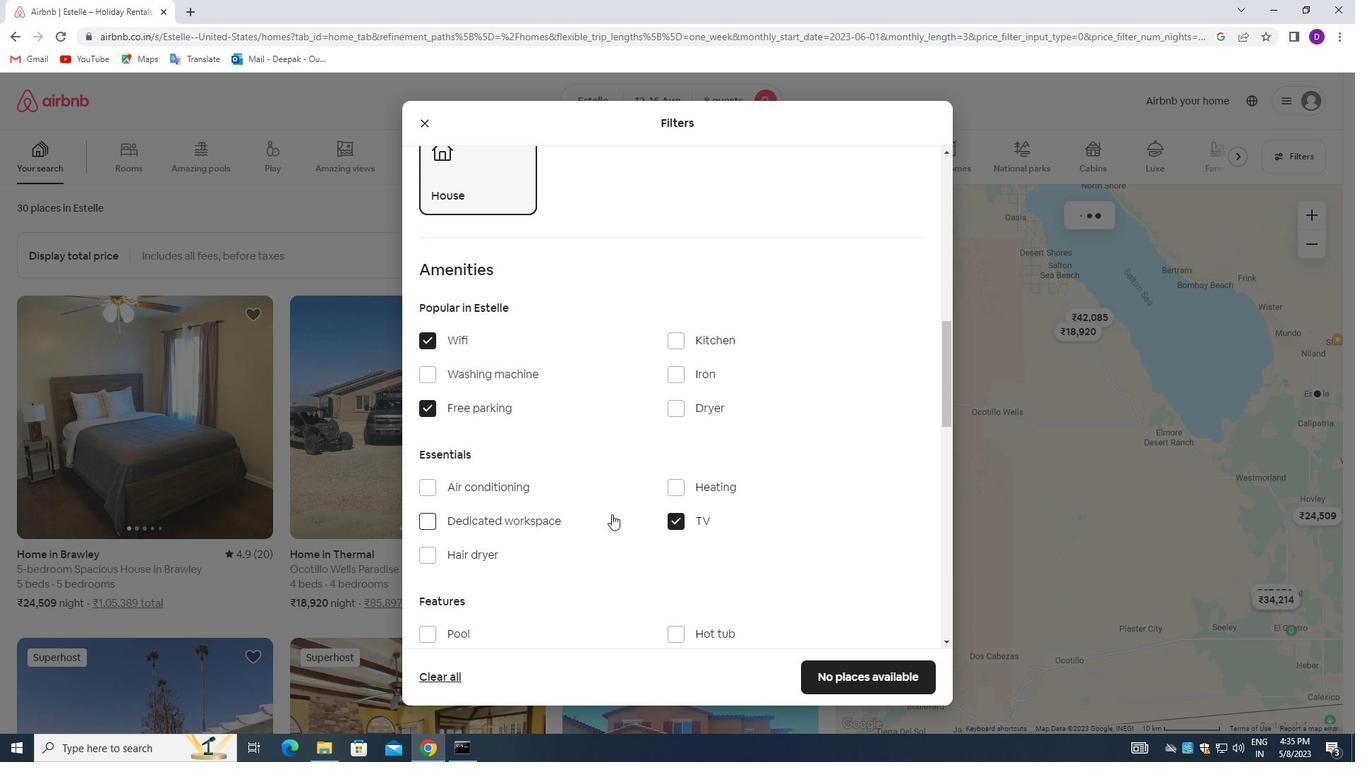 
Action: Mouse scrolled (602, 511) with delta (0, 0)
Screenshot: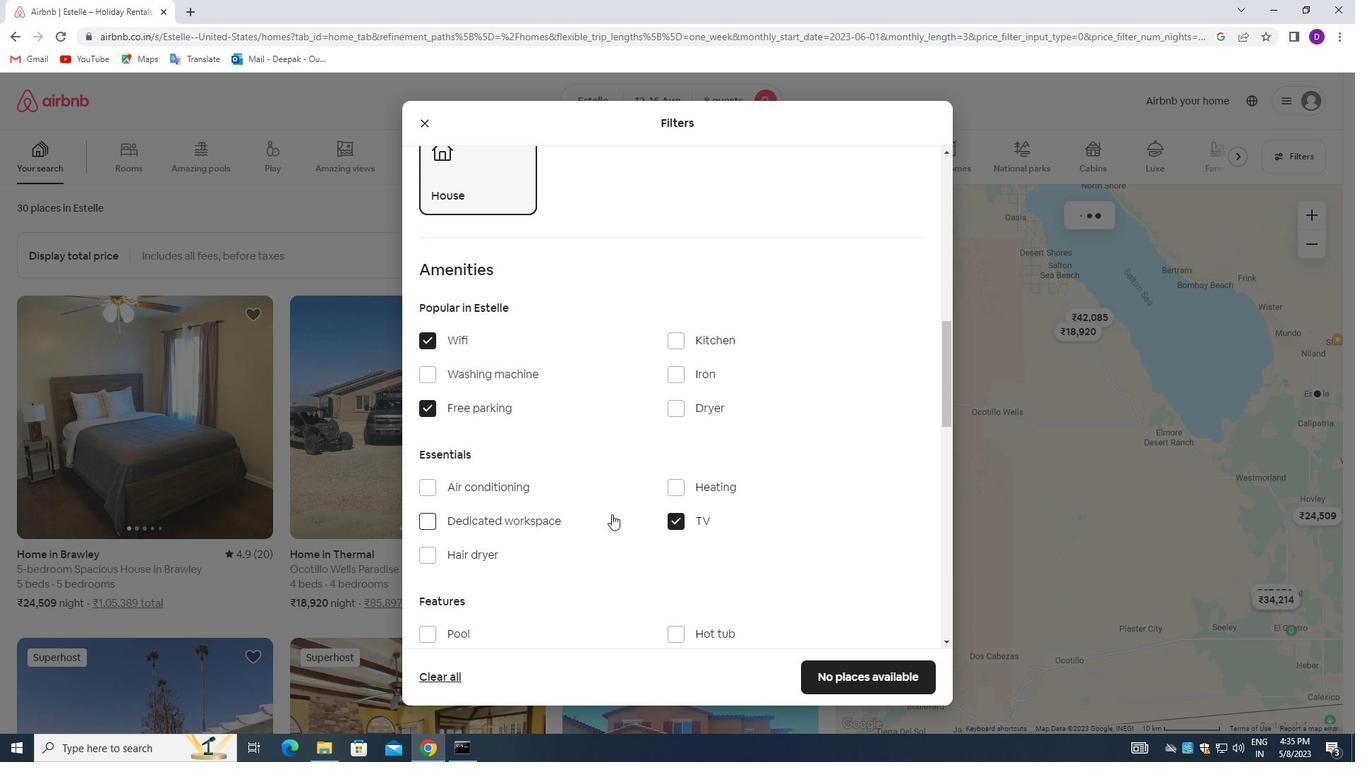 
Action: Mouse moved to (594, 510)
Screenshot: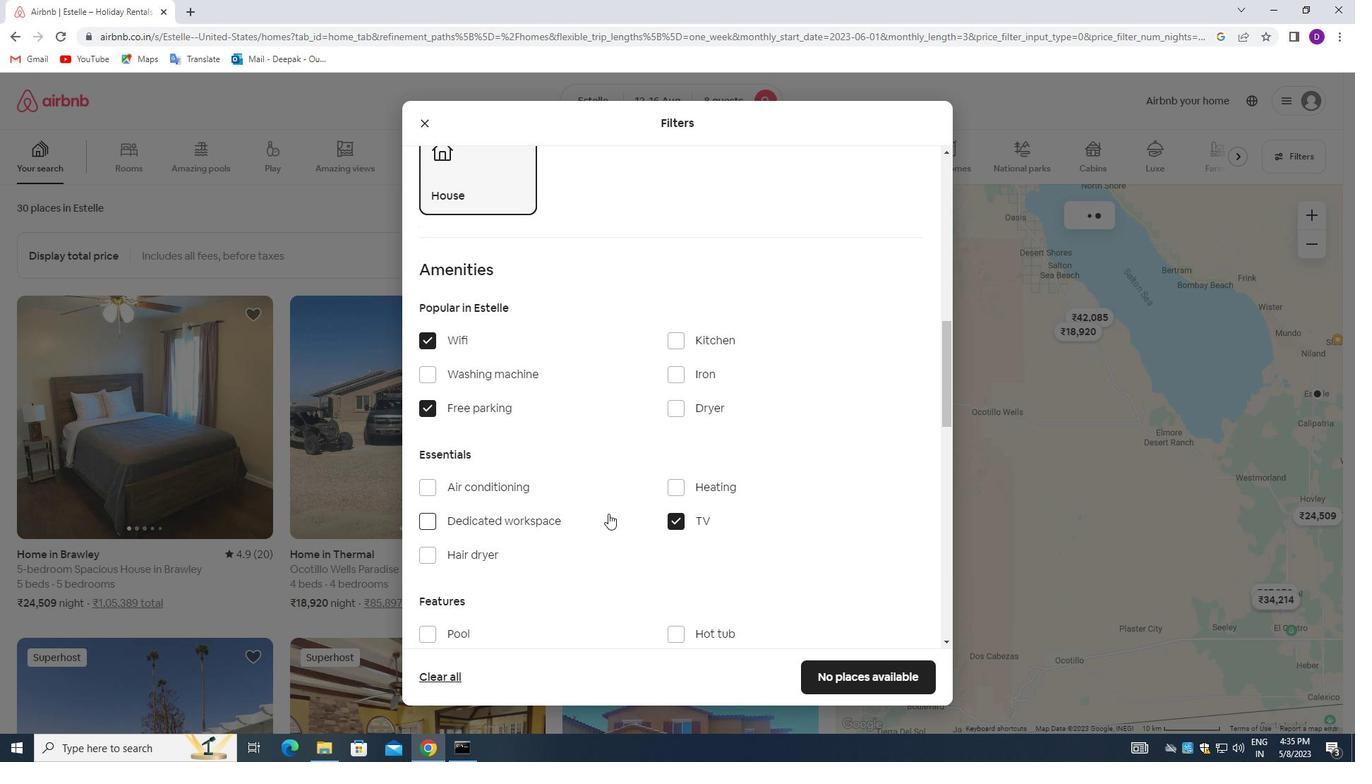 
Action: Mouse scrolled (594, 509) with delta (0, 0)
Screenshot: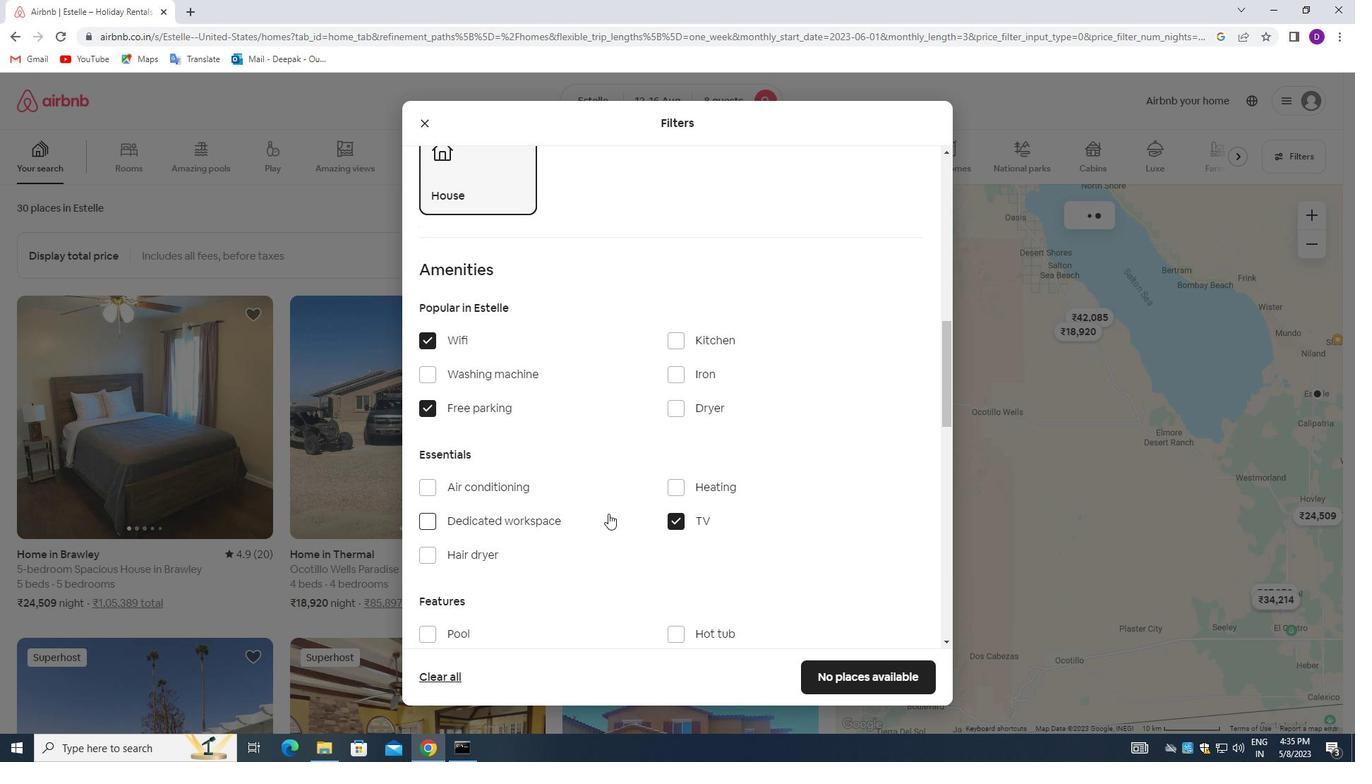 
Action: Mouse moved to (605, 511)
Screenshot: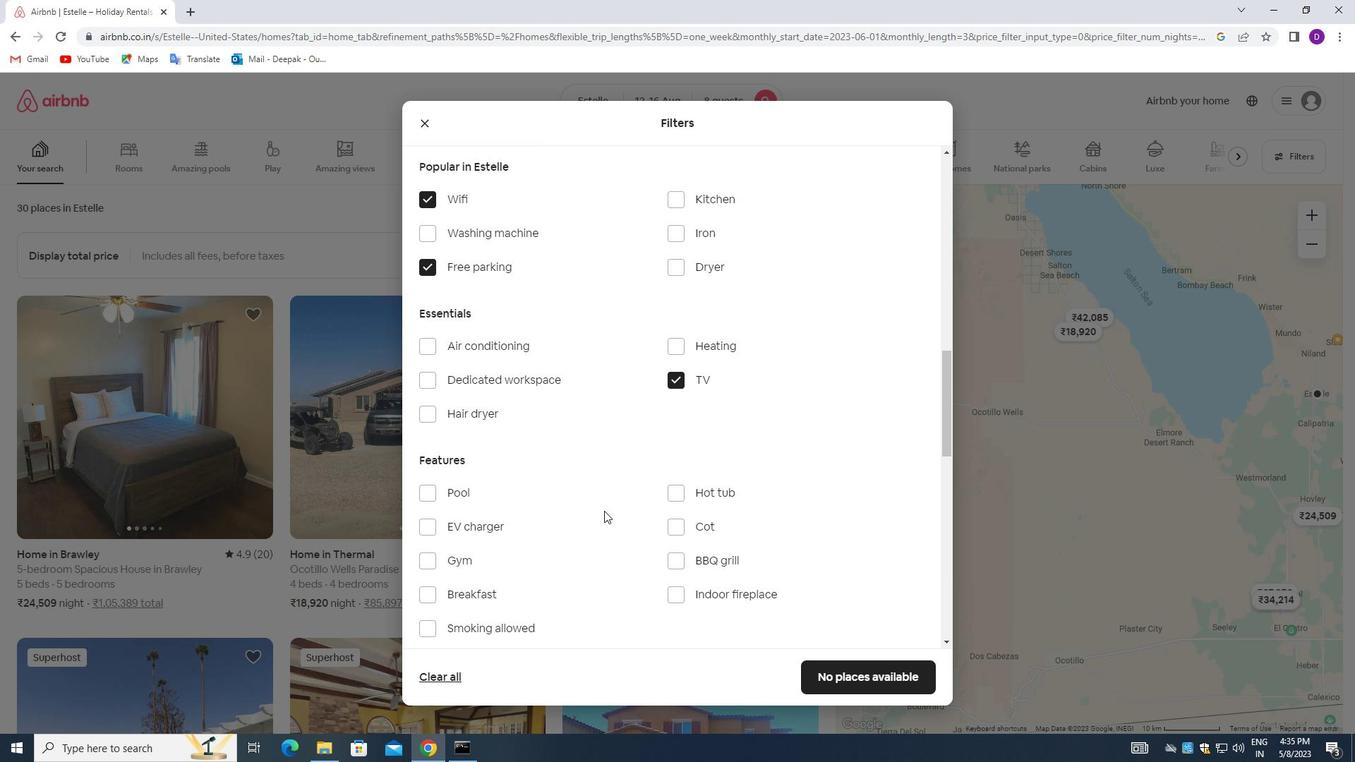 
Action: Mouse scrolled (605, 510) with delta (0, 0)
Screenshot: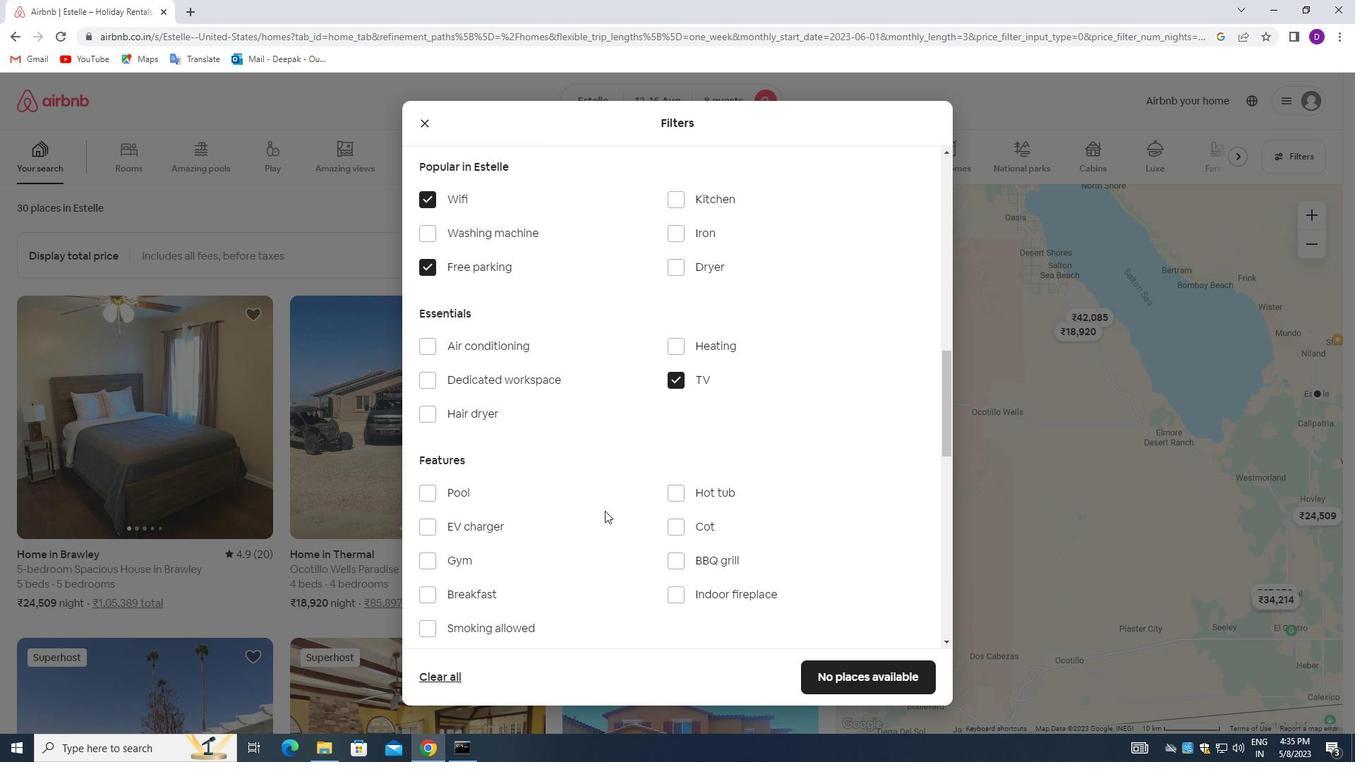 
Action: Mouse moved to (423, 489)
Screenshot: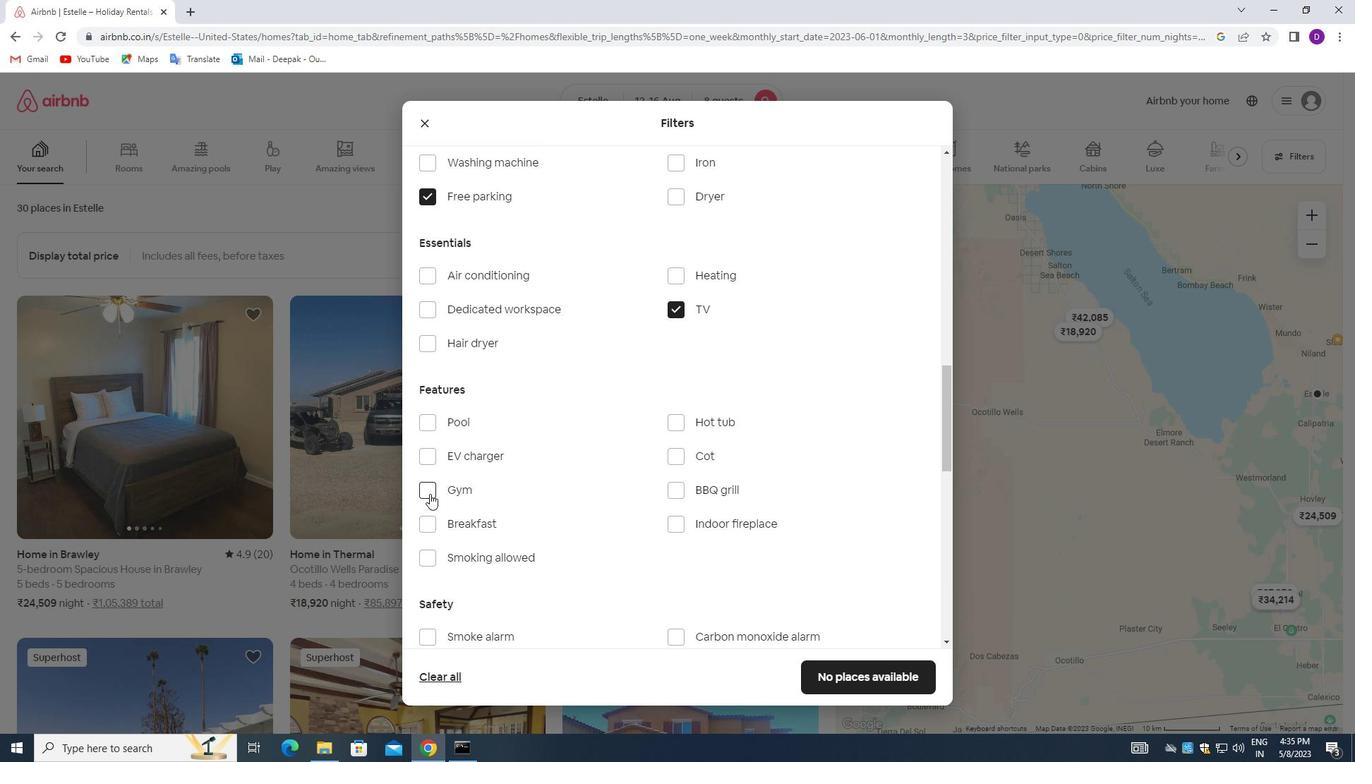 
Action: Mouse pressed left at (423, 489)
Screenshot: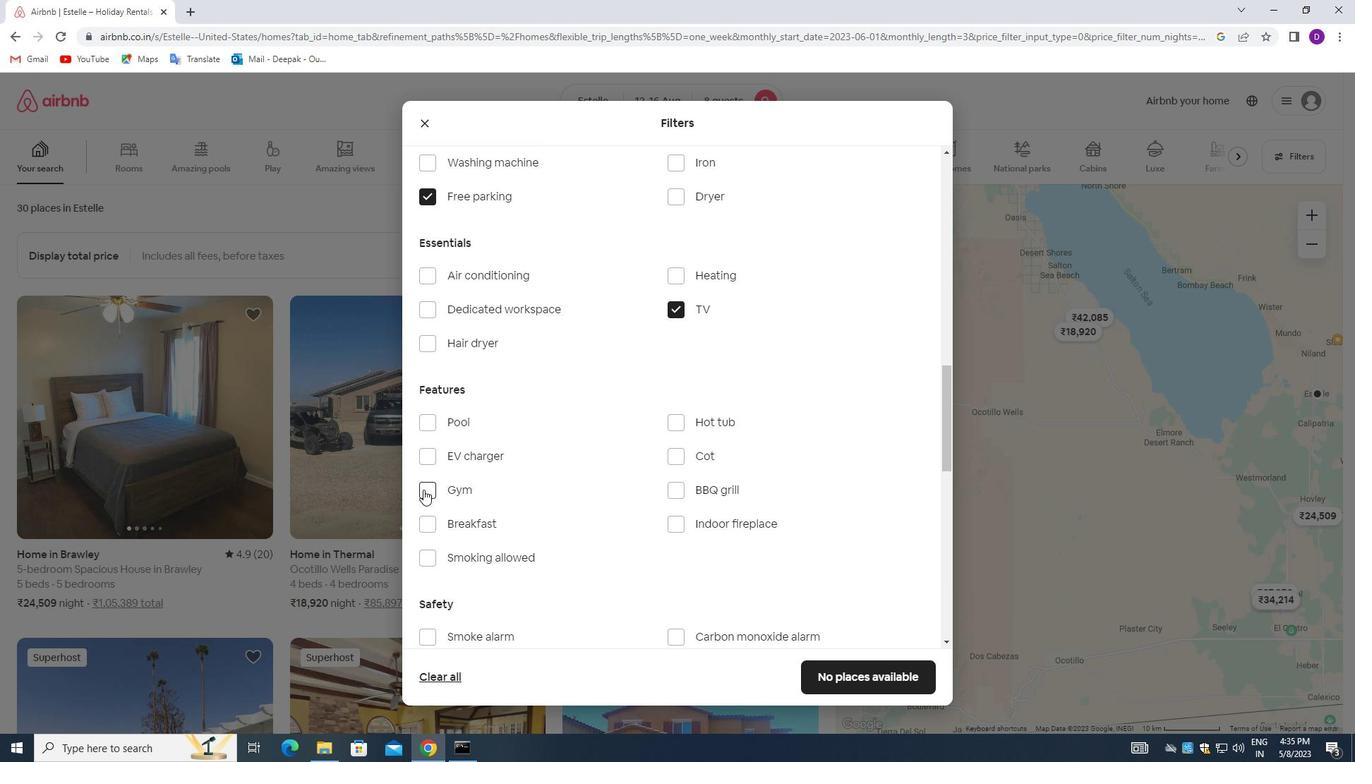 
Action: Mouse moved to (429, 523)
Screenshot: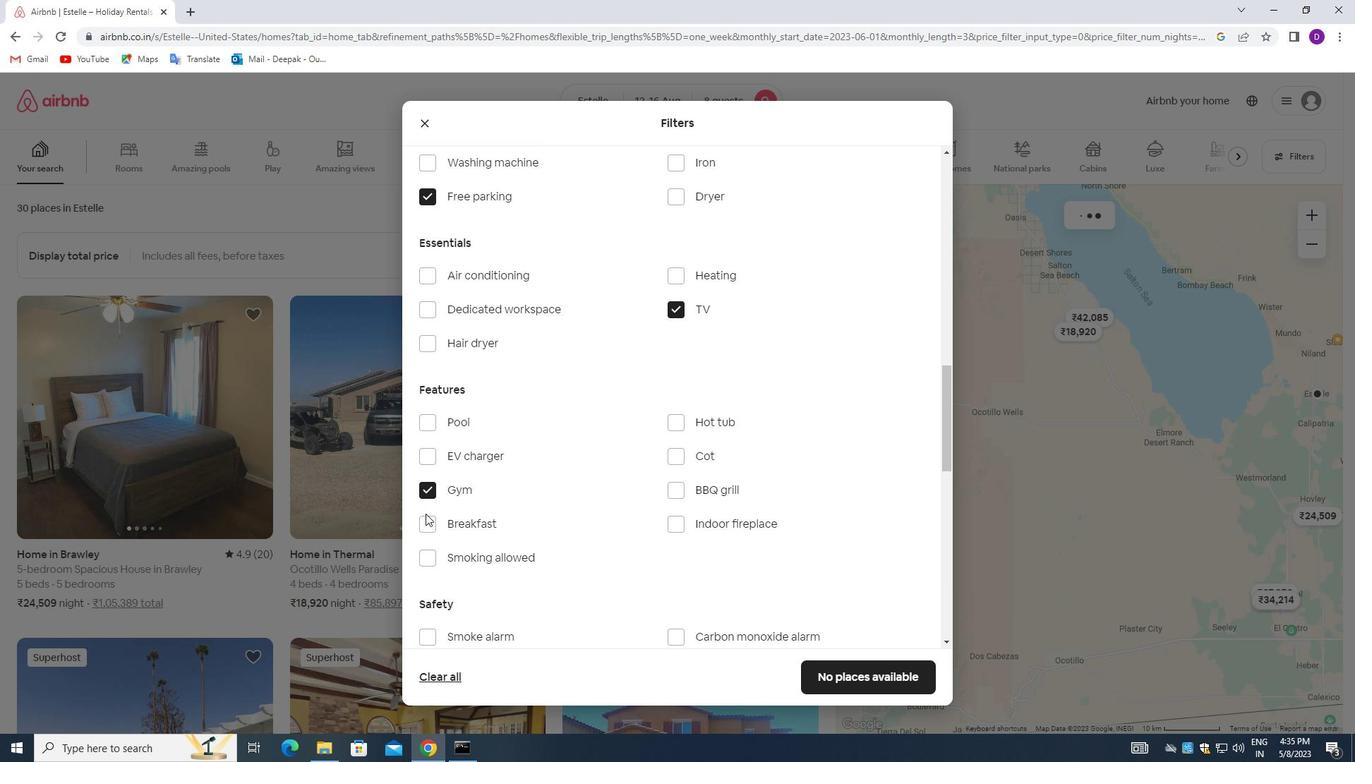 
Action: Mouse pressed left at (429, 523)
Screenshot: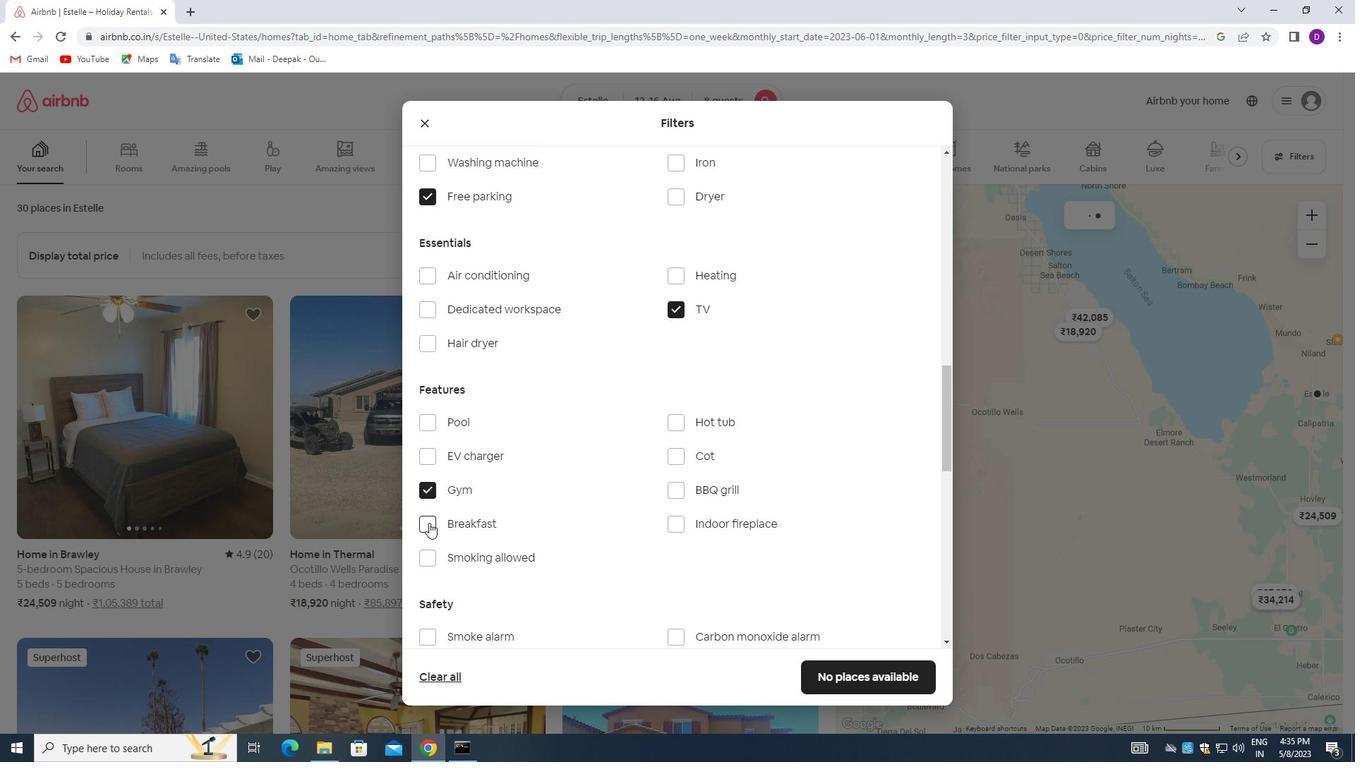 
Action: Mouse moved to (539, 464)
Screenshot: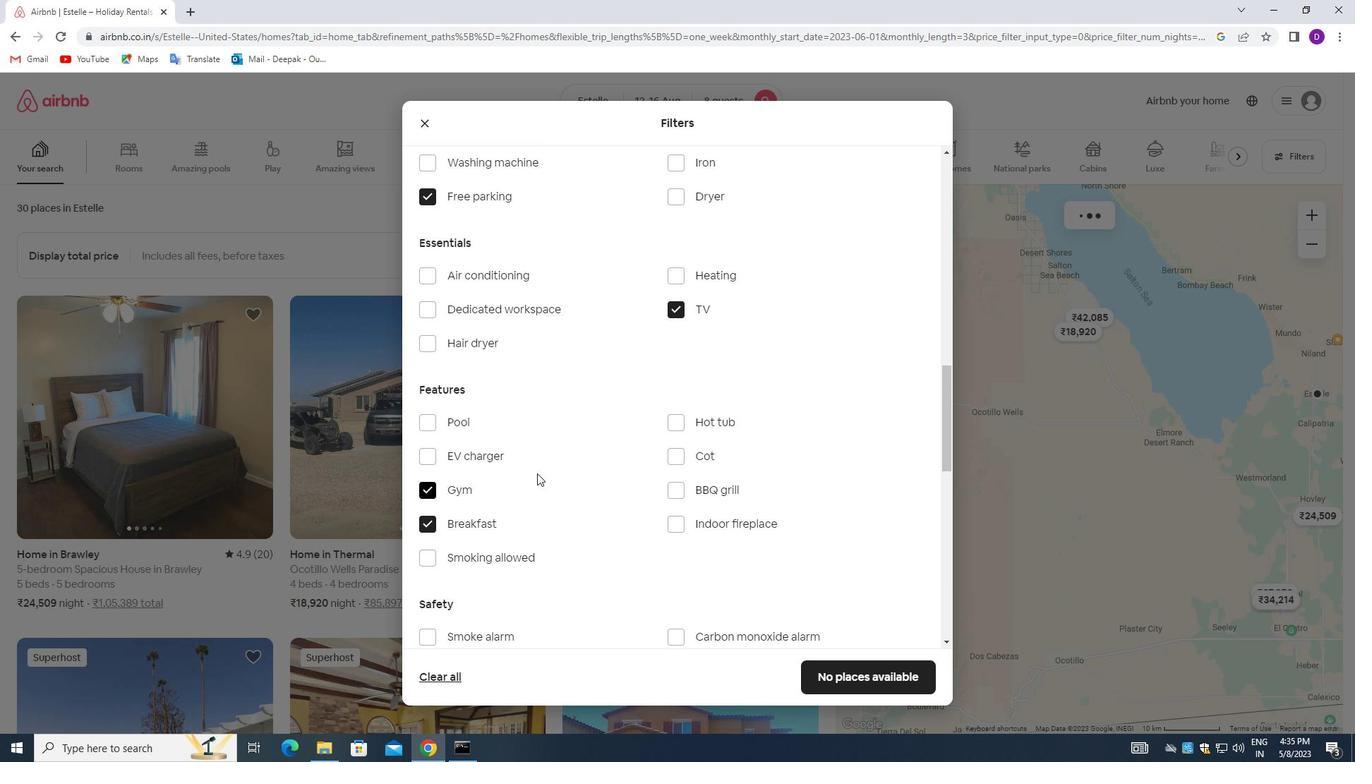 
Action: Mouse scrolled (539, 465) with delta (0, 0)
Screenshot: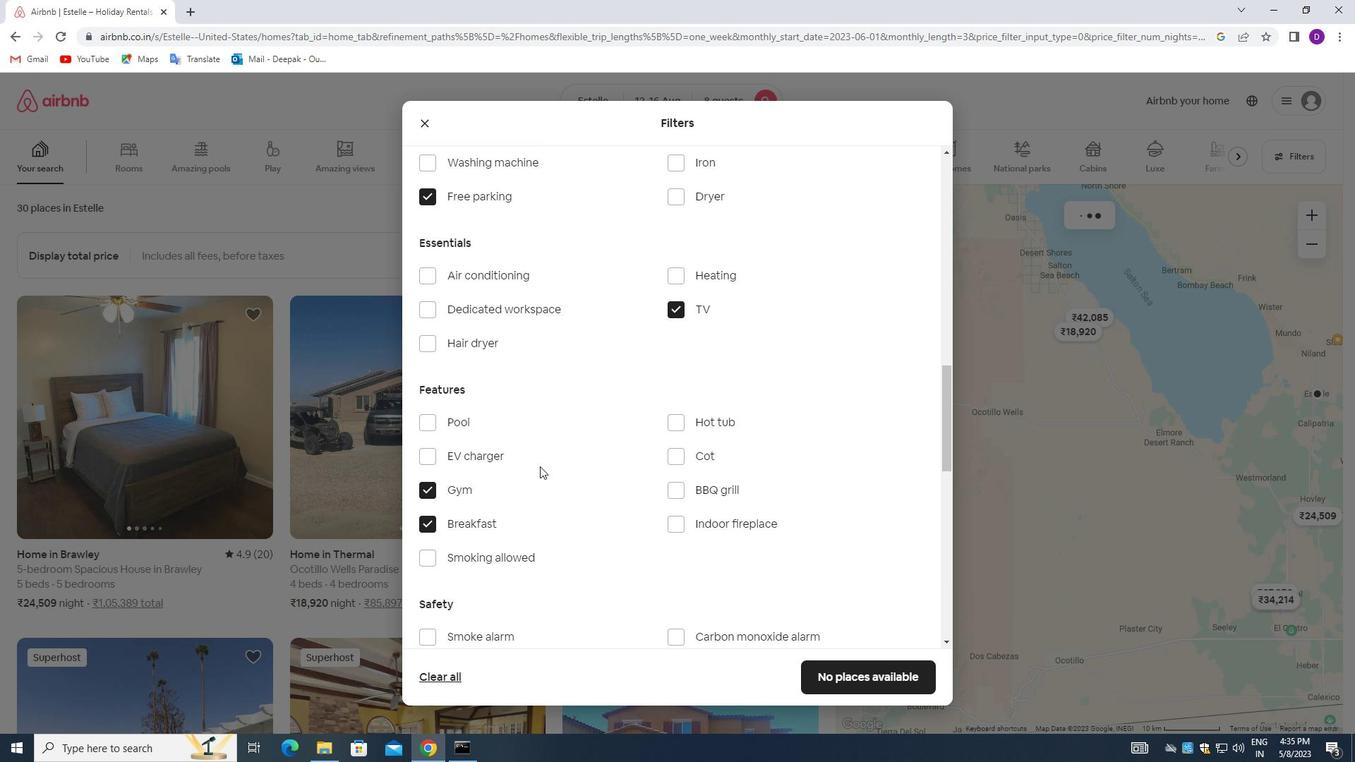 
Action: Mouse moved to (535, 462)
Screenshot: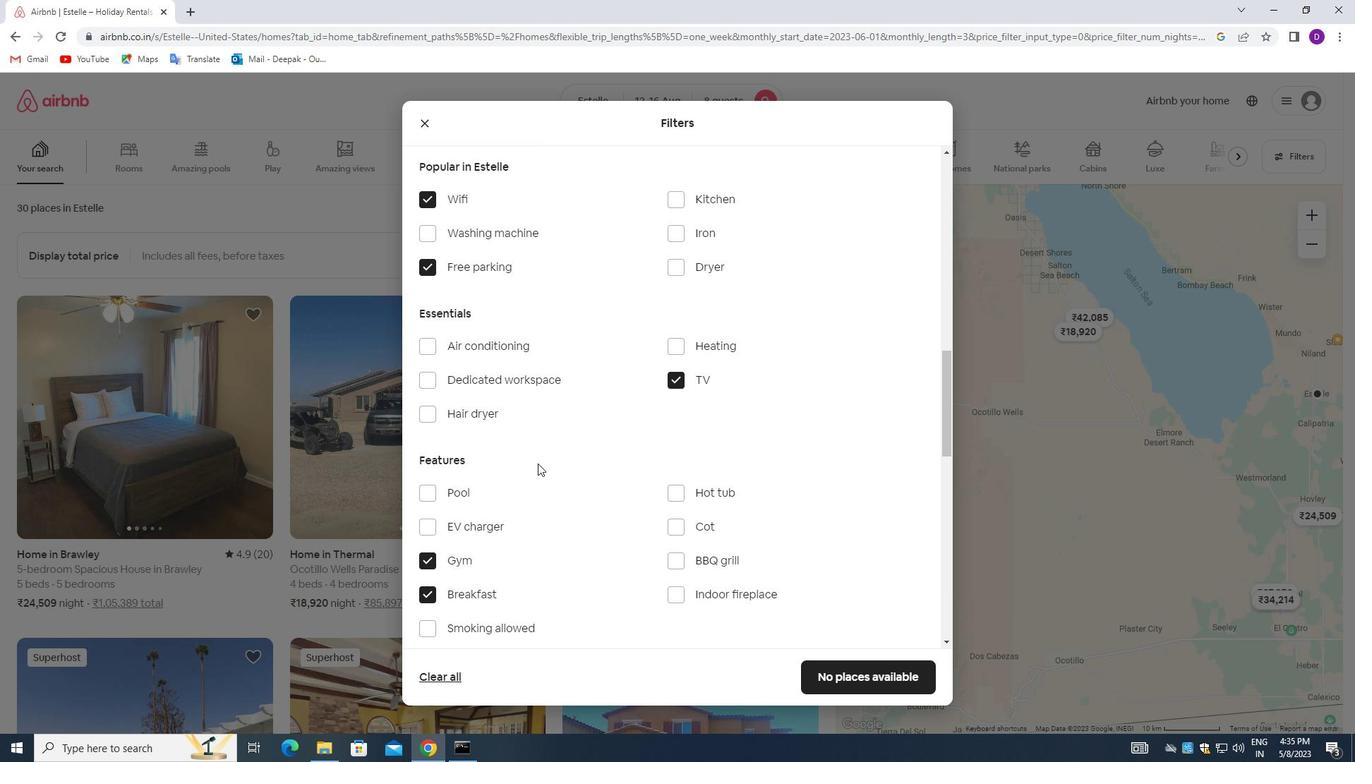 
Action: Mouse scrolled (535, 461) with delta (0, 0)
Screenshot: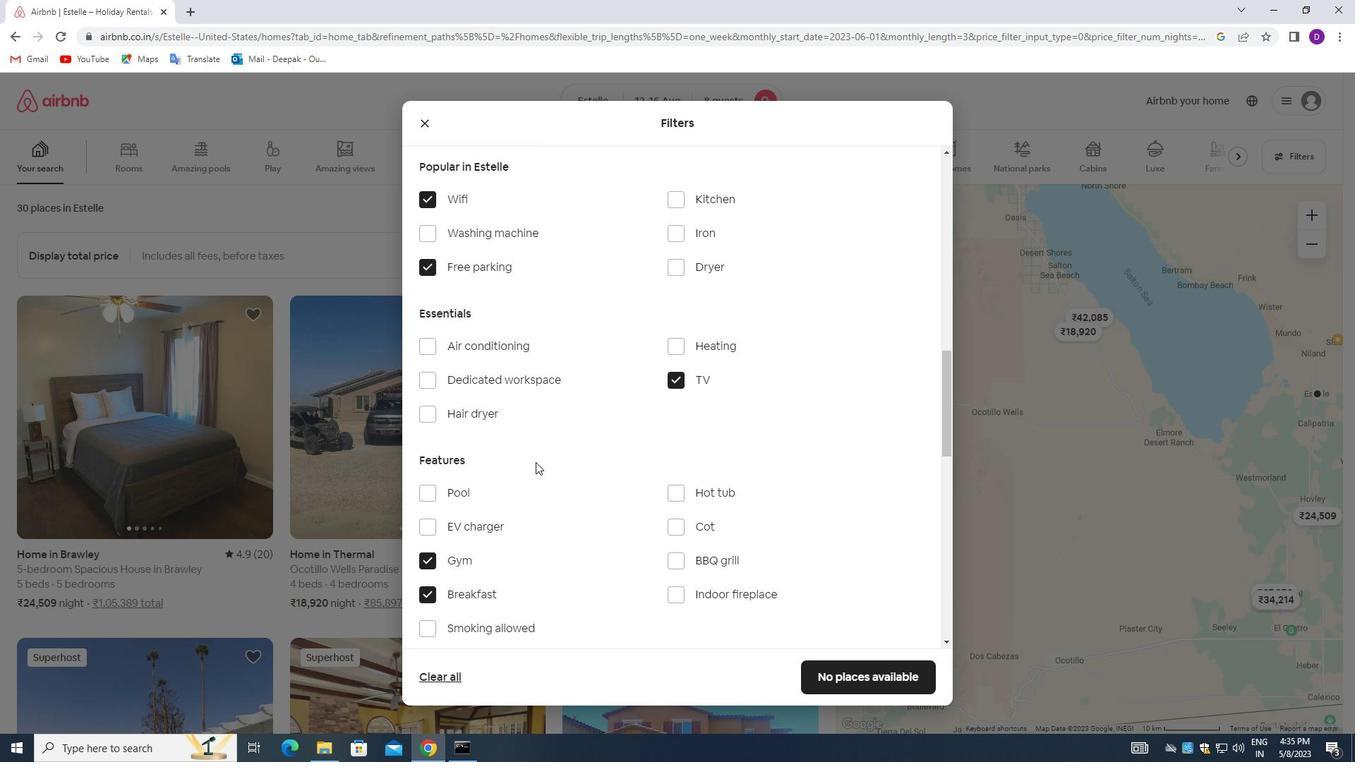 
Action: Mouse scrolled (535, 461) with delta (0, 0)
Screenshot: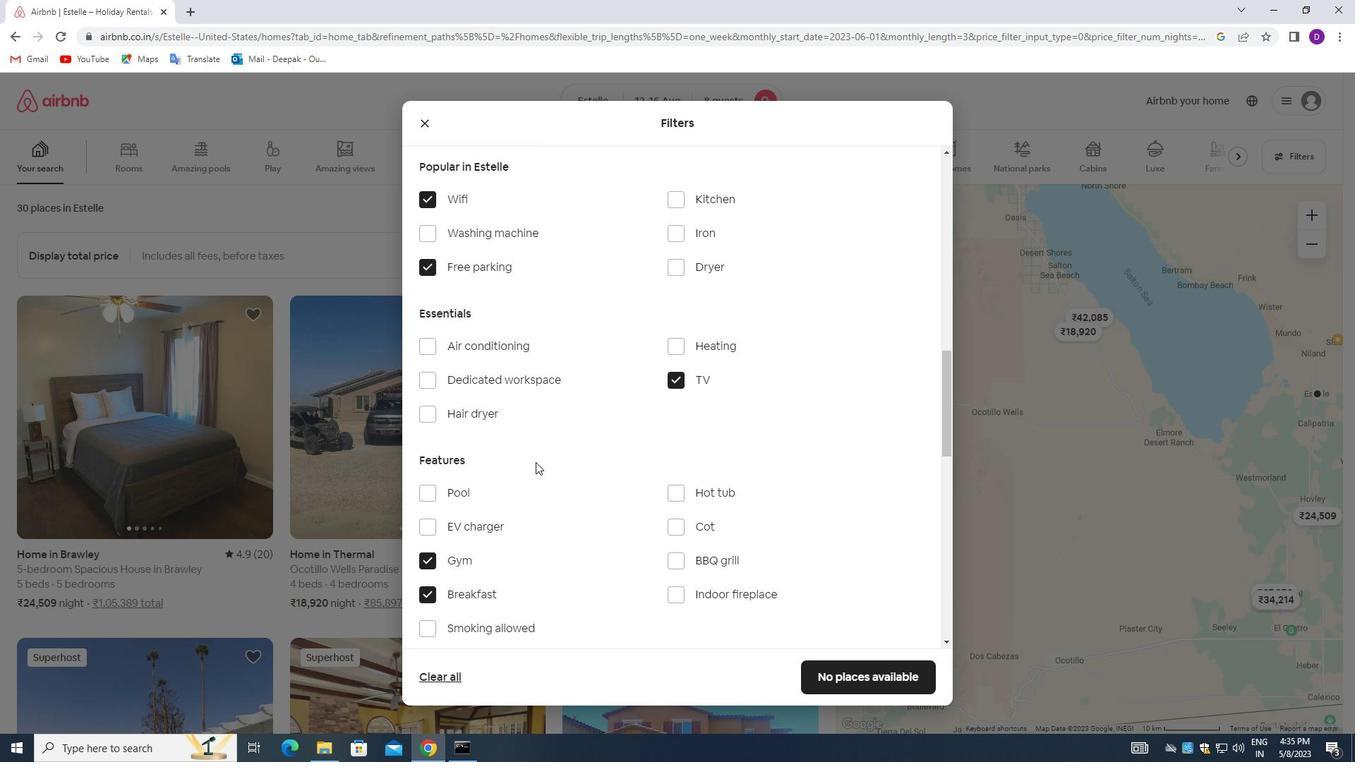 
Action: Mouse scrolled (535, 461) with delta (0, 0)
Screenshot: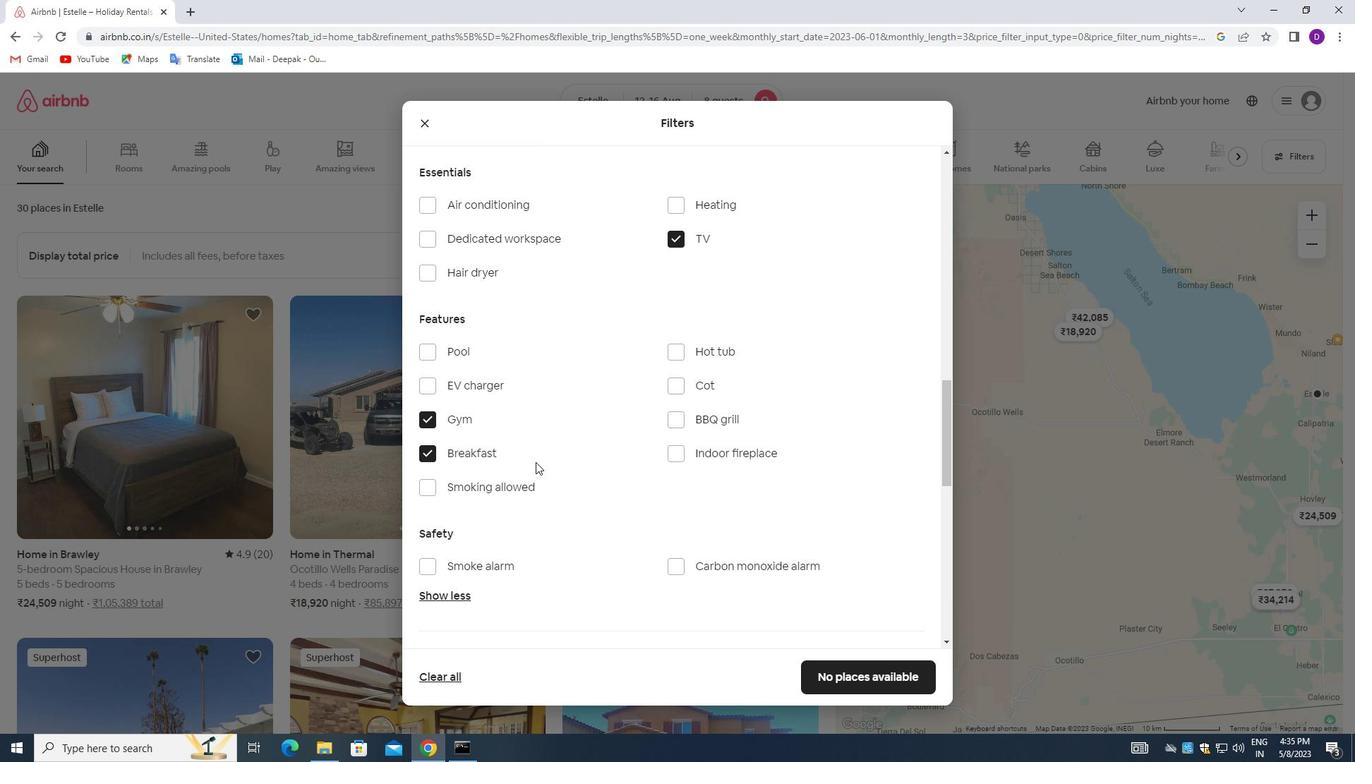 
Action: Mouse scrolled (535, 461) with delta (0, 0)
Screenshot: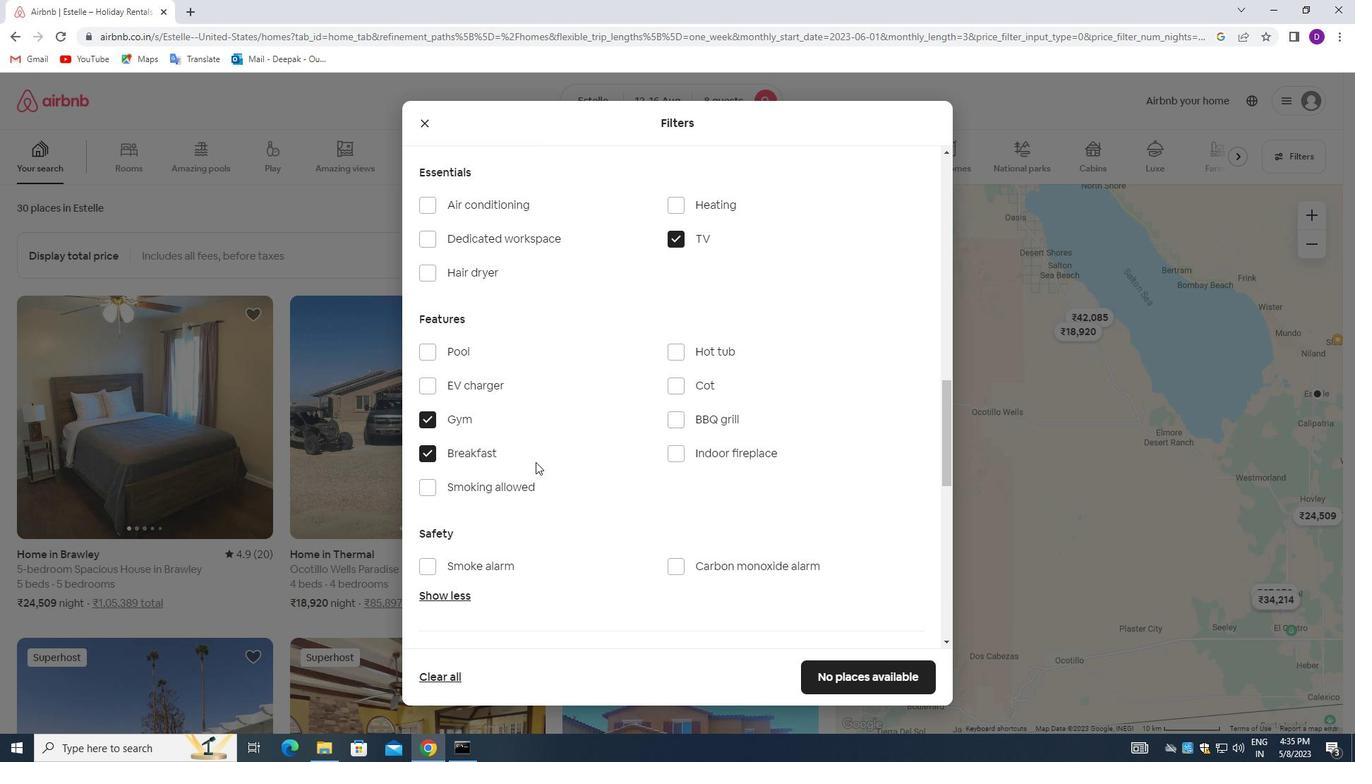 
Action: Mouse scrolled (535, 461) with delta (0, 0)
Screenshot: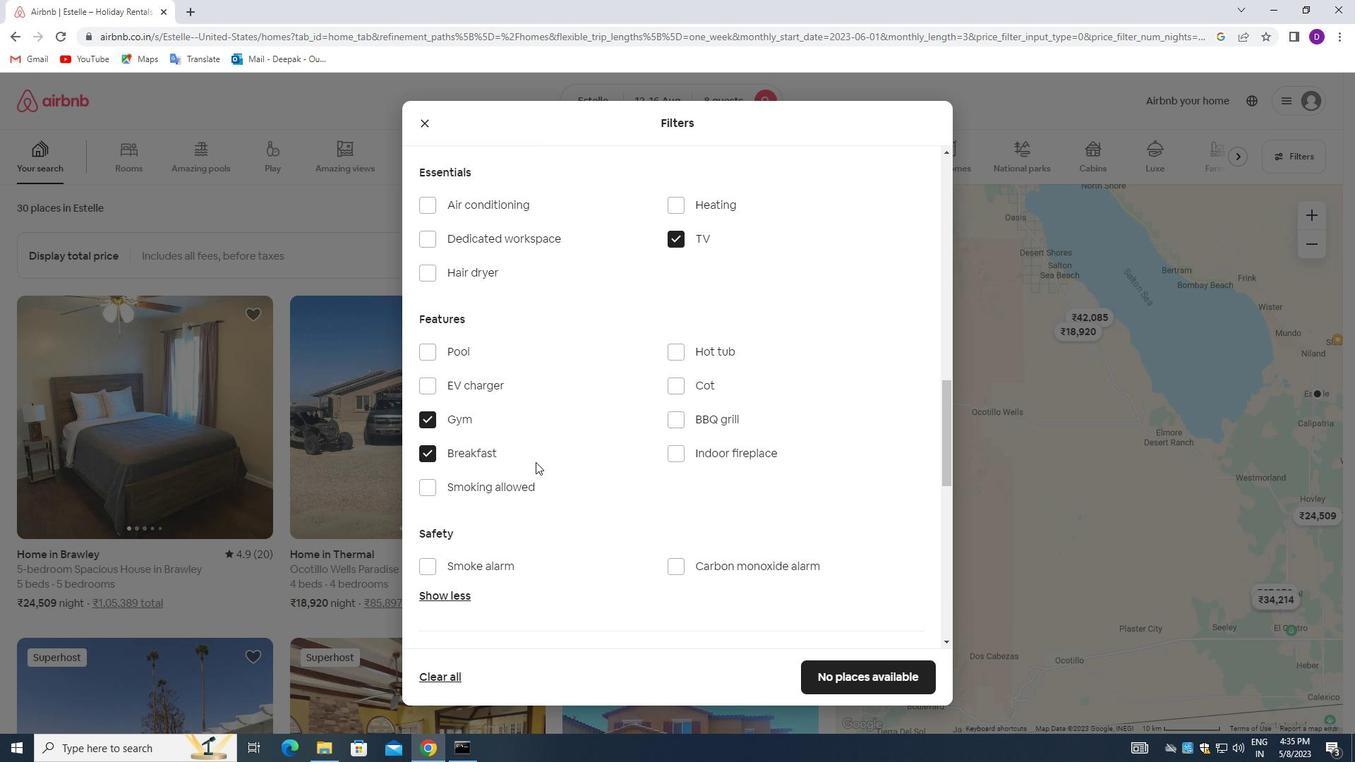 
Action: Mouse moved to (551, 465)
Screenshot: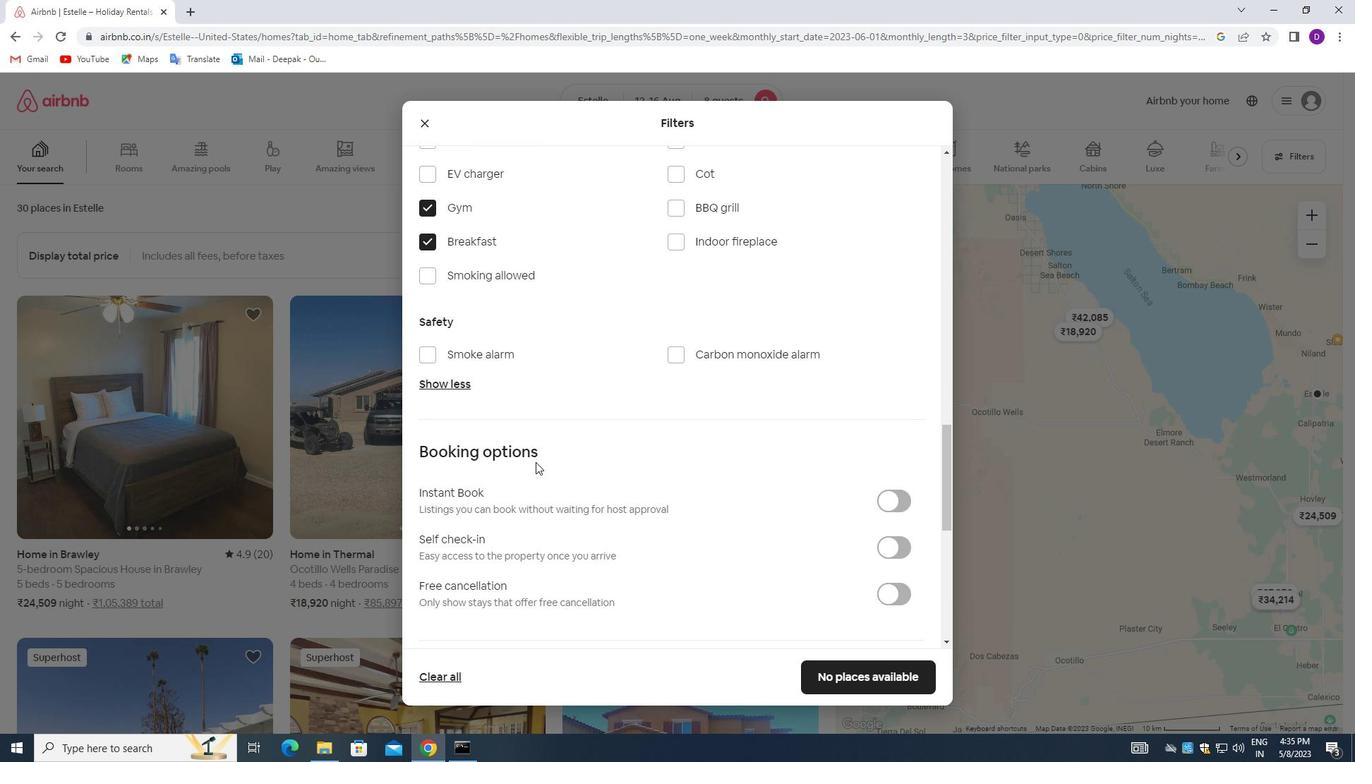 
Action: Mouse scrolled (551, 465) with delta (0, 0)
Screenshot: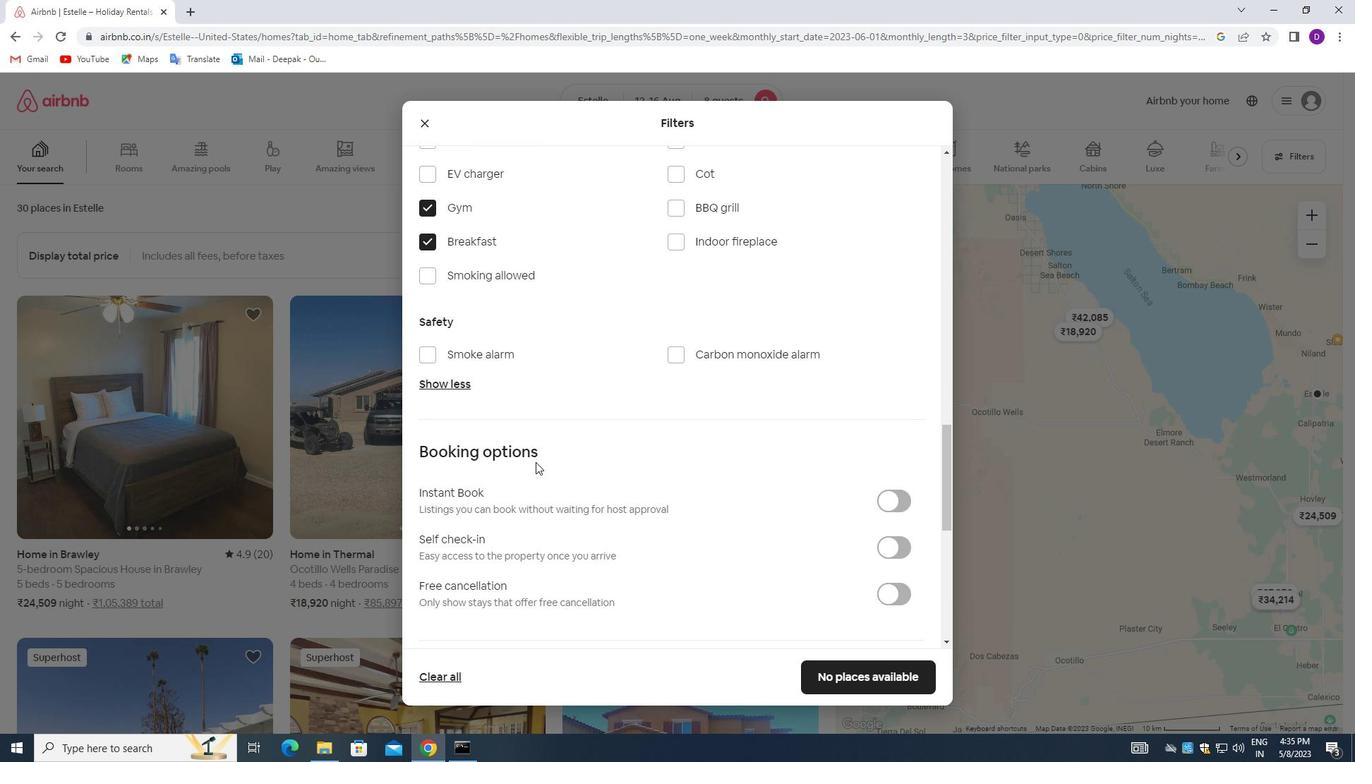 
Action: Mouse moved to (556, 466)
Screenshot: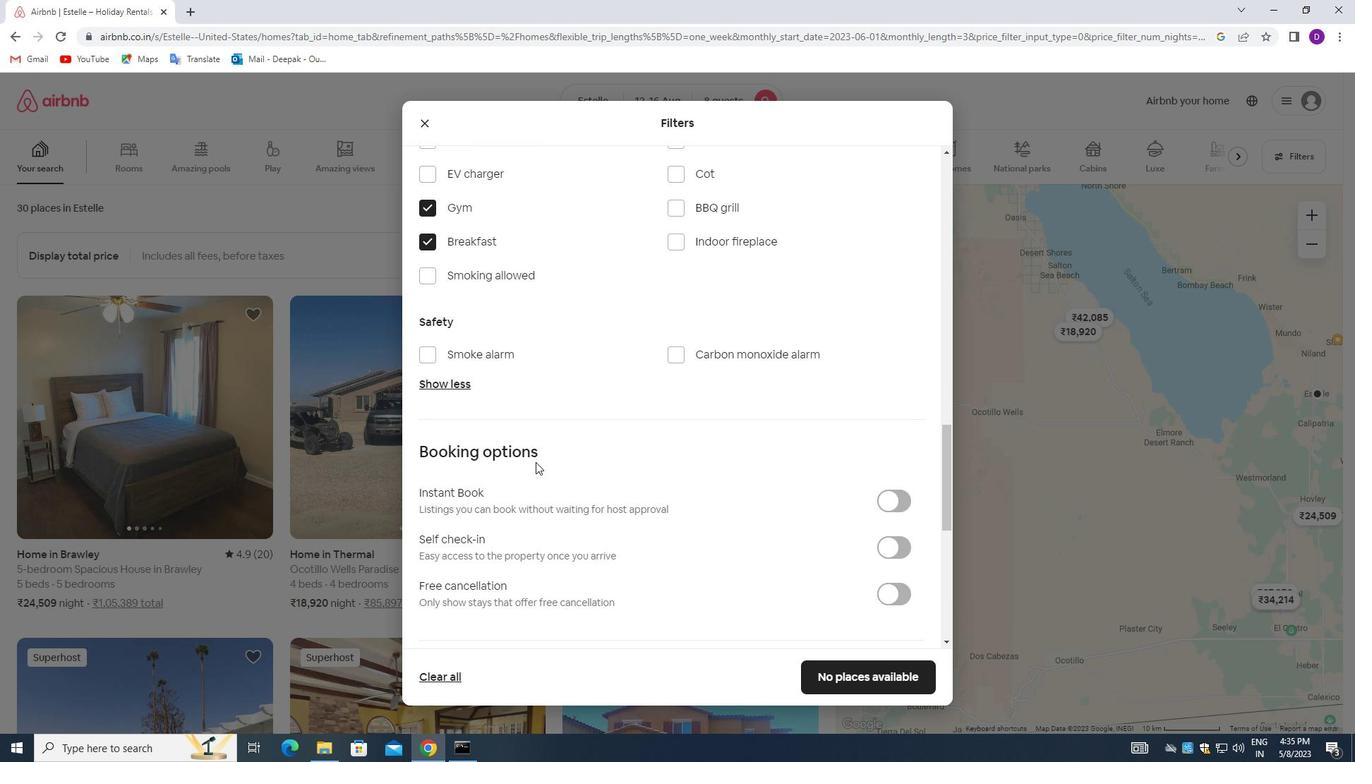 
Action: Mouse scrolled (556, 465) with delta (0, 0)
Screenshot: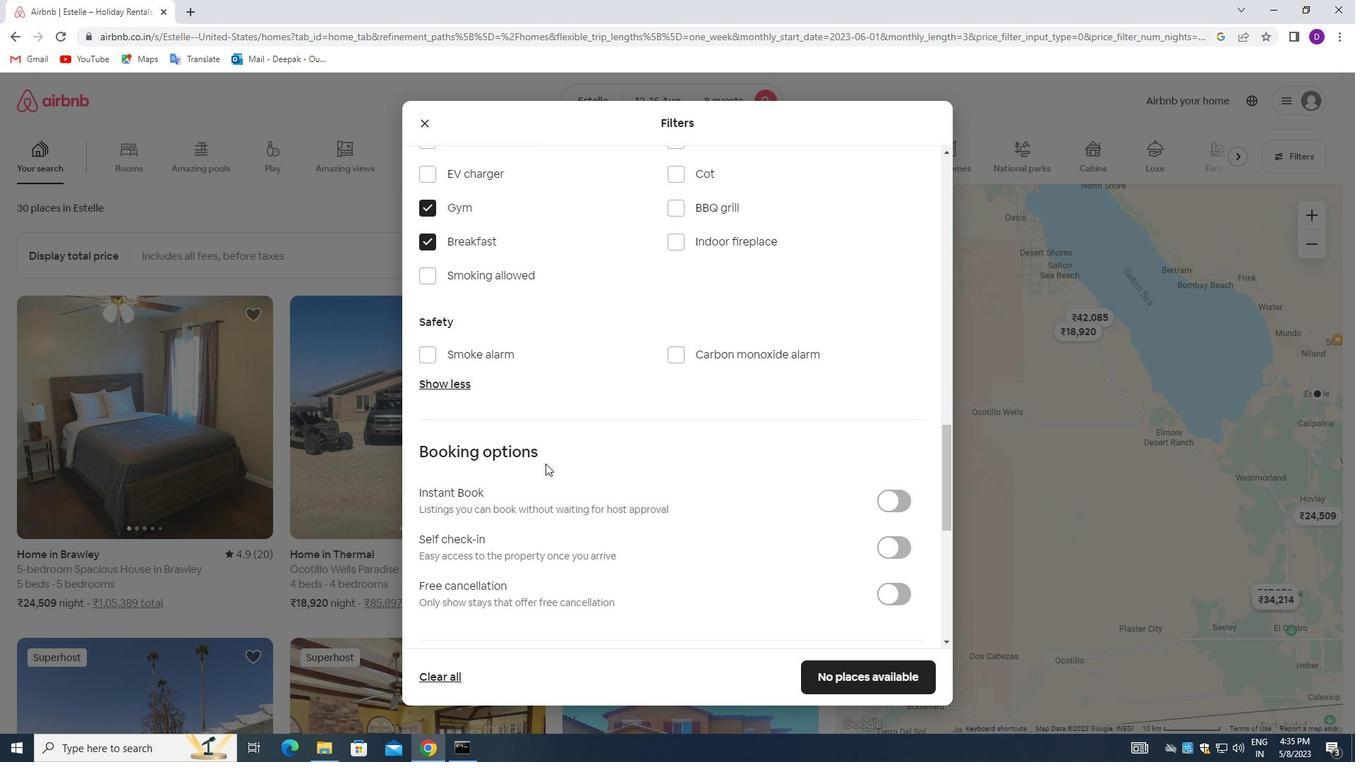 
Action: Mouse moved to (892, 407)
Screenshot: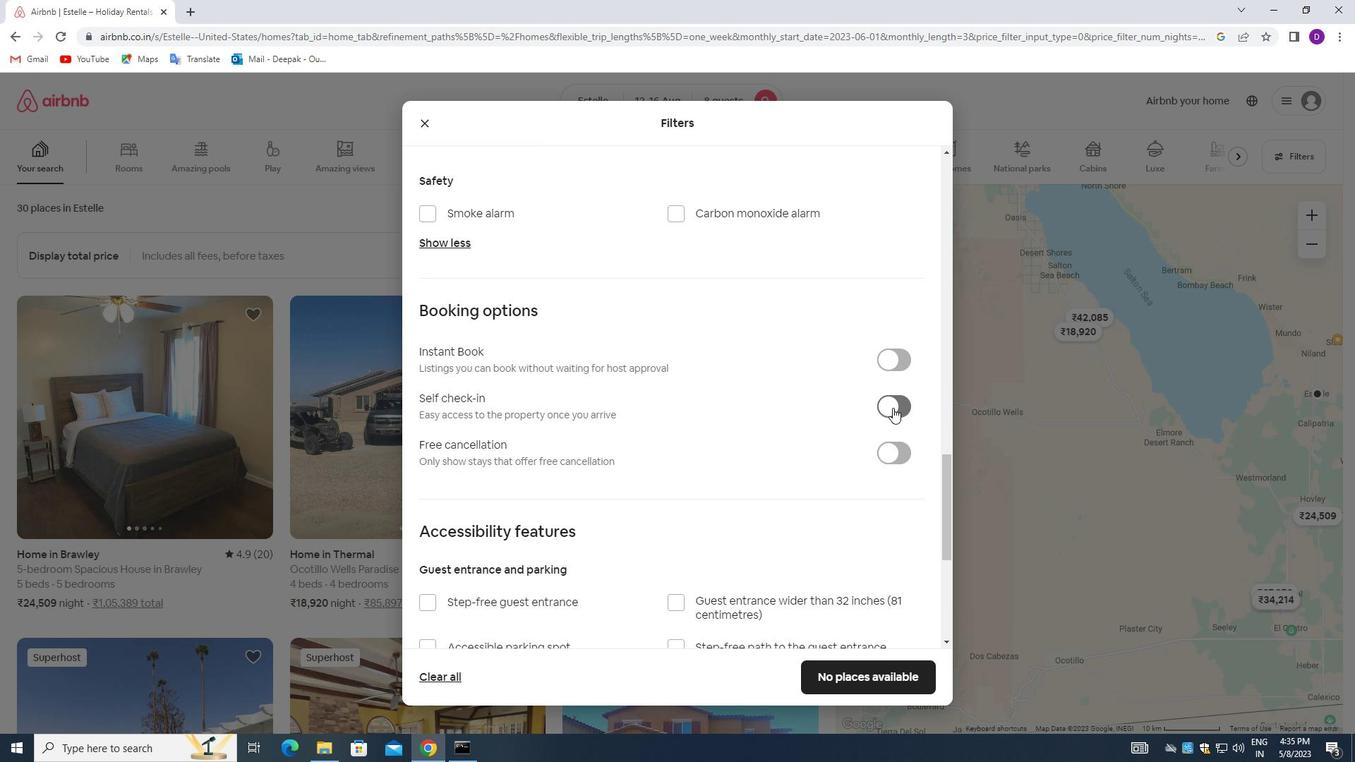 
Action: Mouse pressed left at (892, 407)
Screenshot: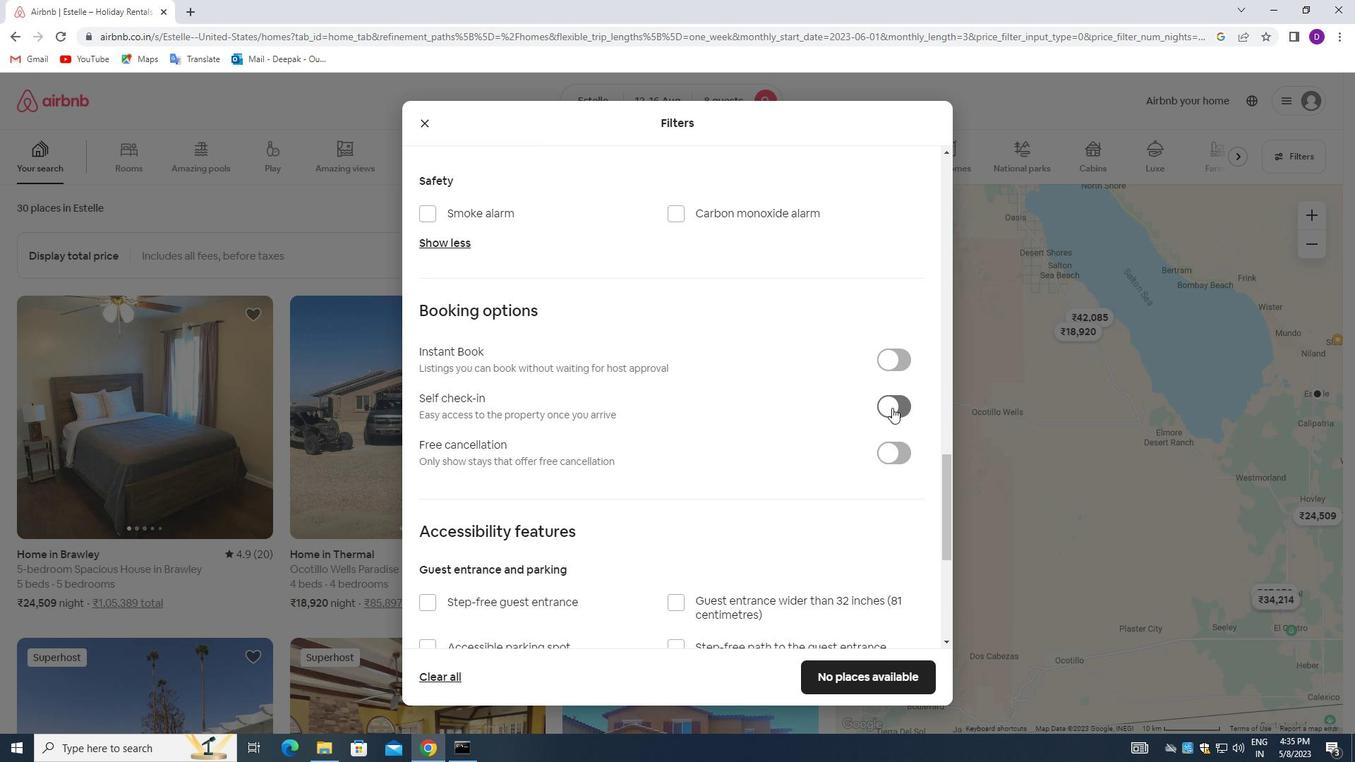
Action: Mouse moved to (652, 451)
Screenshot: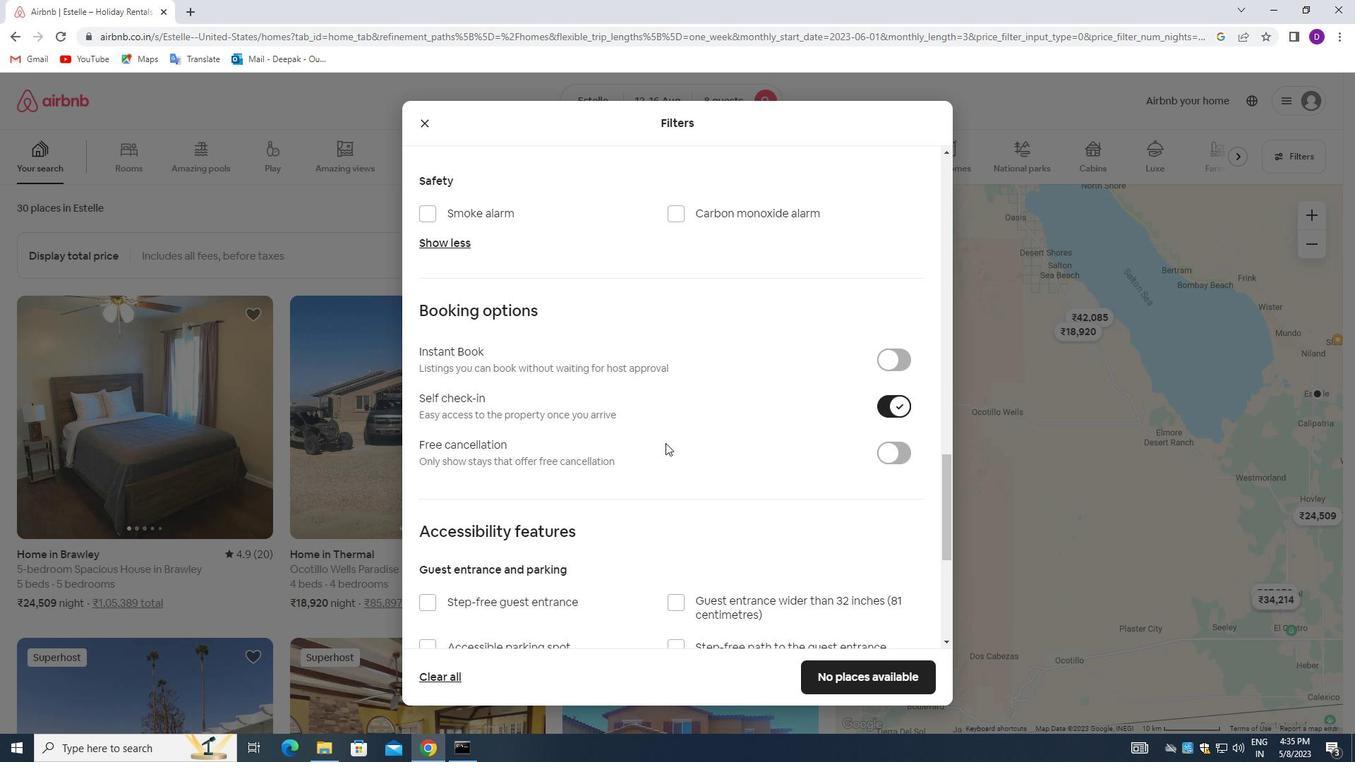 
Action: Mouse scrolled (652, 450) with delta (0, 0)
Screenshot: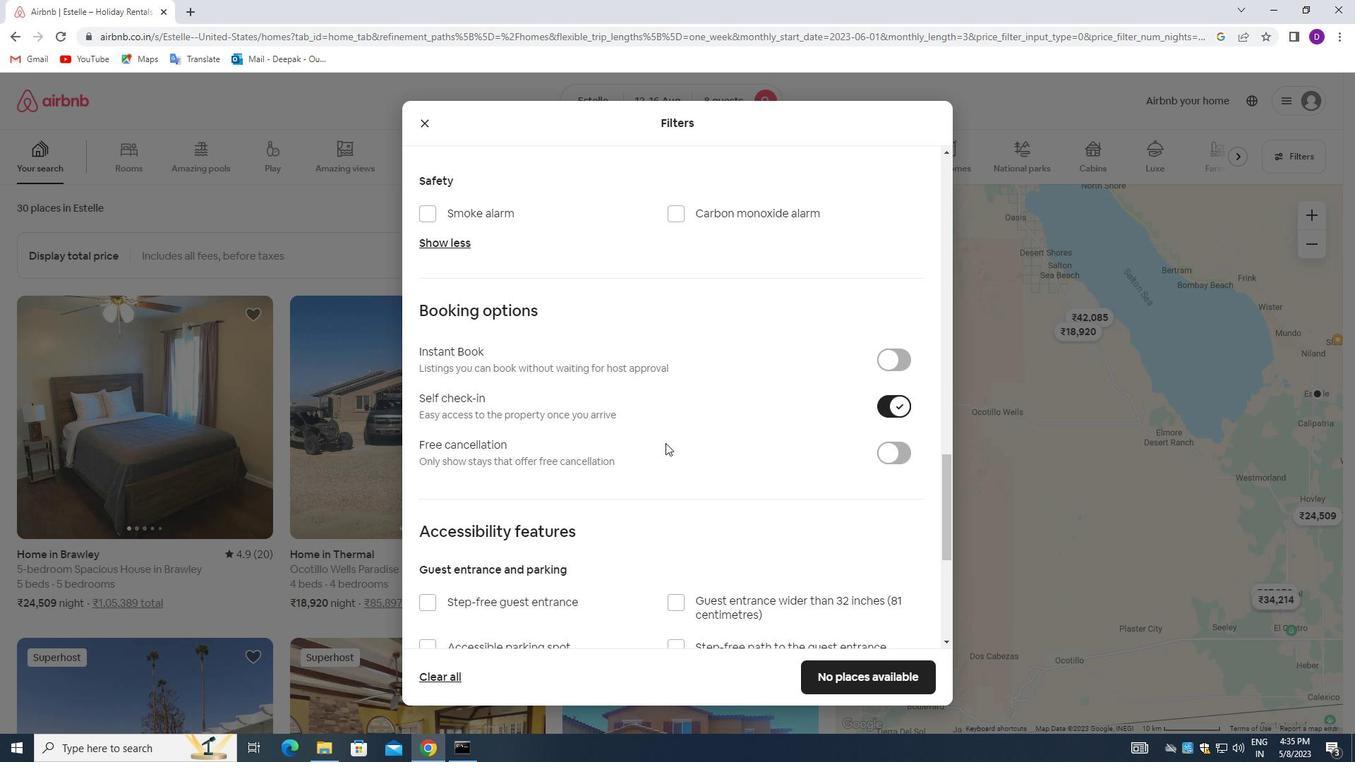 
Action: Mouse moved to (645, 454)
Screenshot: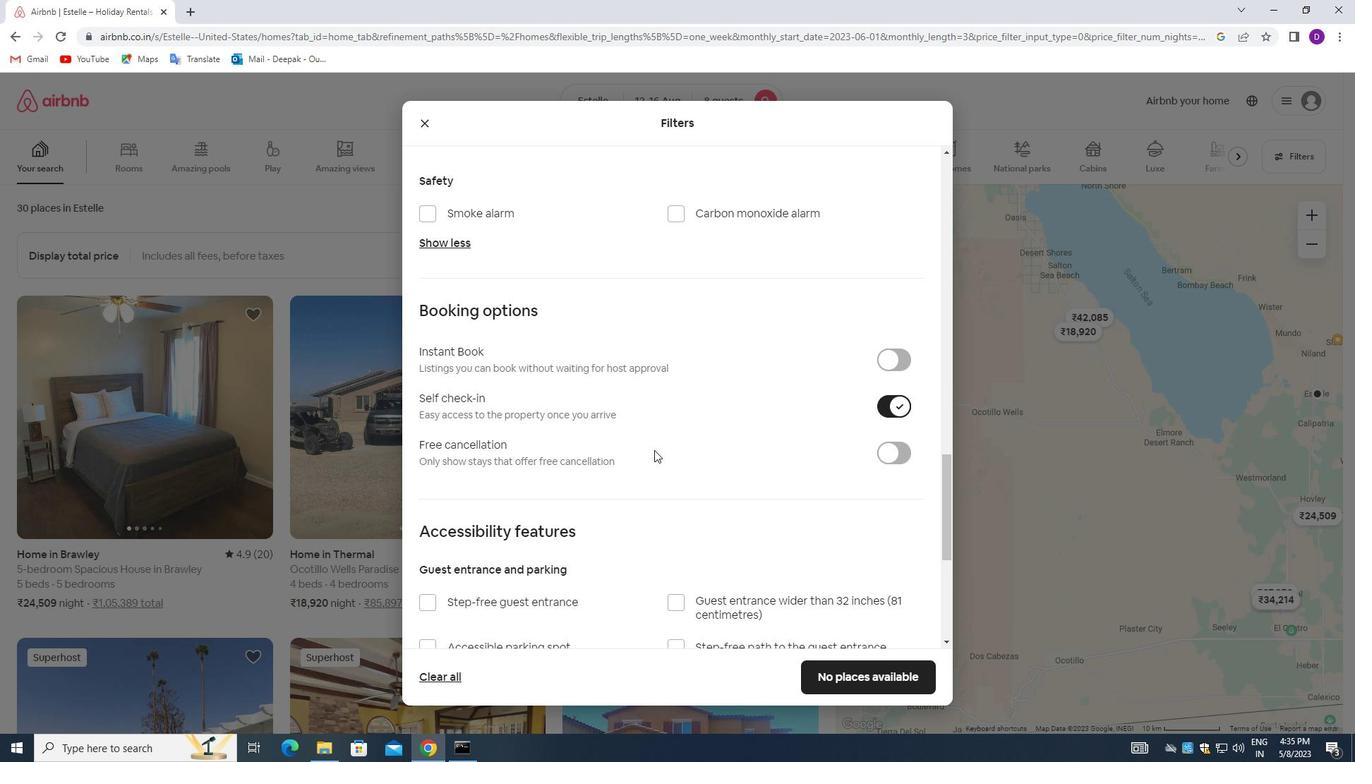 
Action: Mouse scrolled (645, 453) with delta (0, 0)
Screenshot: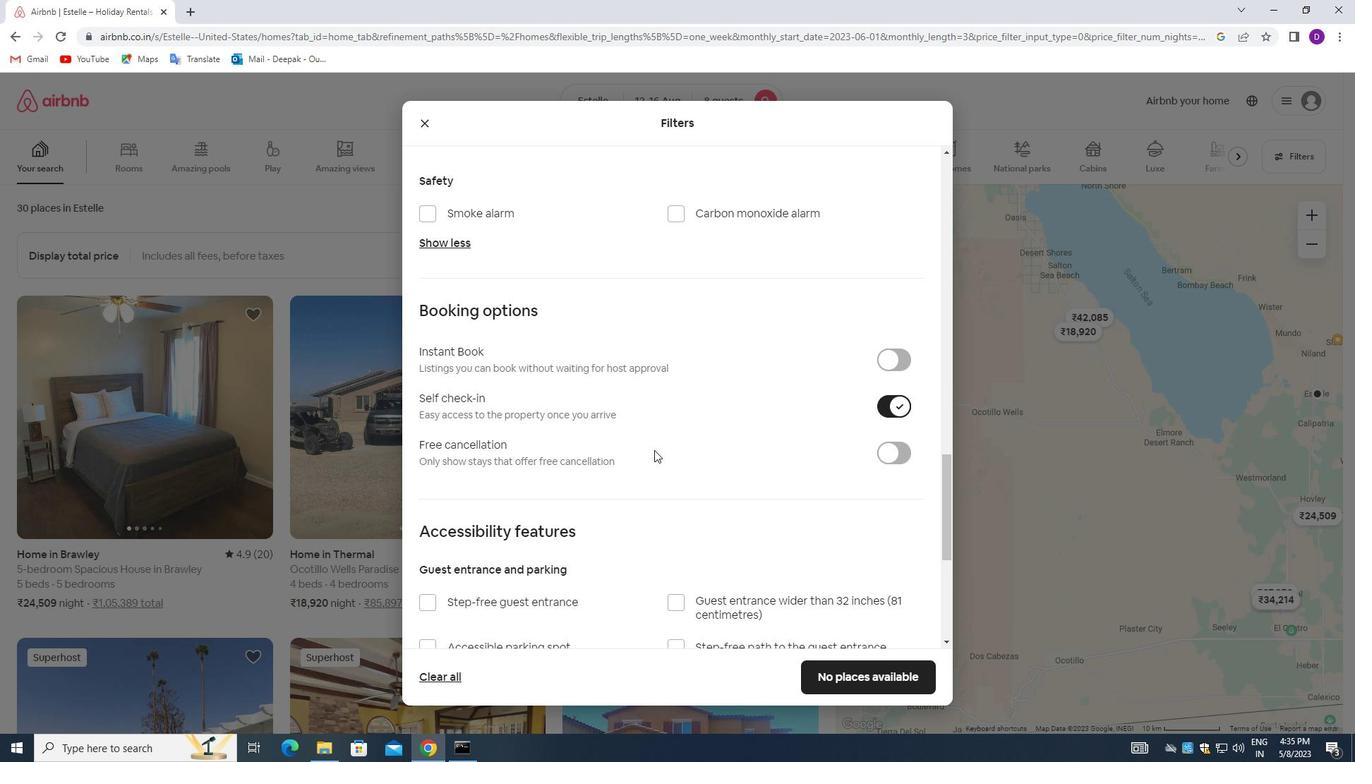 
Action: Mouse moved to (562, 458)
Screenshot: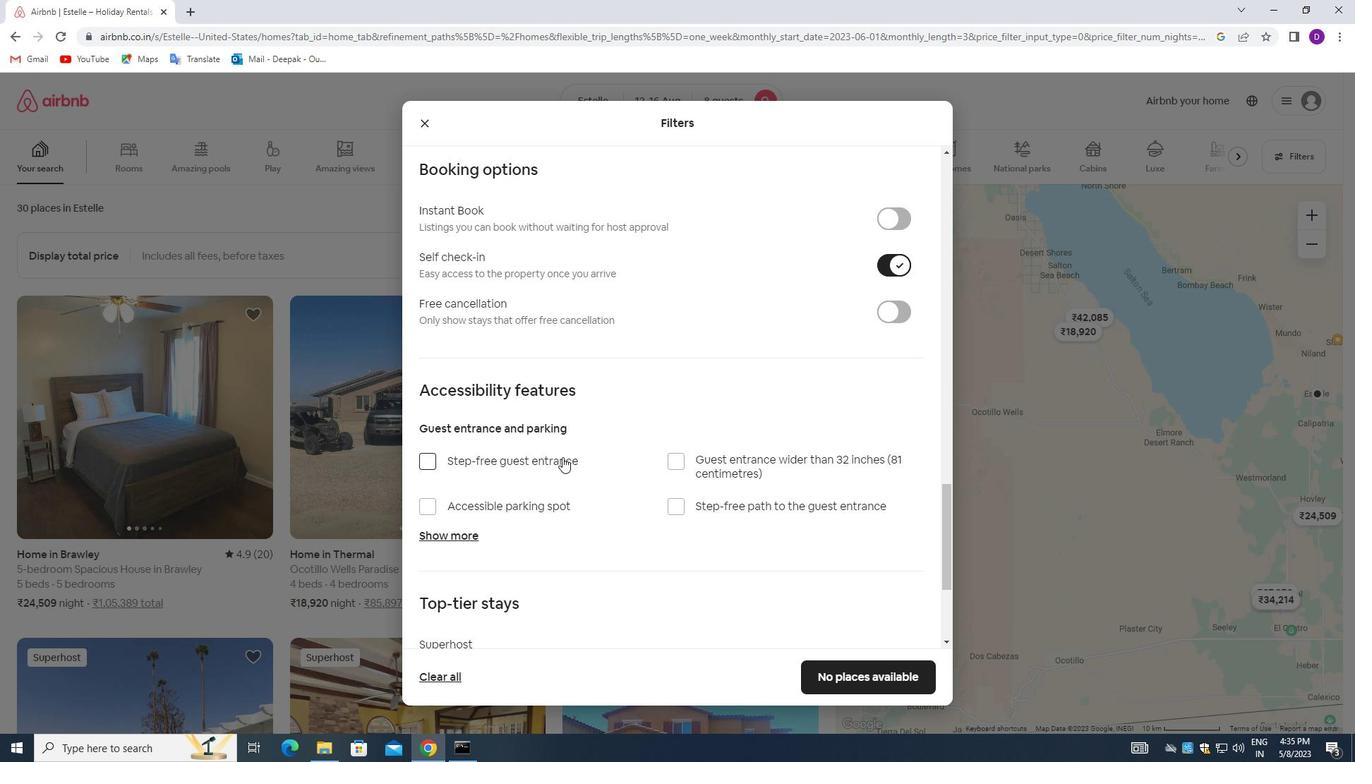 
Action: Mouse scrolled (562, 457) with delta (0, 0)
Screenshot: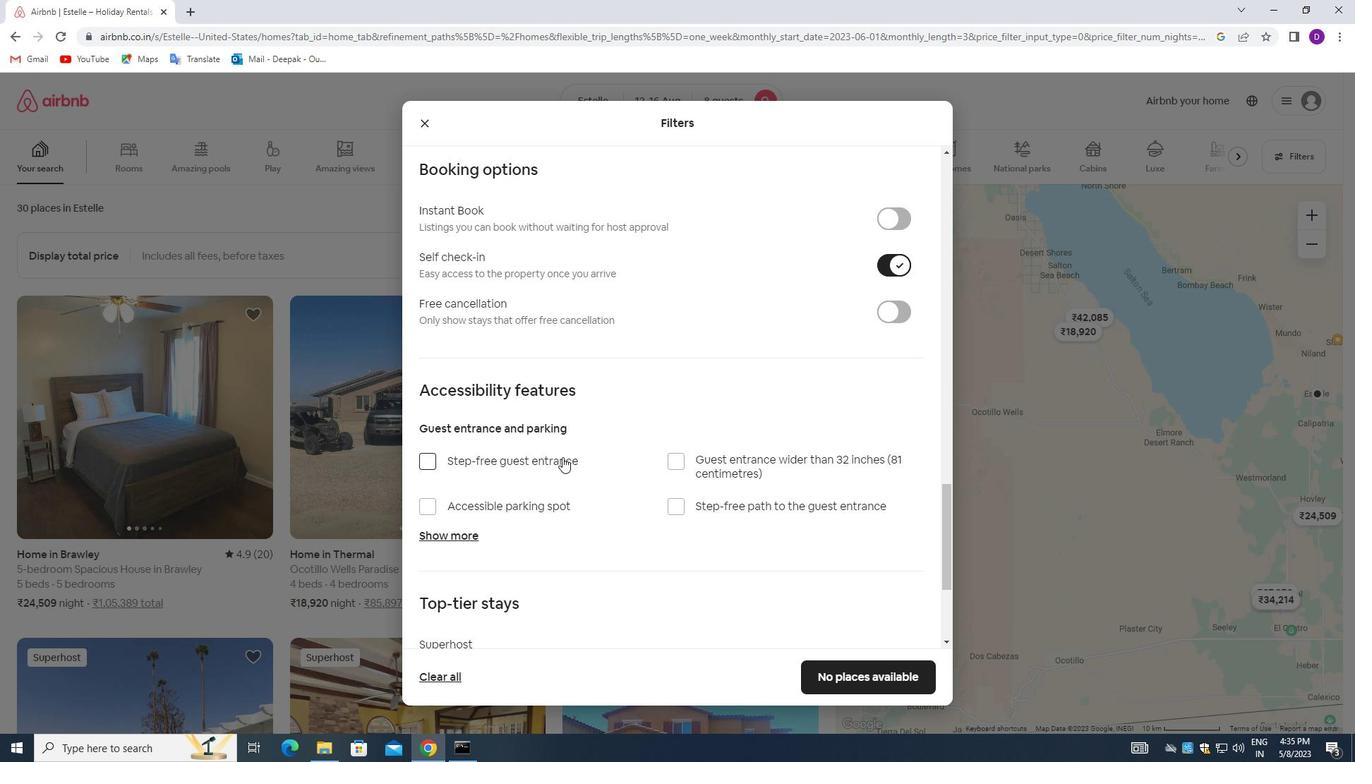 
Action: Mouse moved to (566, 461)
Screenshot: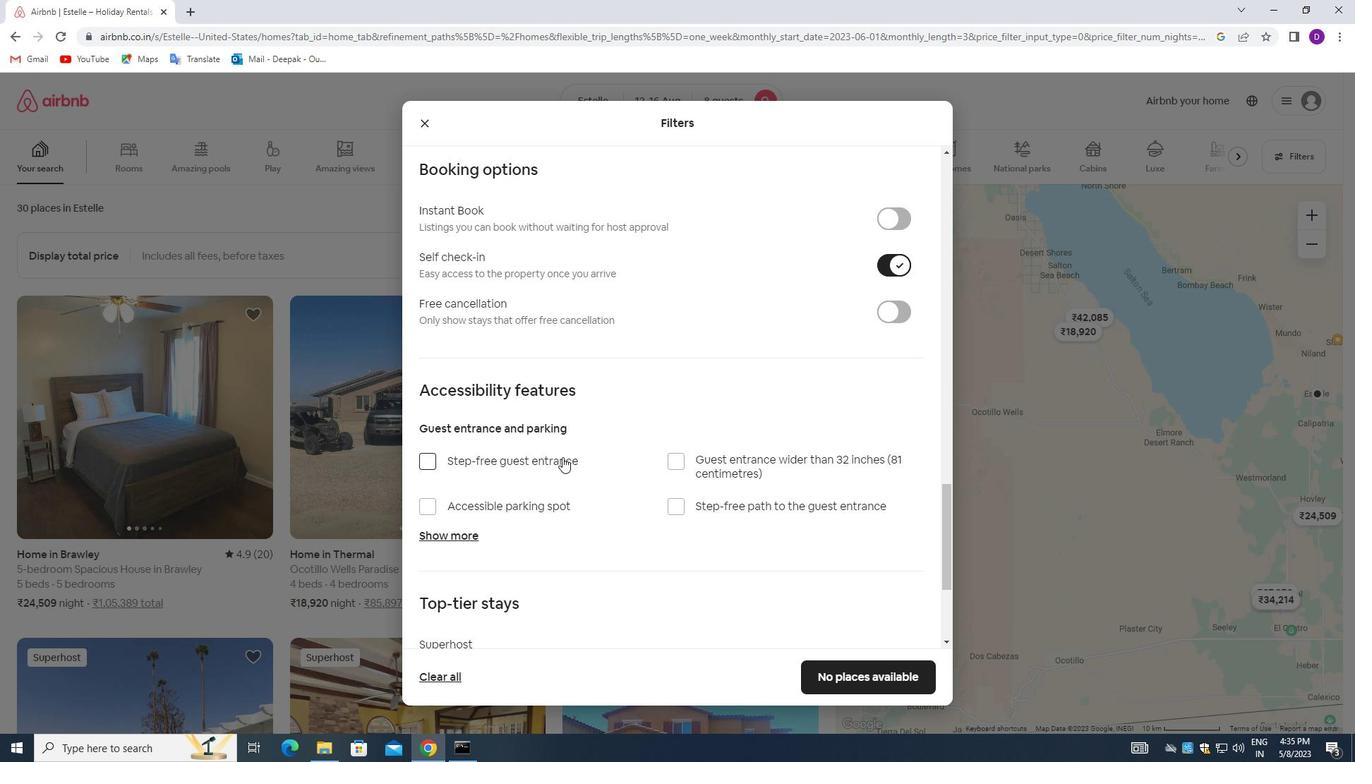 
Action: Mouse scrolled (566, 460) with delta (0, 0)
Screenshot: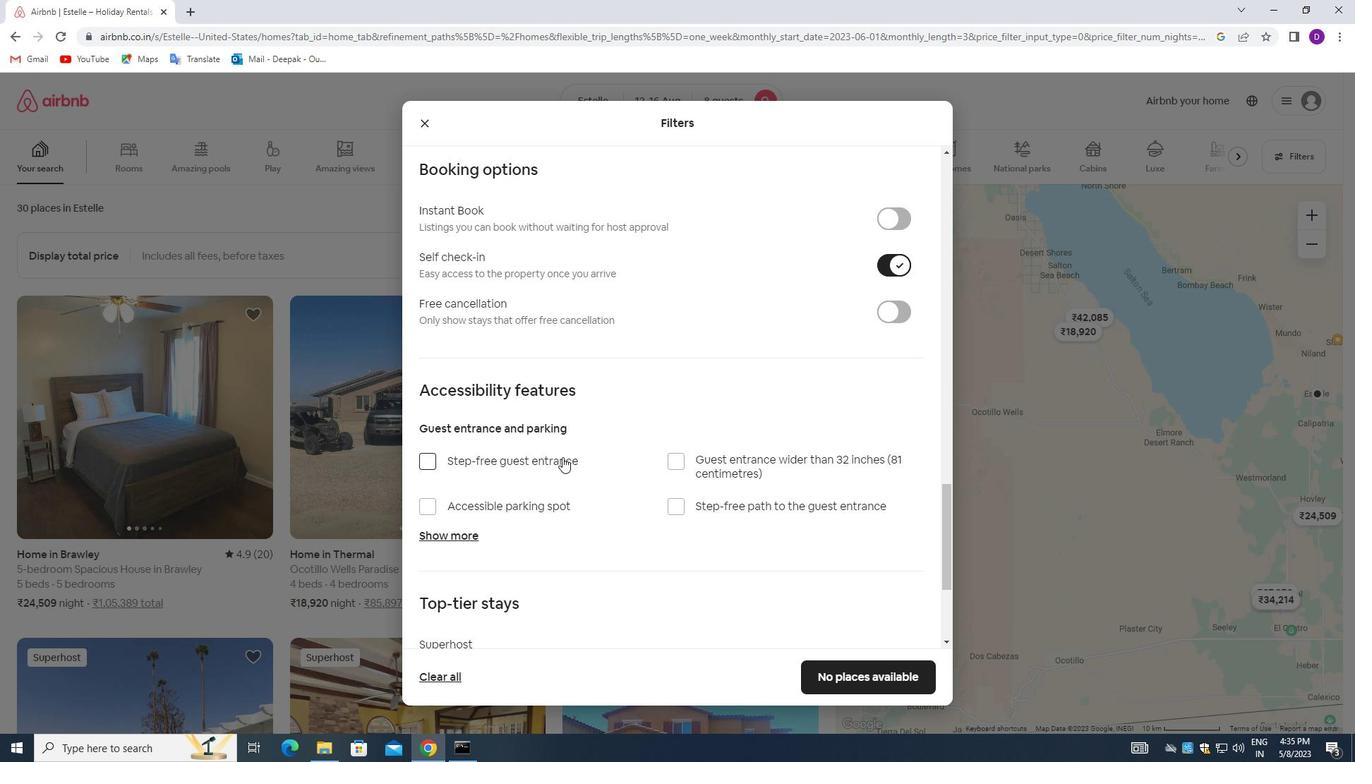 
Action: Mouse scrolled (566, 460) with delta (0, 0)
Screenshot: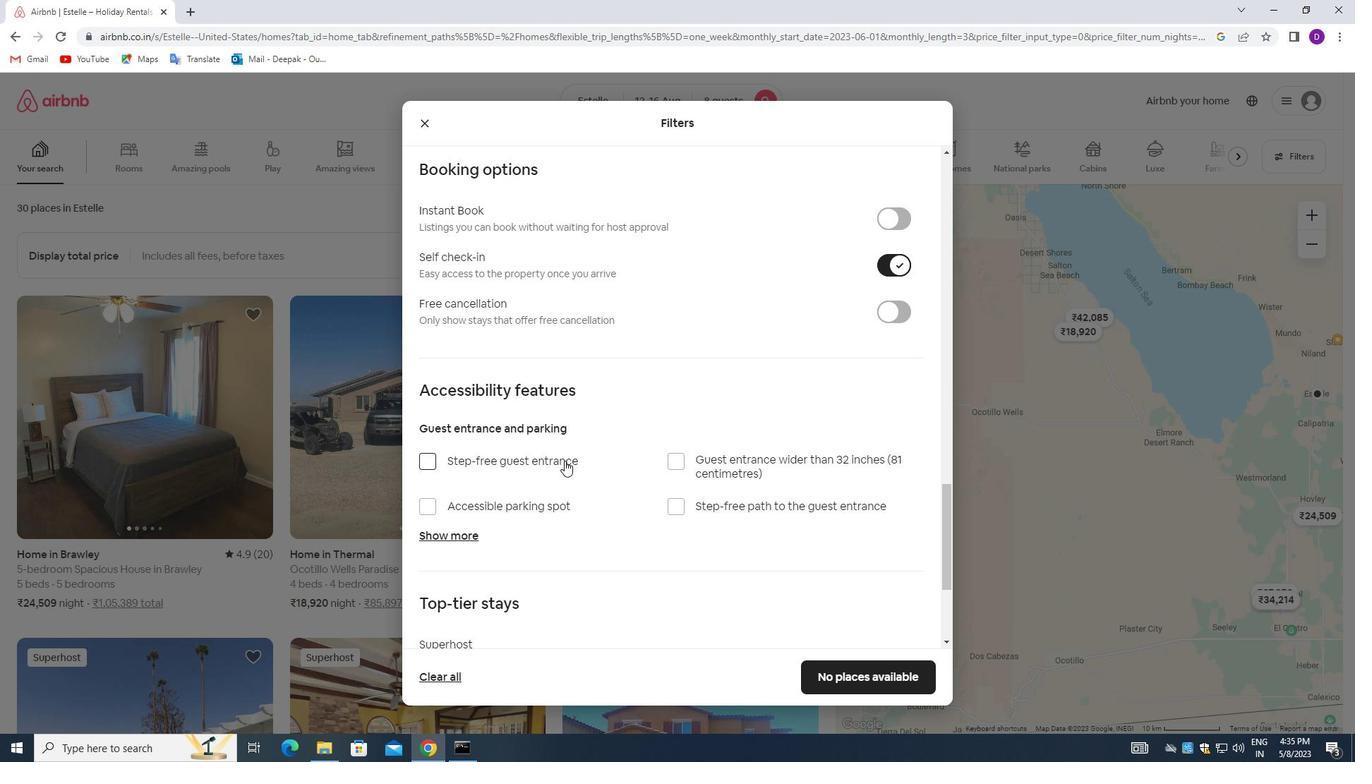 
Action: Mouse moved to (569, 465)
Screenshot: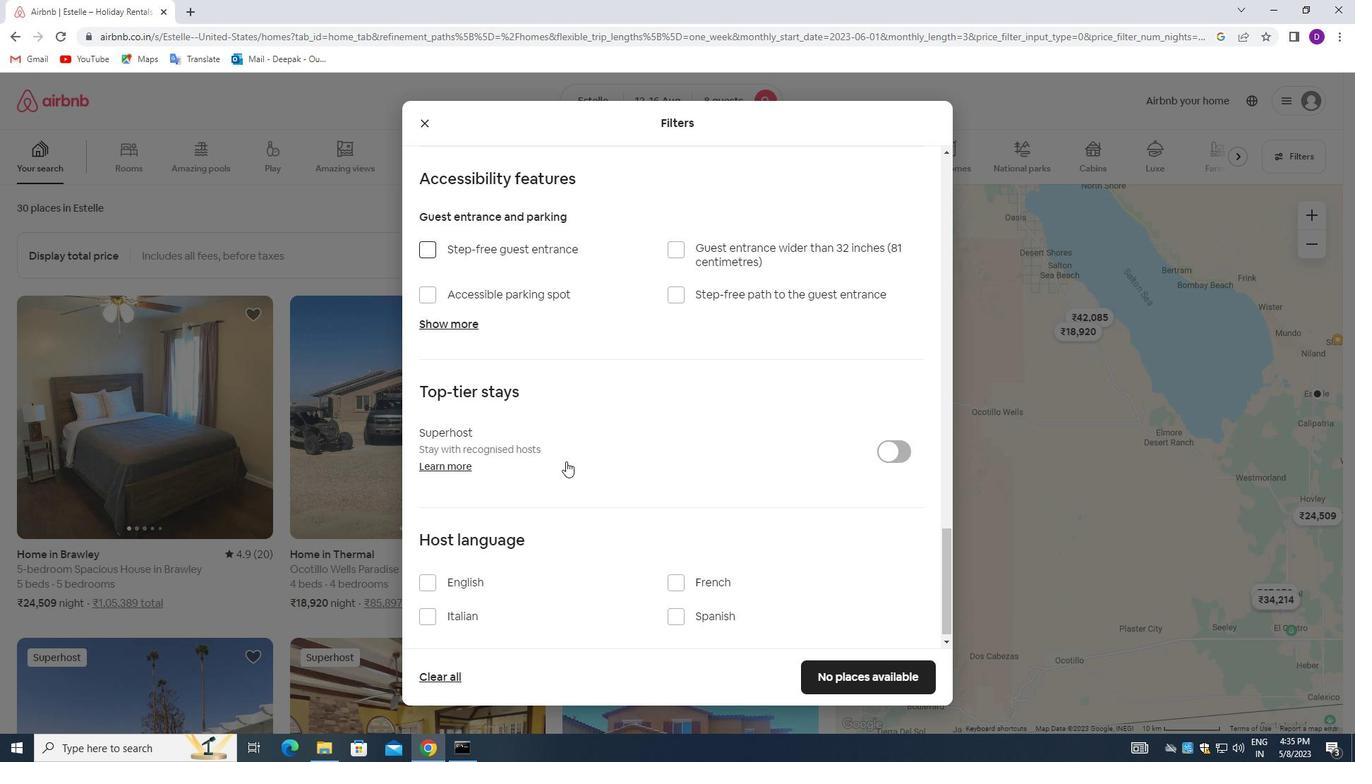 
Action: Mouse scrolled (569, 465) with delta (0, 0)
Screenshot: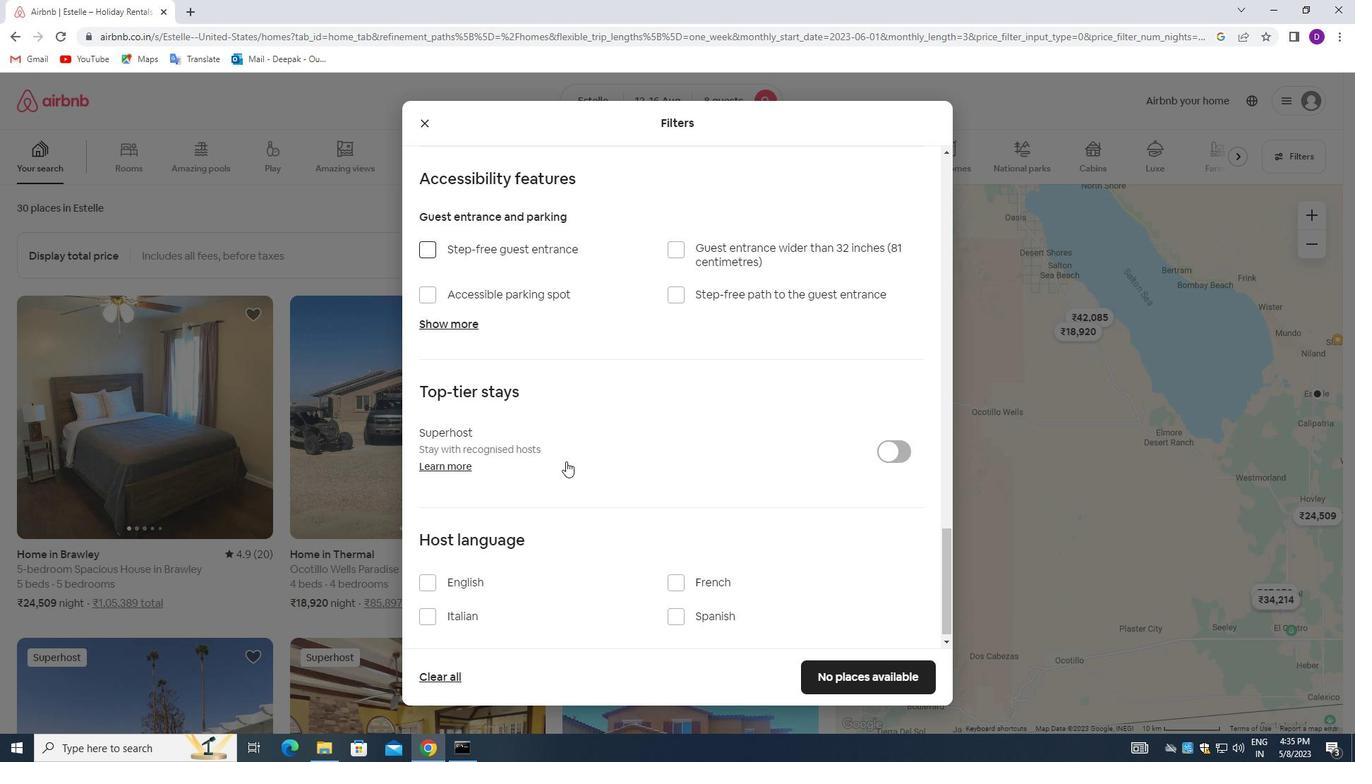 
Action: Mouse moved to (569, 467)
Screenshot: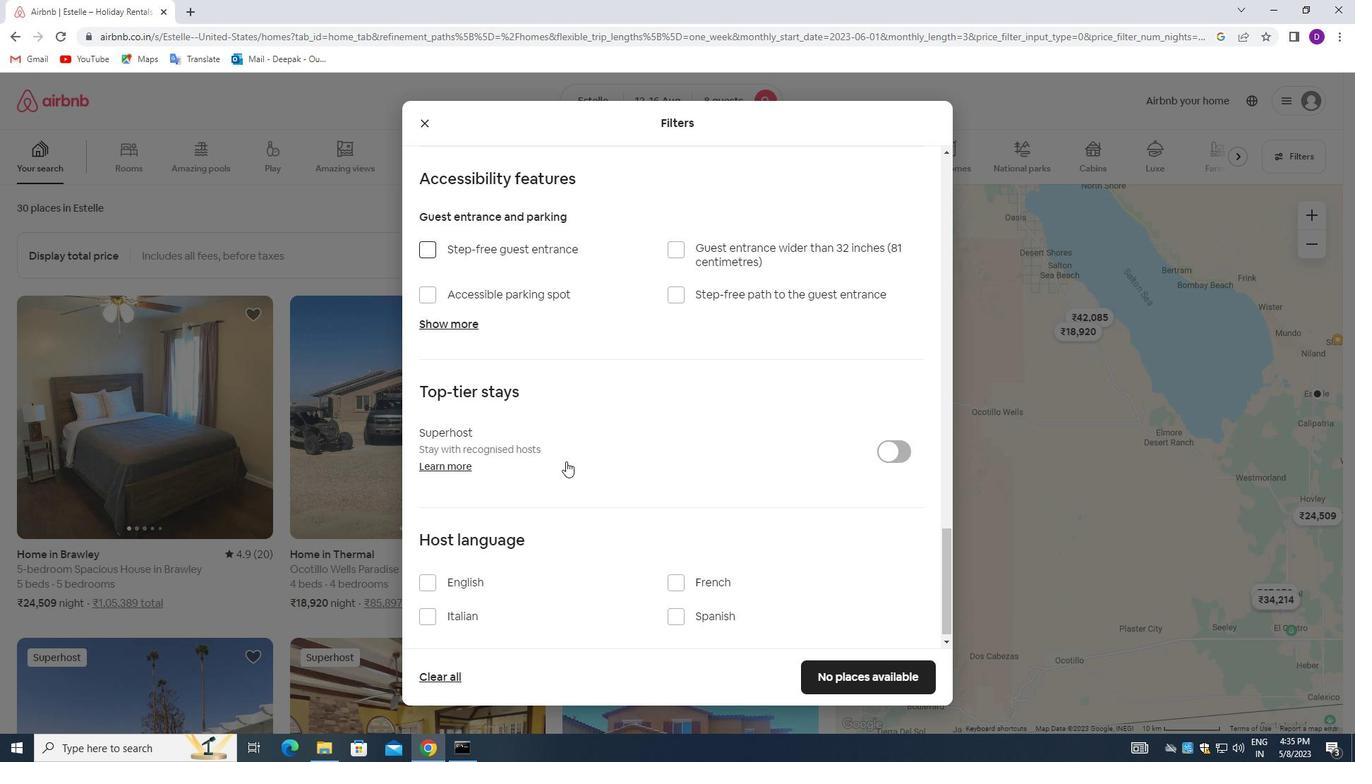 
Action: Mouse scrolled (569, 467) with delta (0, 0)
Screenshot: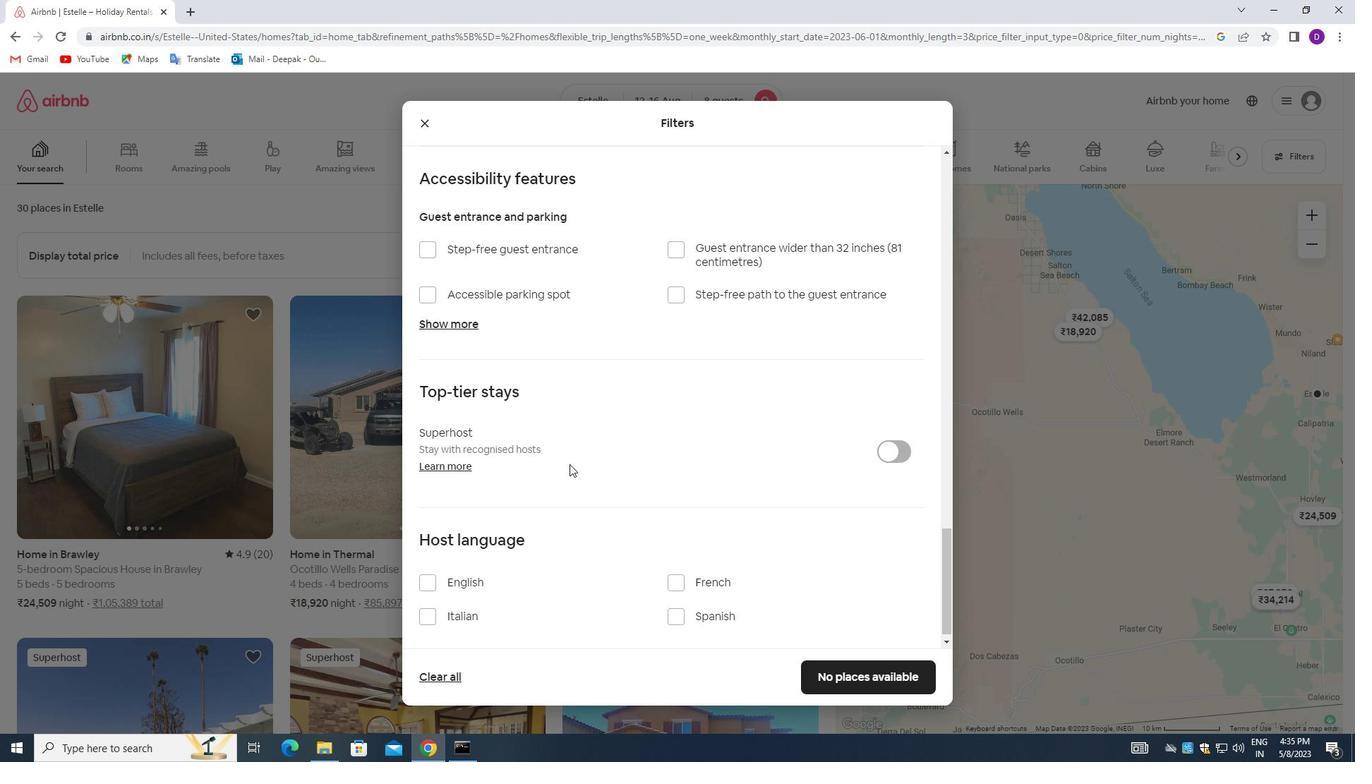
Action: Mouse moved to (434, 571)
Screenshot: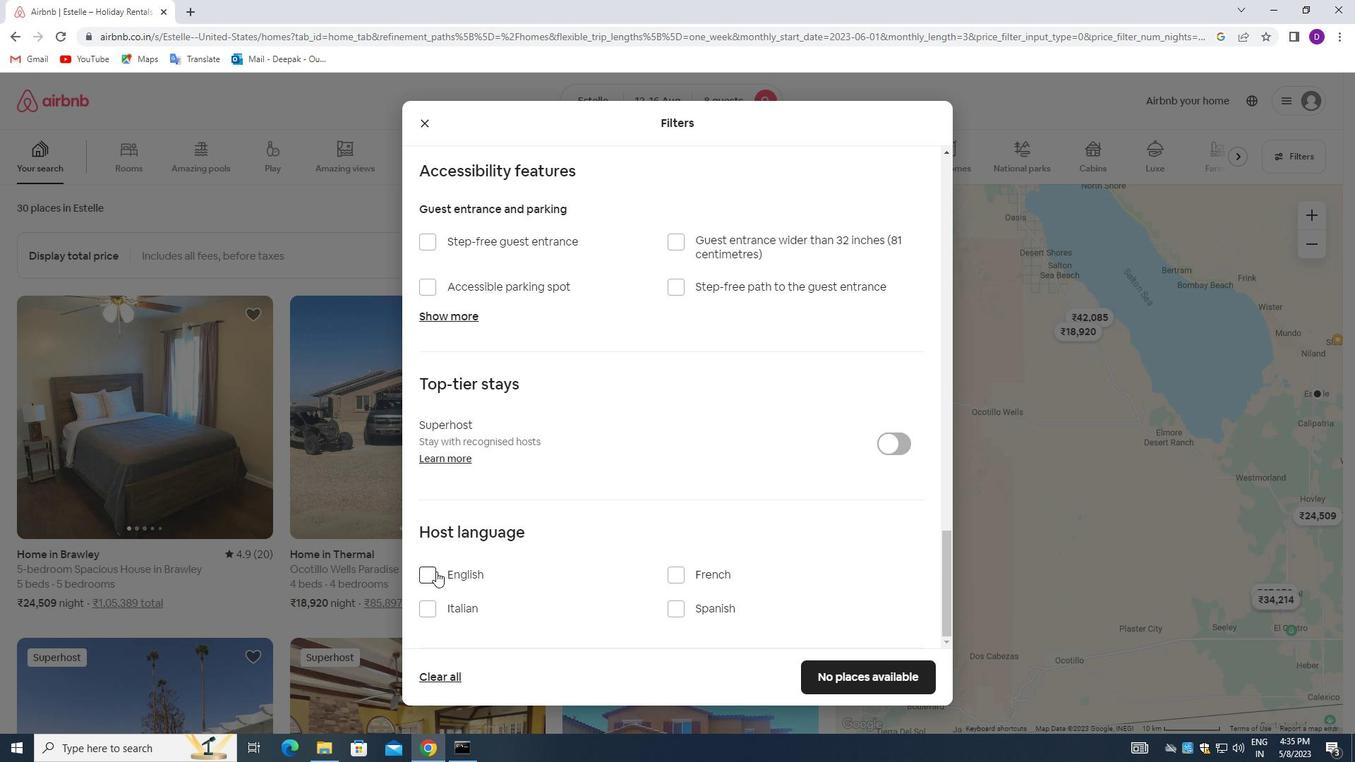 
Action: Mouse pressed left at (434, 571)
Screenshot: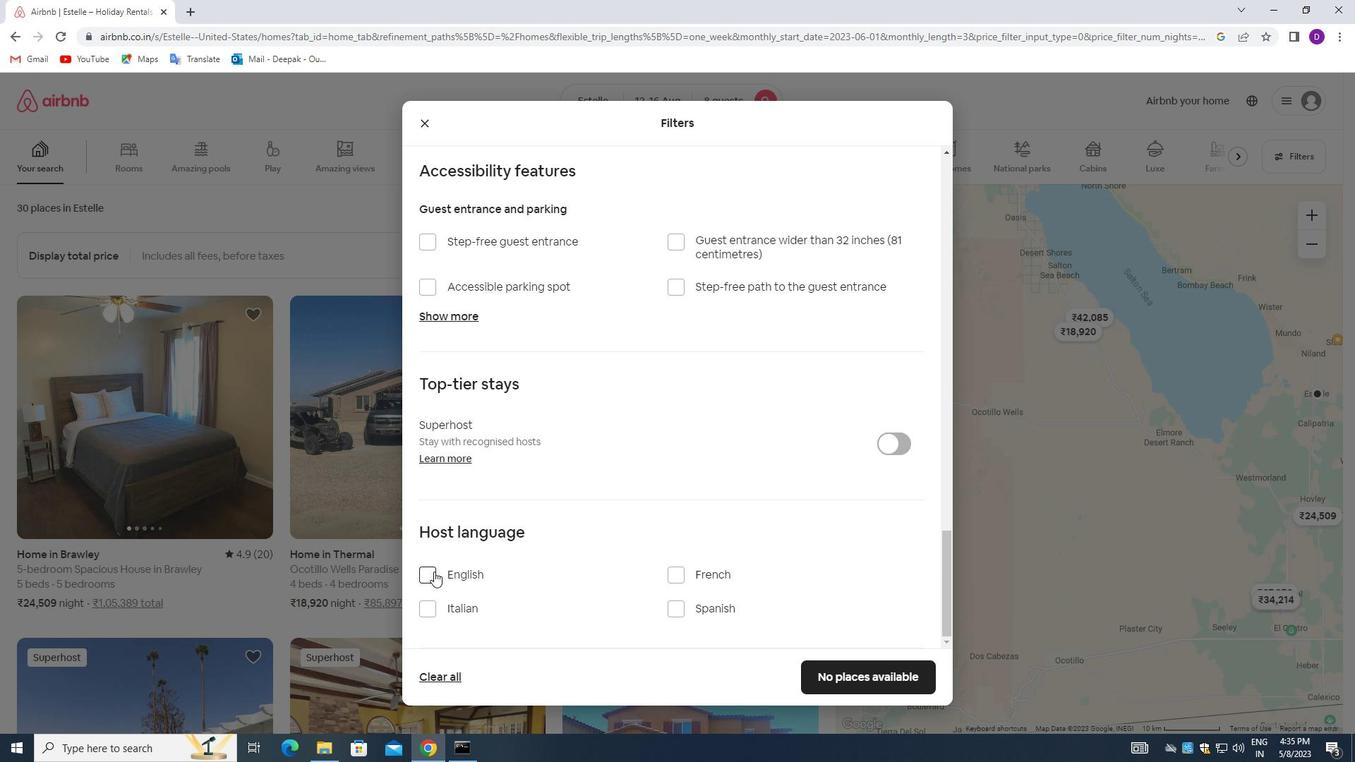 
Action: Mouse moved to (767, 536)
Screenshot: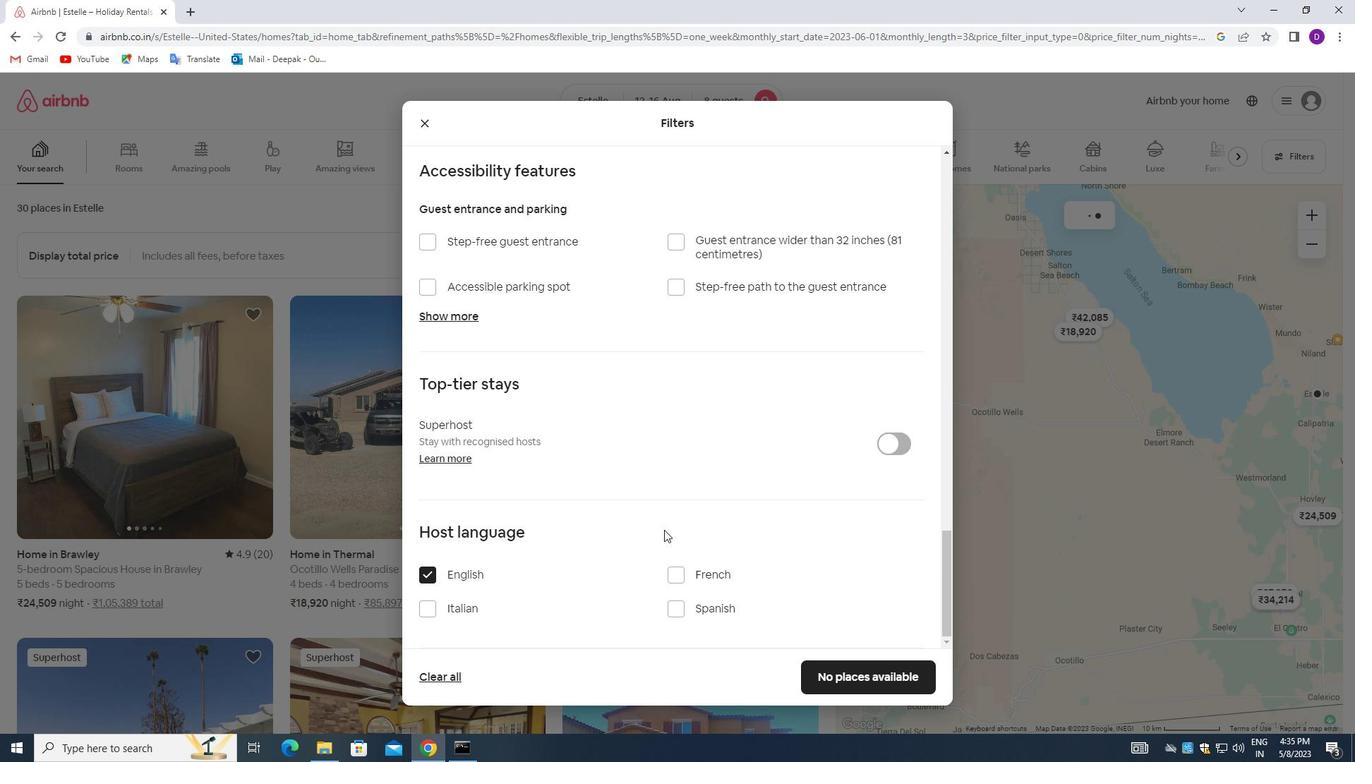 
Action: Mouse scrolled (767, 535) with delta (0, 0)
Screenshot: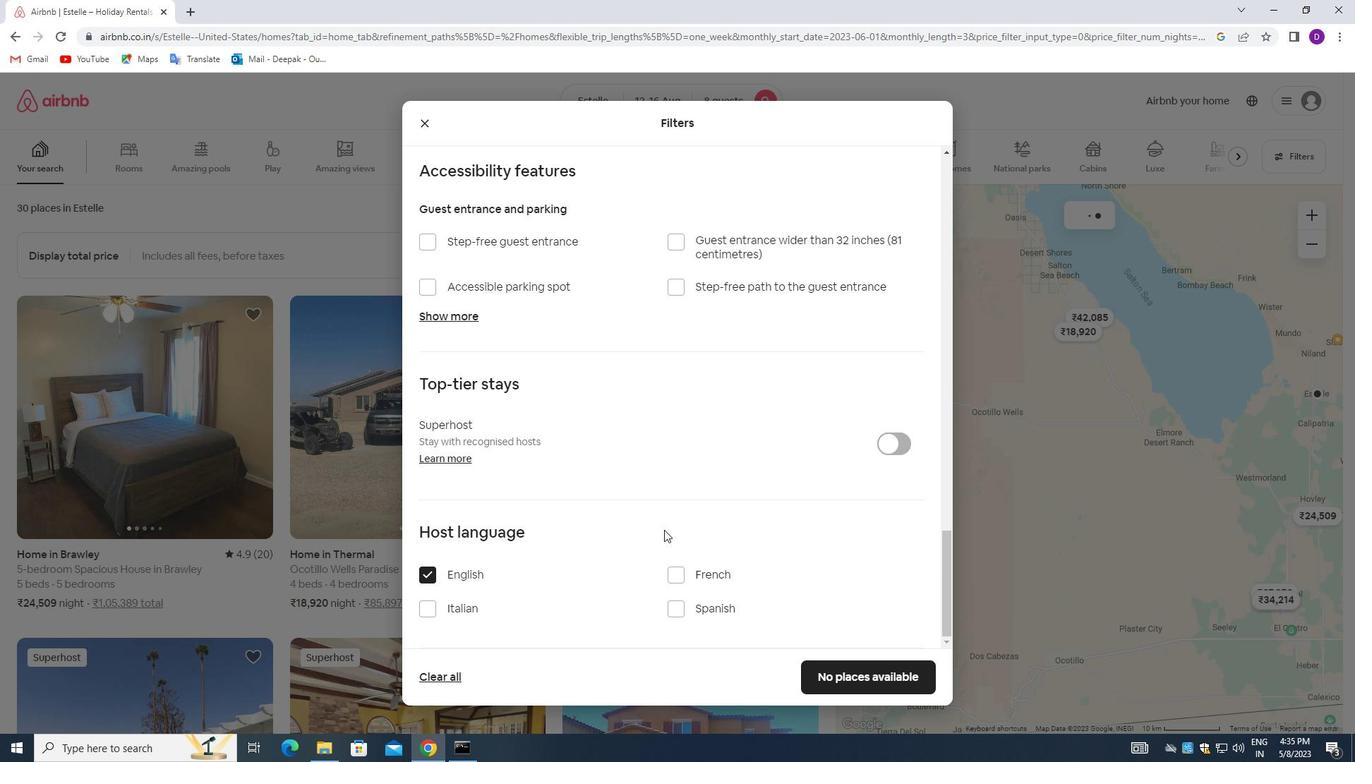 
Action: Mouse moved to (789, 547)
Screenshot: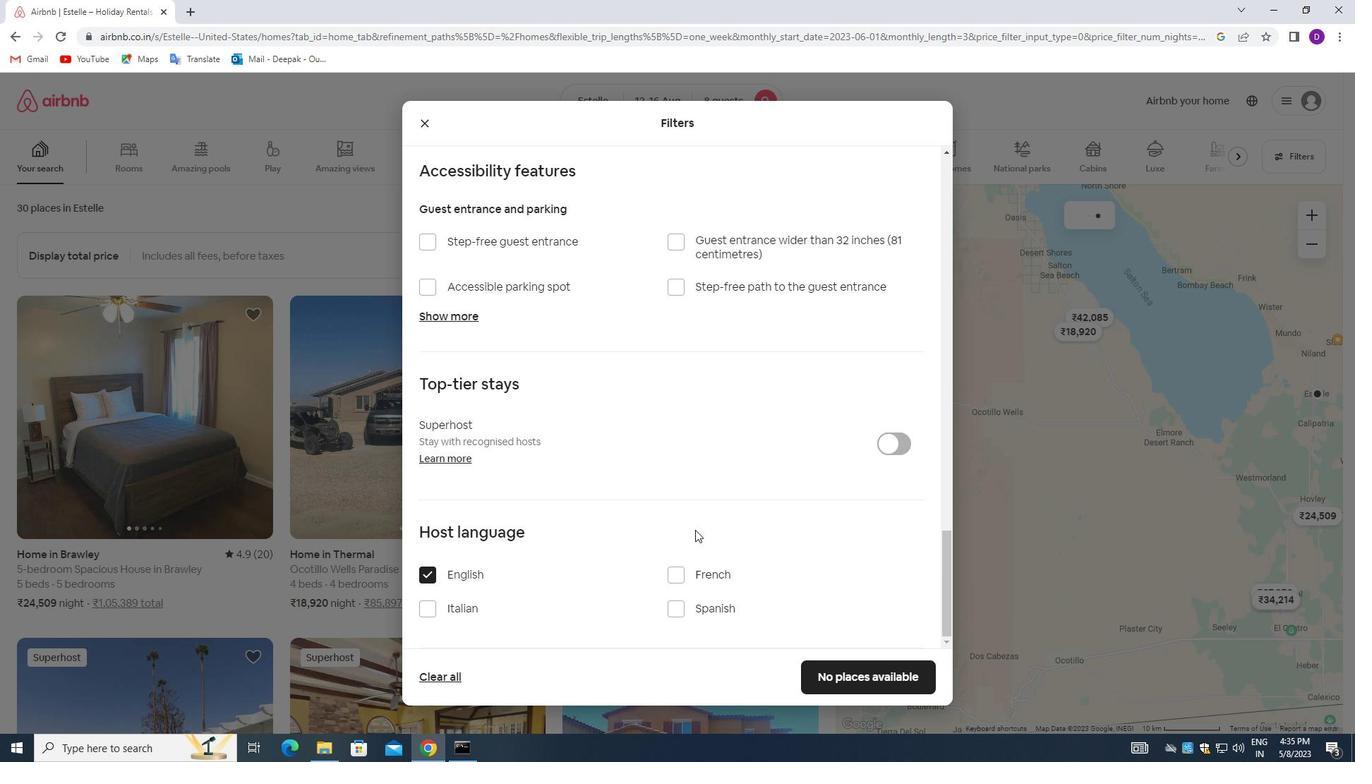 
Action: Mouse scrolled (789, 546) with delta (0, 0)
Screenshot: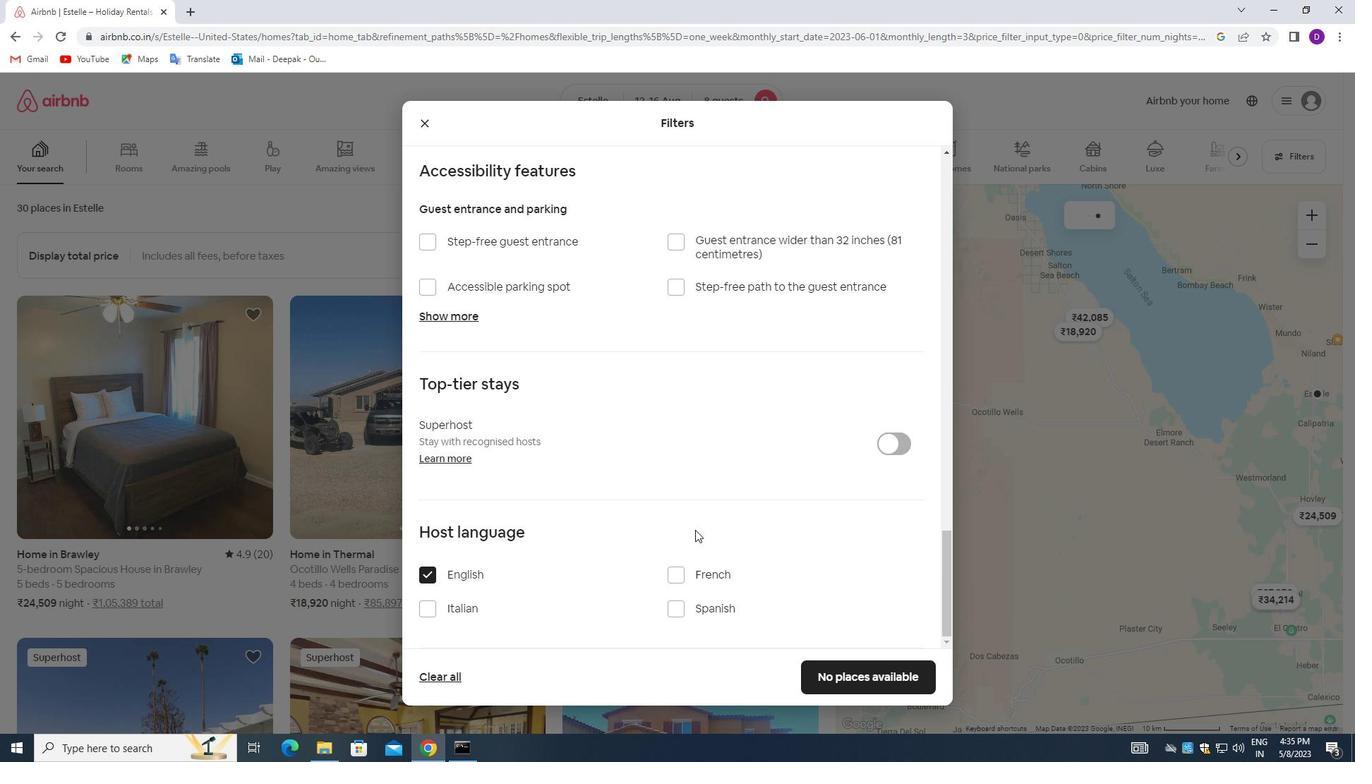 
Action: Mouse moved to (792, 549)
Screenshot: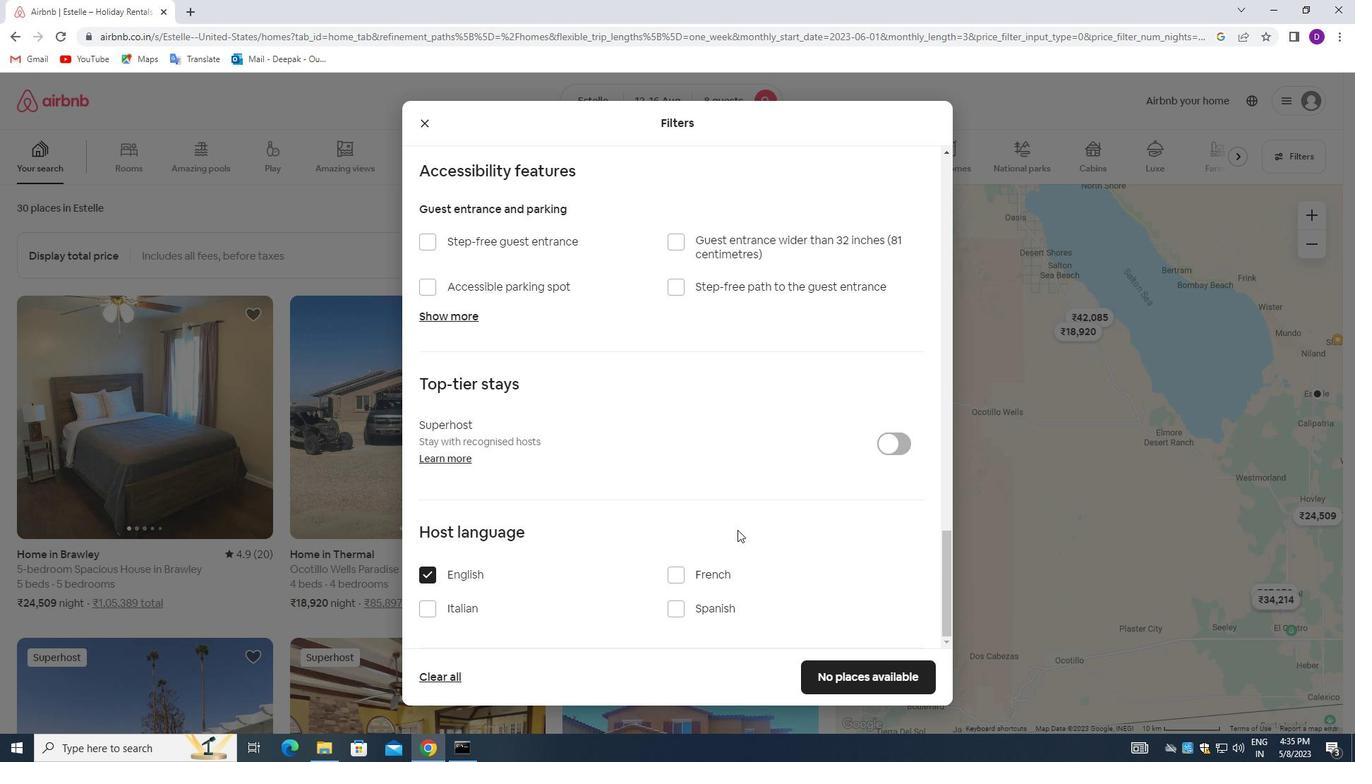 
Action: Mouse scrolled (792, 548) with delta (0, 0)
Screenshot: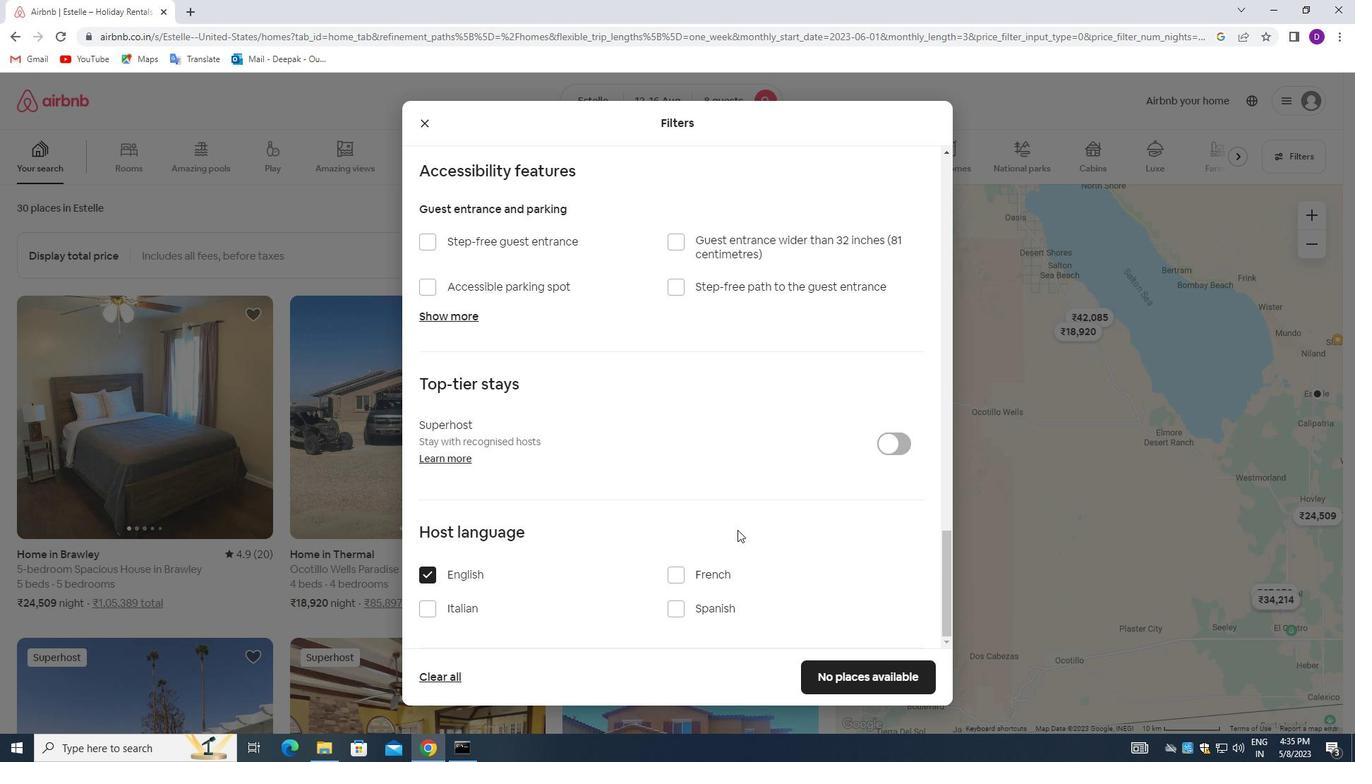 
Action: Mouse moved to (809, 670)
Screenshot: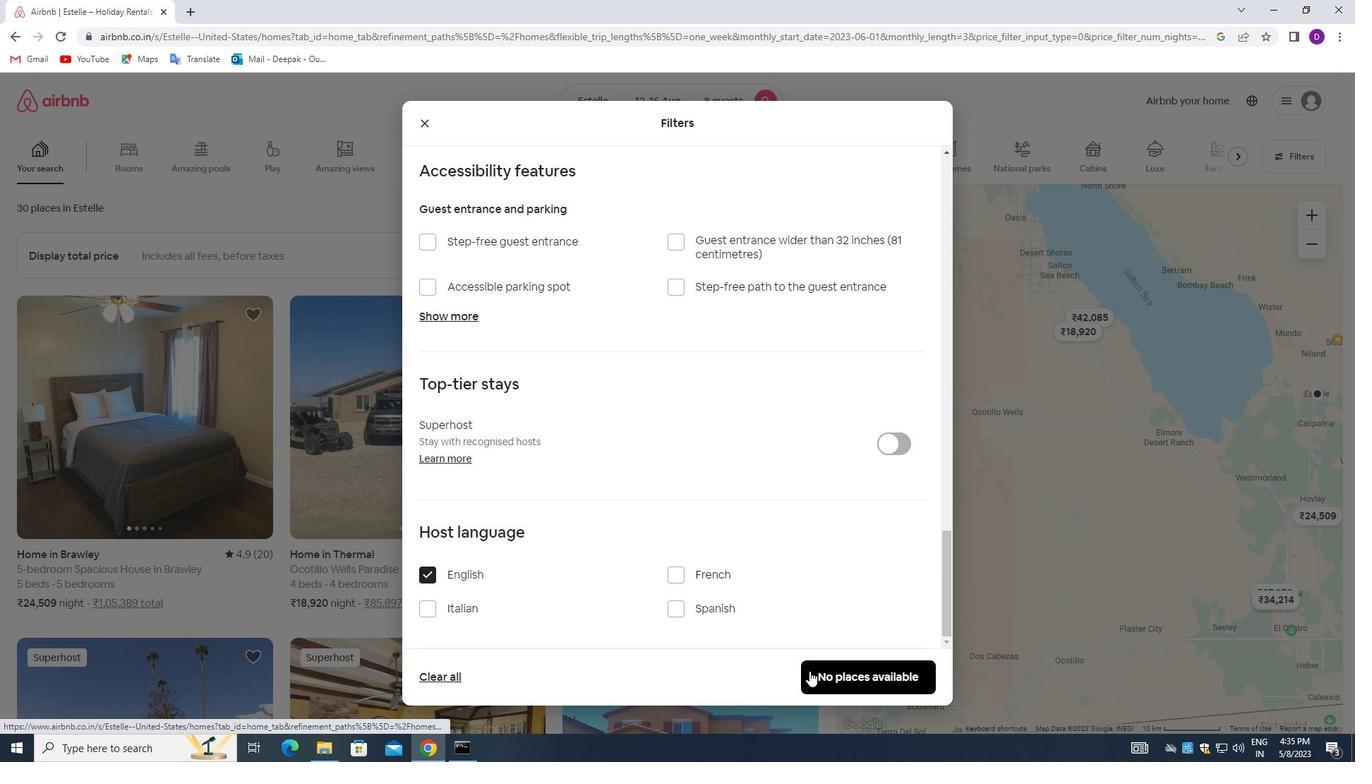 
Action: Mouse pressed left at (809, 670)
Screenshot: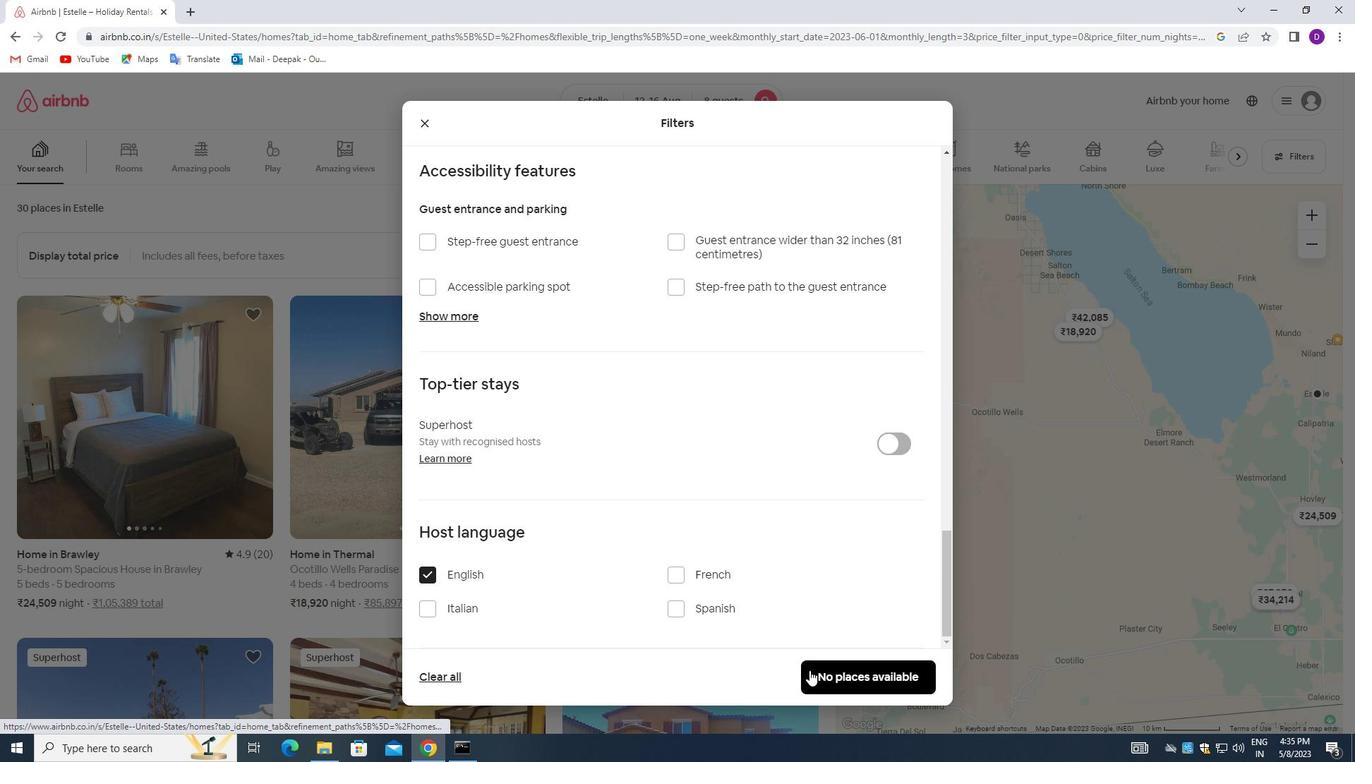 
Action: Mouse moved to (782, 548)
Screenshot: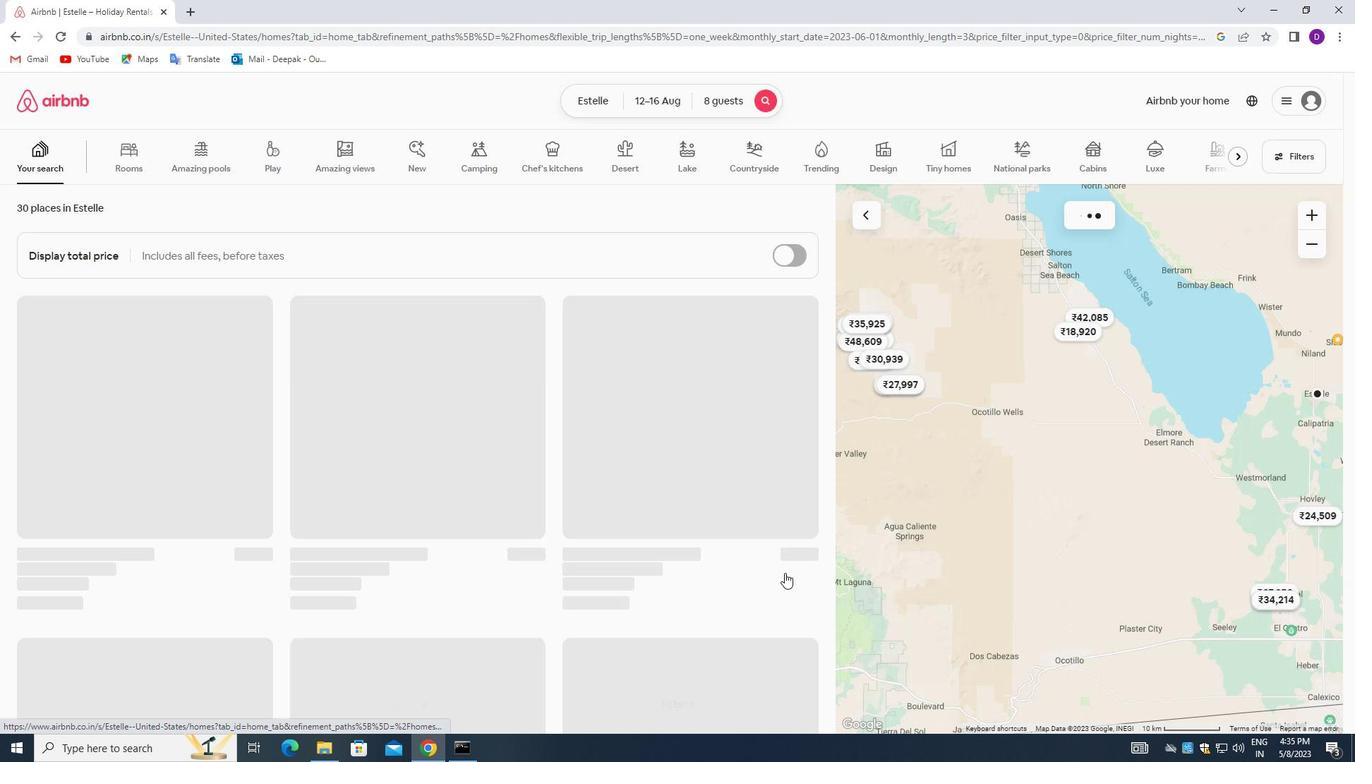 
